 Task: Find connections with filter location Chhoti Sādri with filter topic #lifecoach with filter profile language Potuguese with filter current company Hotel Jobs with filter school DURGADEVI SARAF INSTITUTE OF MANAGEMENT STUDIES, MUMBAI with filter industry Sheet Music Publishing with filter service category Cybersecurity with filter keywords title Cruise Ship Attendant
Action: Mouse moved to (623, 79)
Screenshot: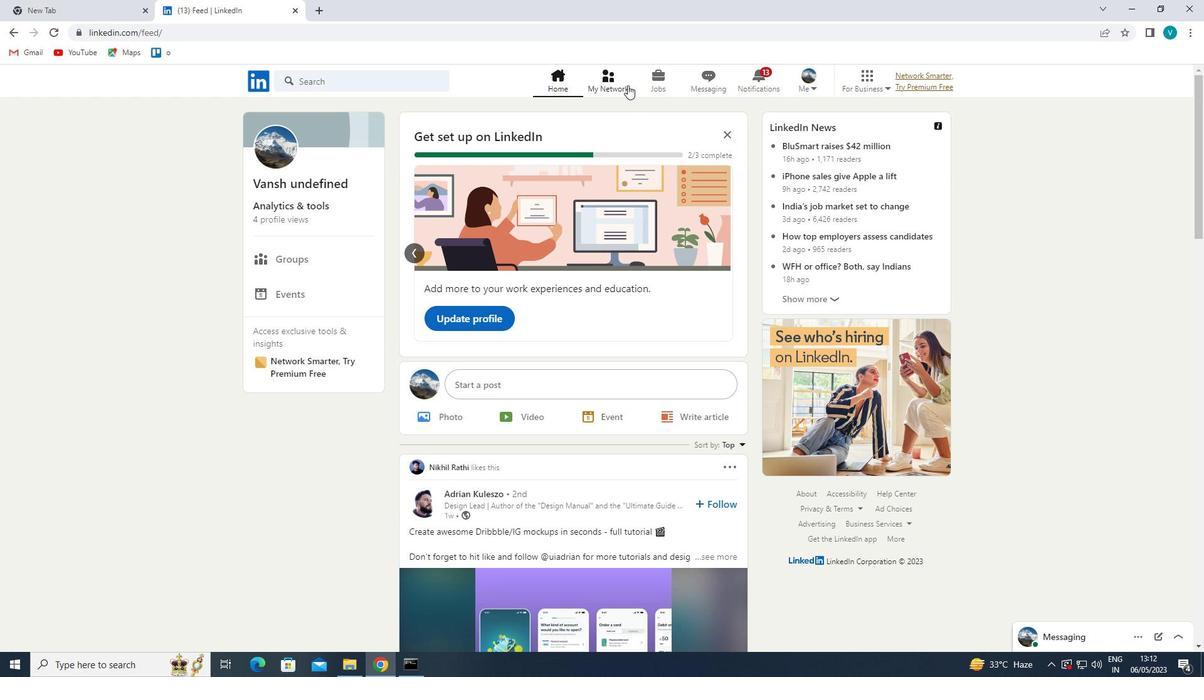 
Action: Mouse pressed left at (623, 79)
Screenshot: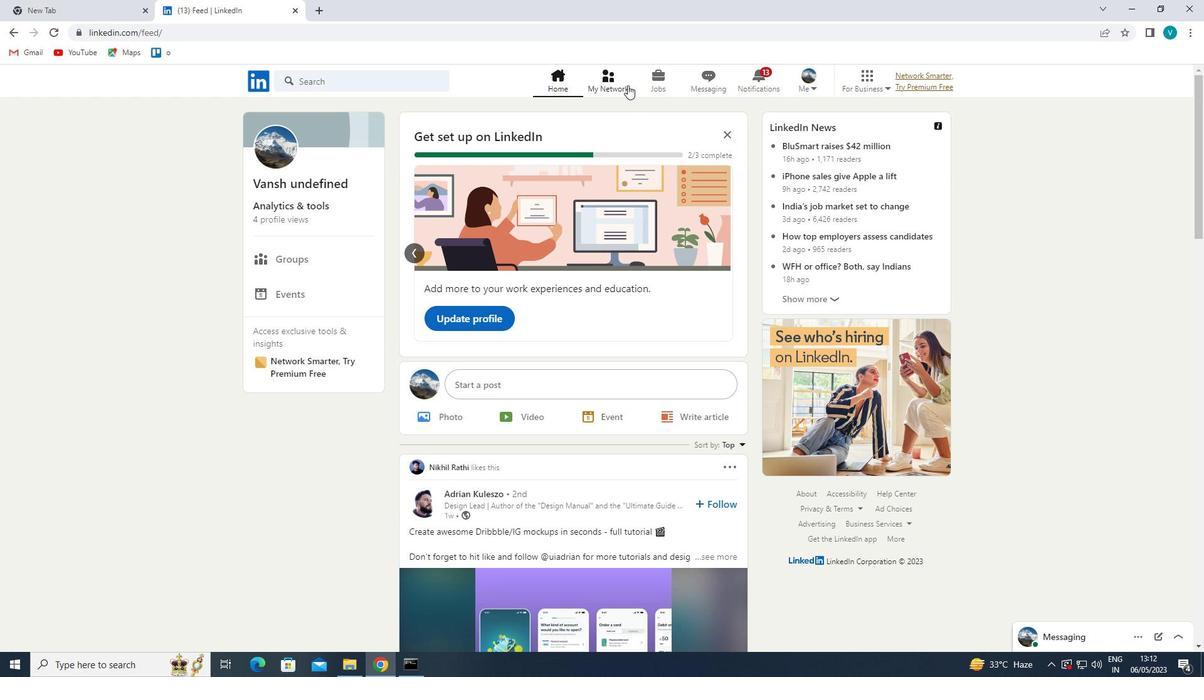 
Action: Mouse moved to (376, 146)
Screenshot: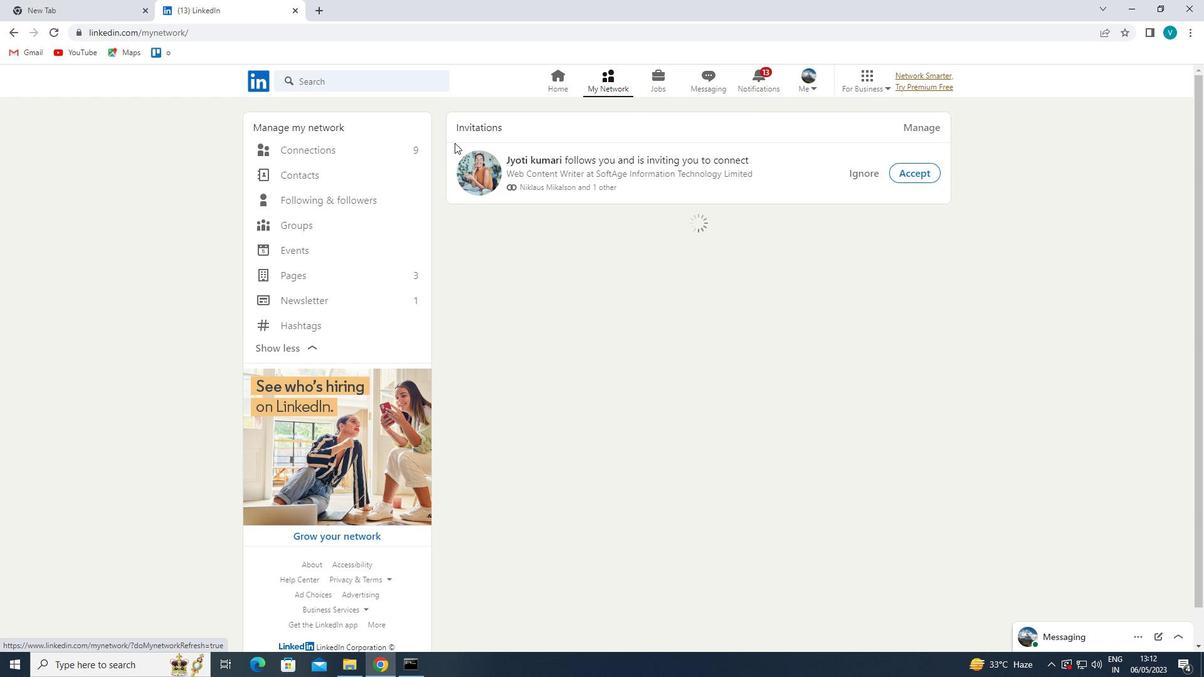 
Action: Mouse pressed left at (376, 146)
Screenshot: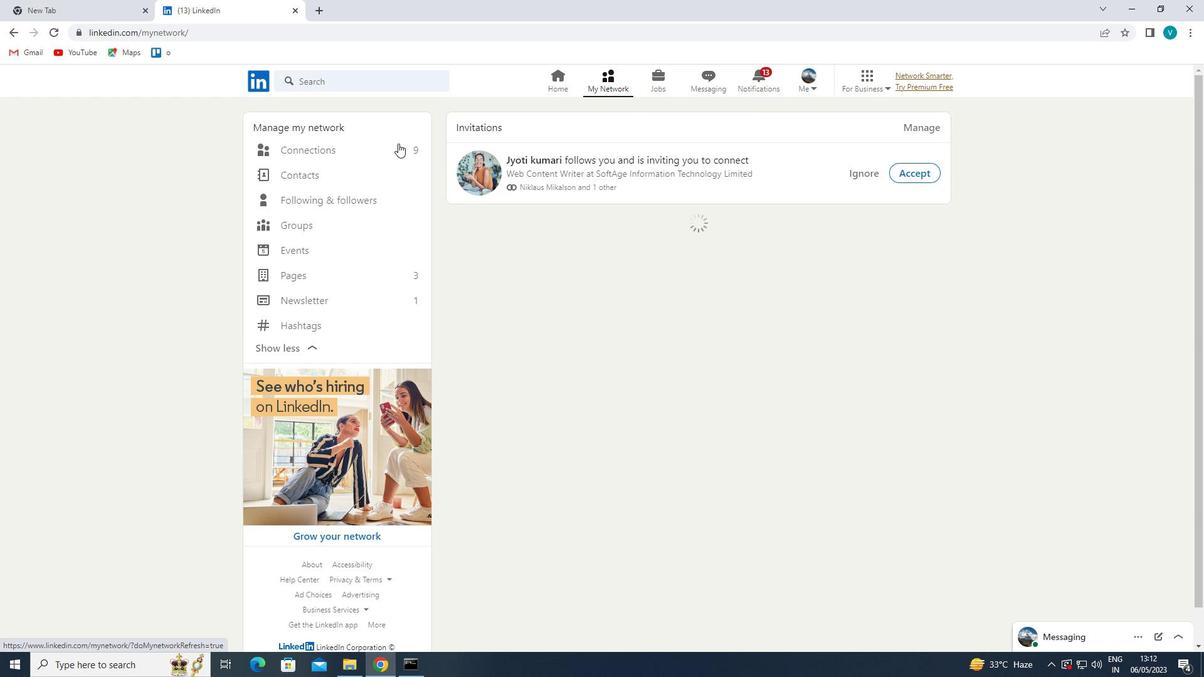 
Action: Mouse moved to (677, 153)
Screenshot: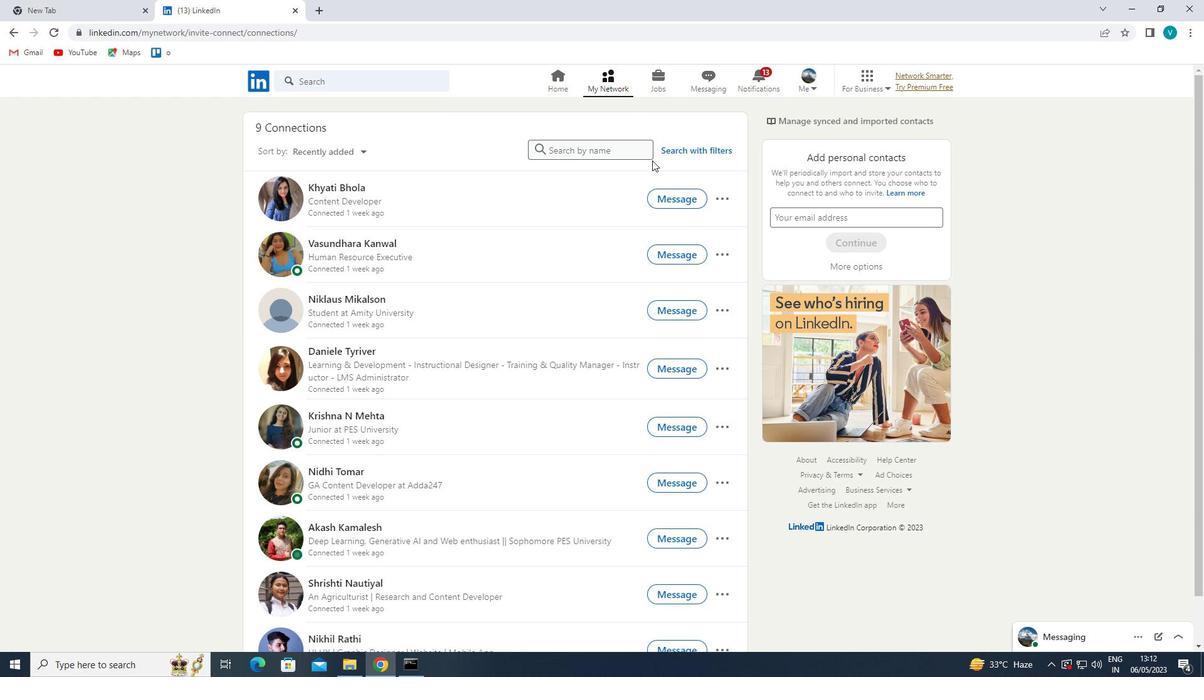 
Action: Mouse pressed left at (677, 153)
Screenshot: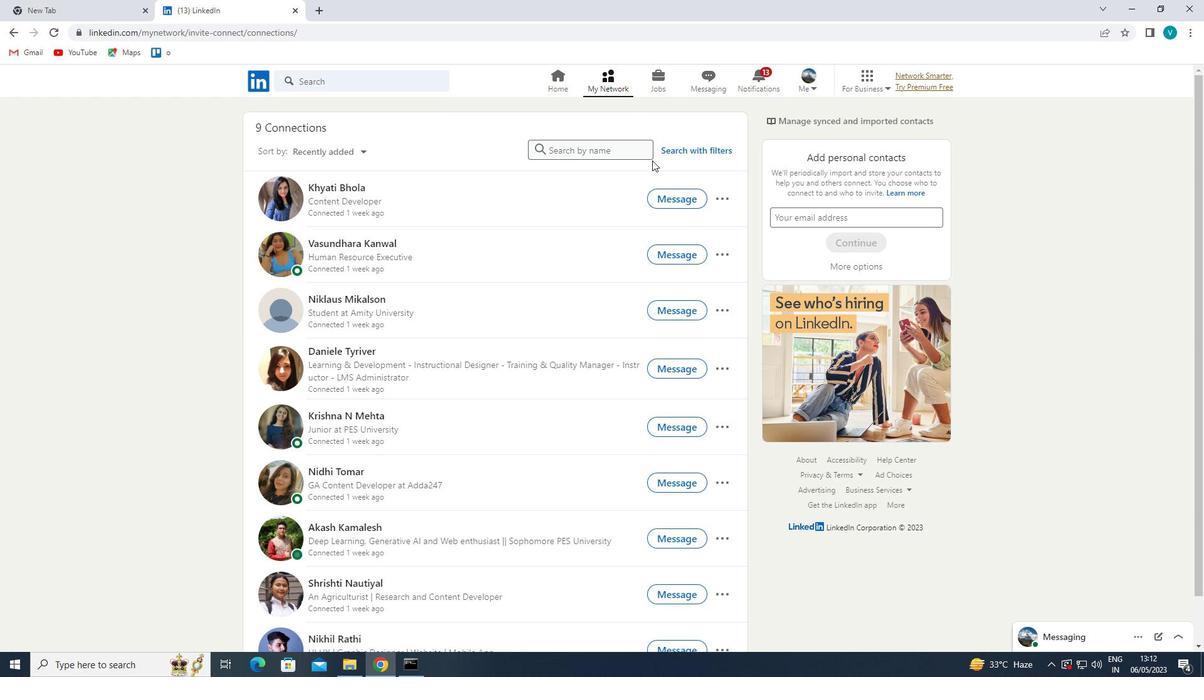 
Action: Mouse moved to (612, 121)
Screenshot: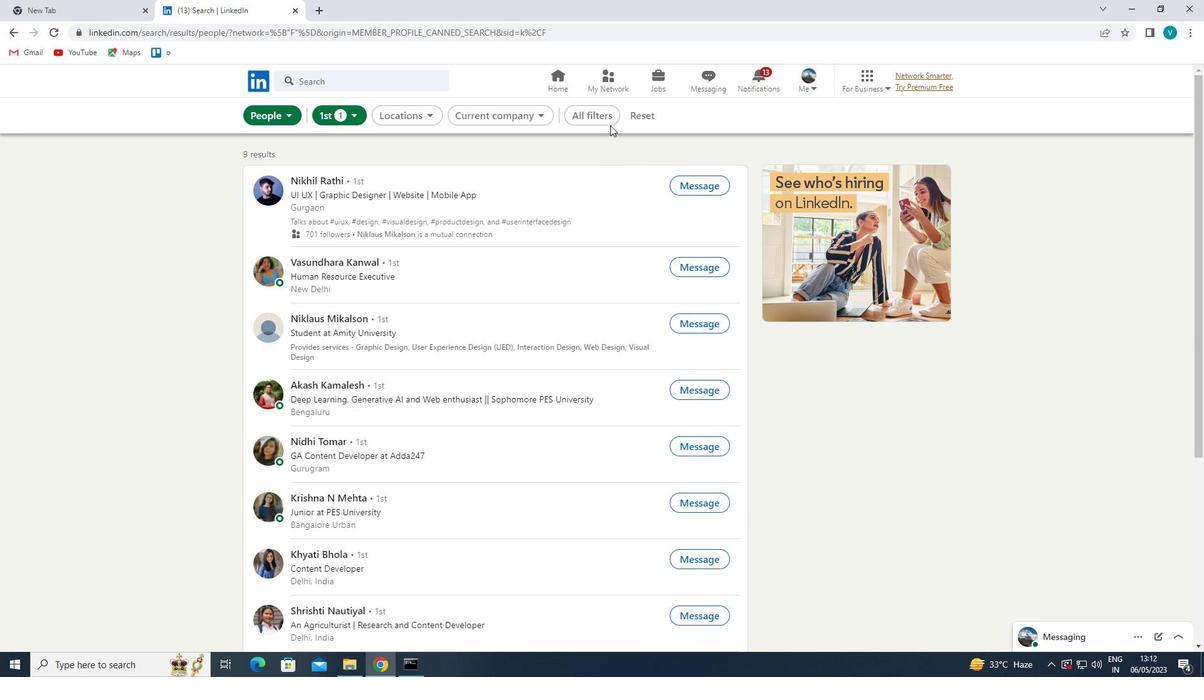 
Action: Mouse pressed left at (612, 121)
Screenshot: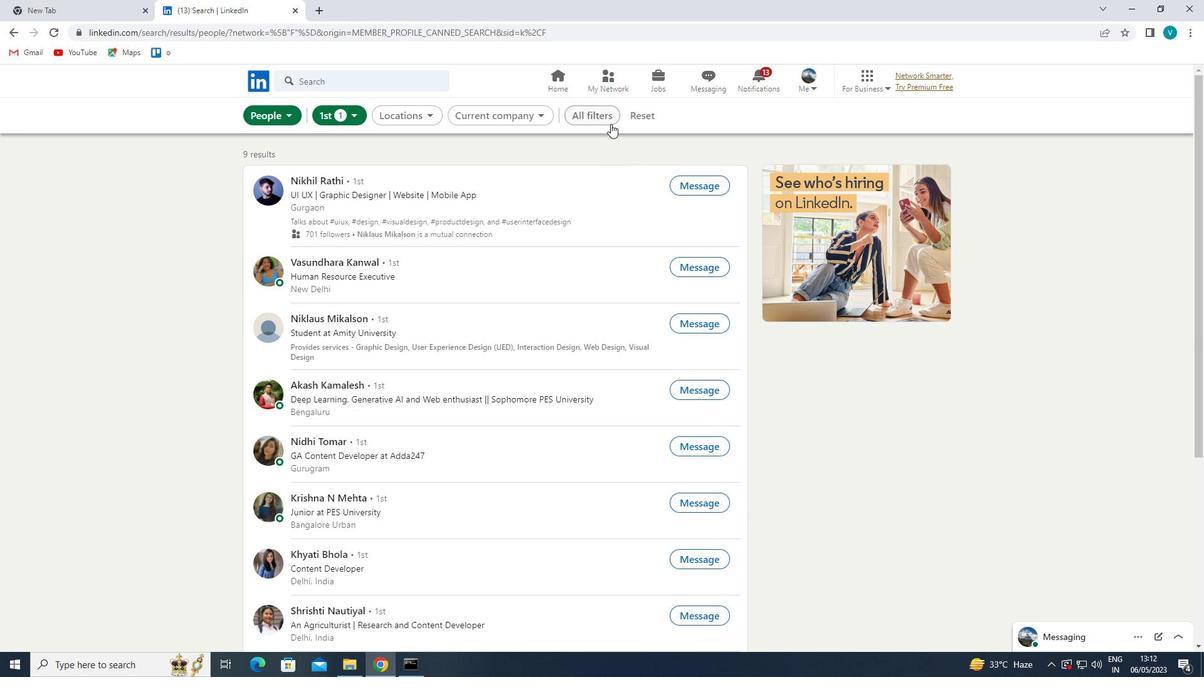 
Action: Mouse moved to (992, 332)
Screenshot: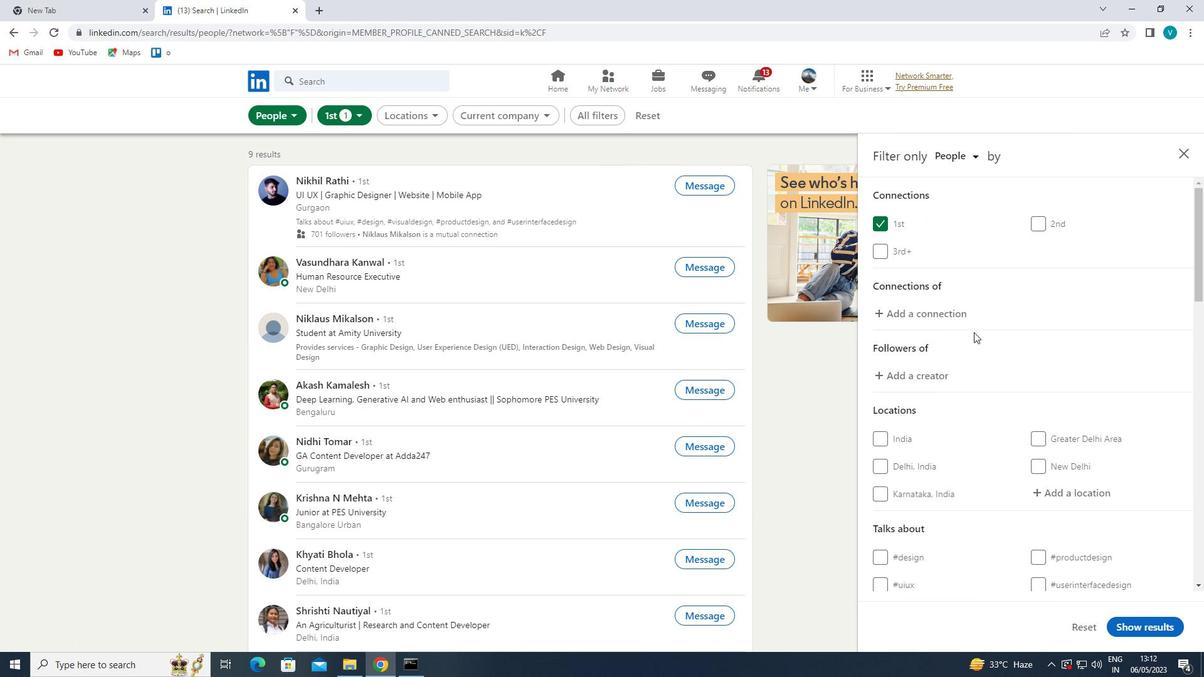 
Action: Mouse scrolled (992, 331) with delta (0, 0)
Screenshot: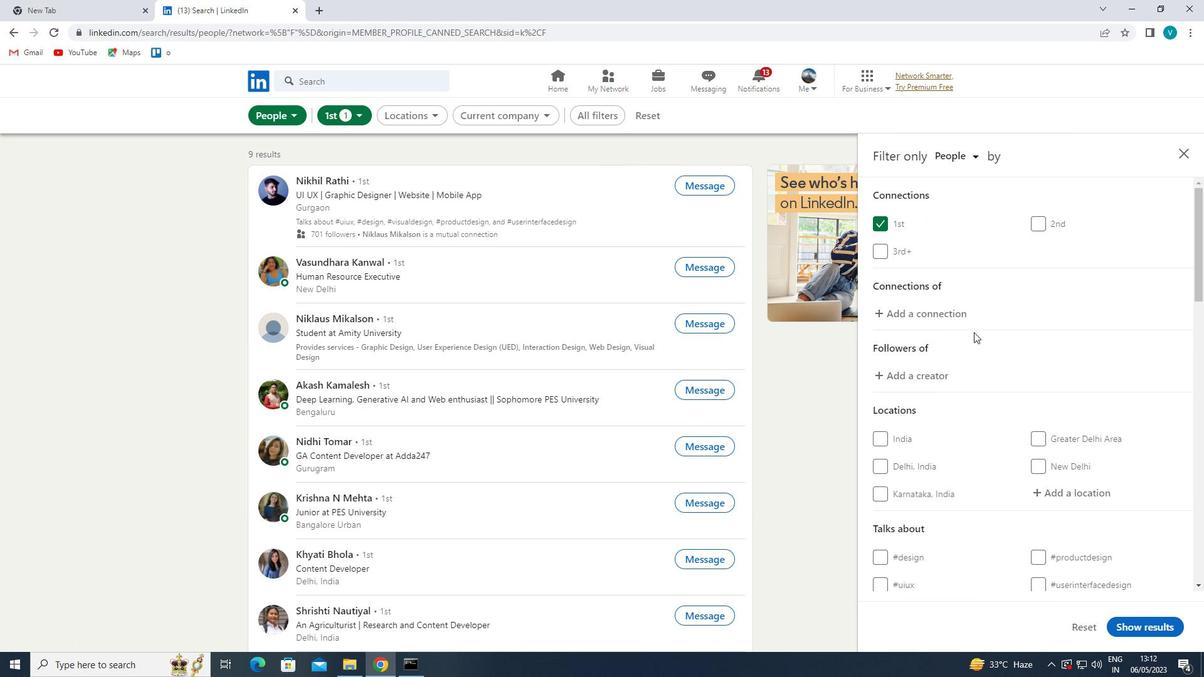 
Action: Mouse moved to (993, 333)
Screenshot: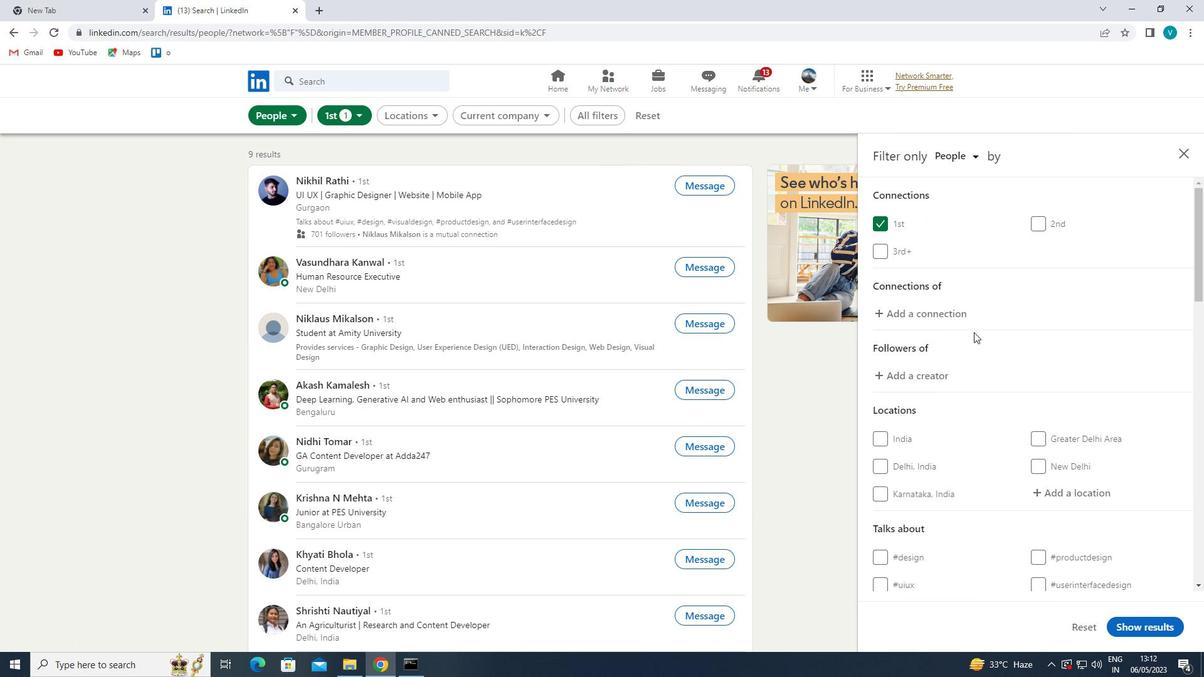 
Action: Mouse scrolled (993, 332) with delta (0, 0)
Screenshot: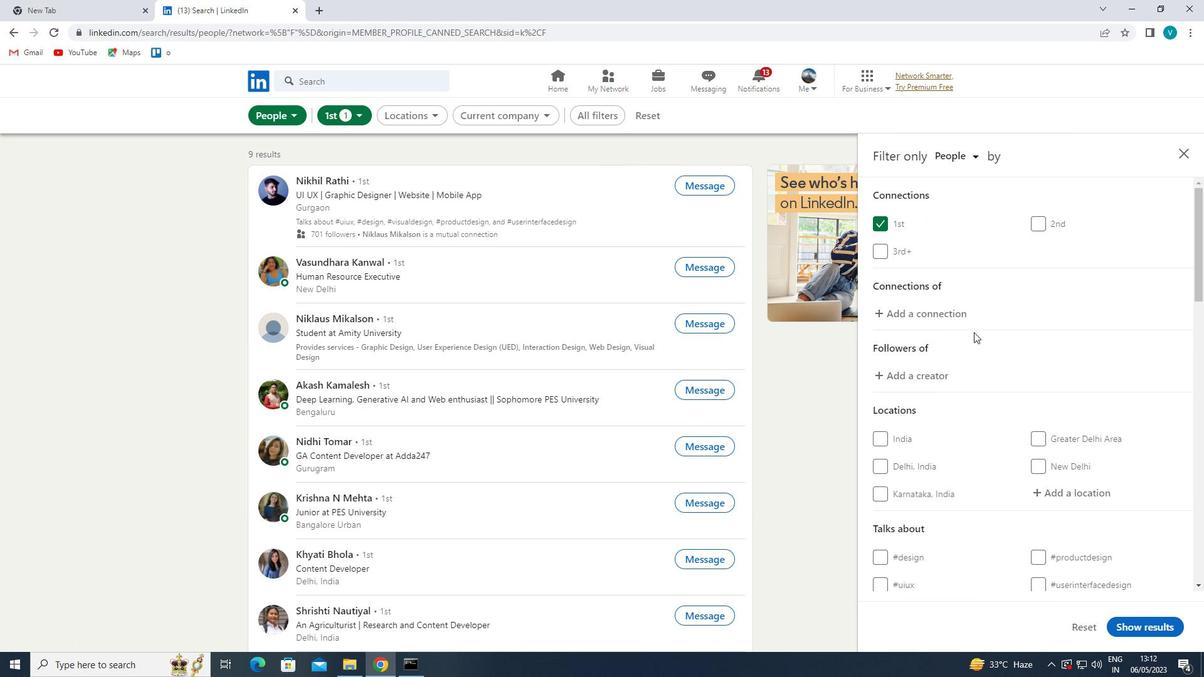 
Action: Mouse moved to (1053, 369)
Screenshot: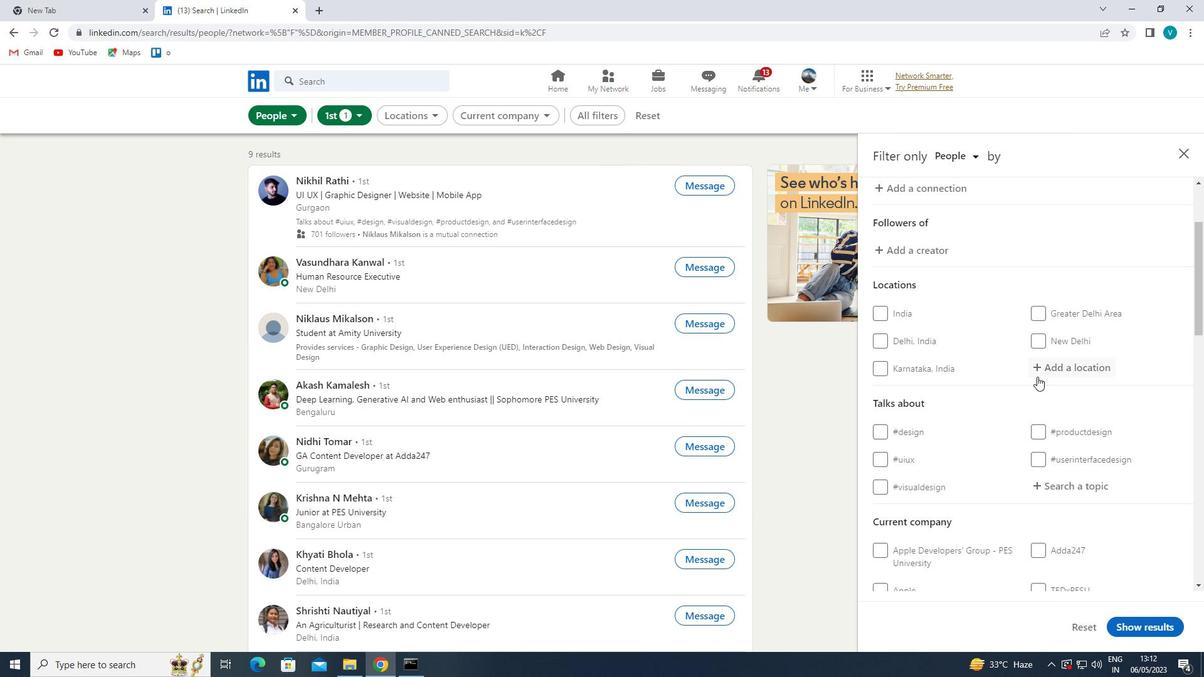
Action: Mouse pressed left at (1053, 369)
Screenshot: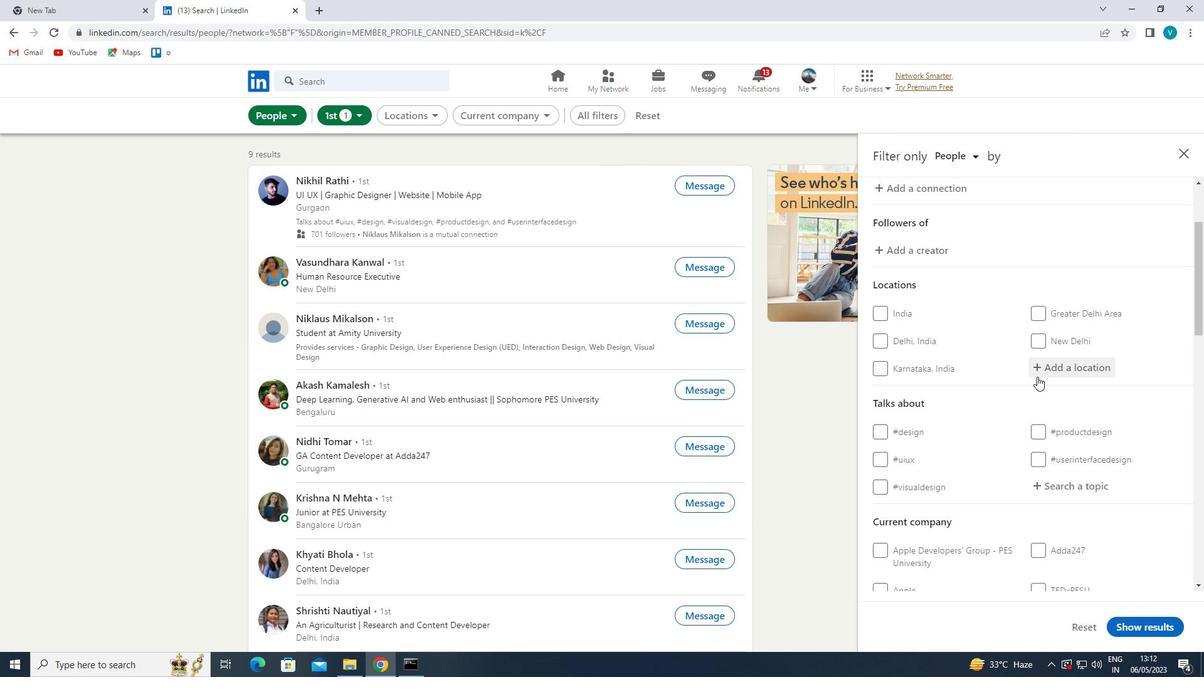 
Action: Mouse moved to (1002, 405)
Screenshot: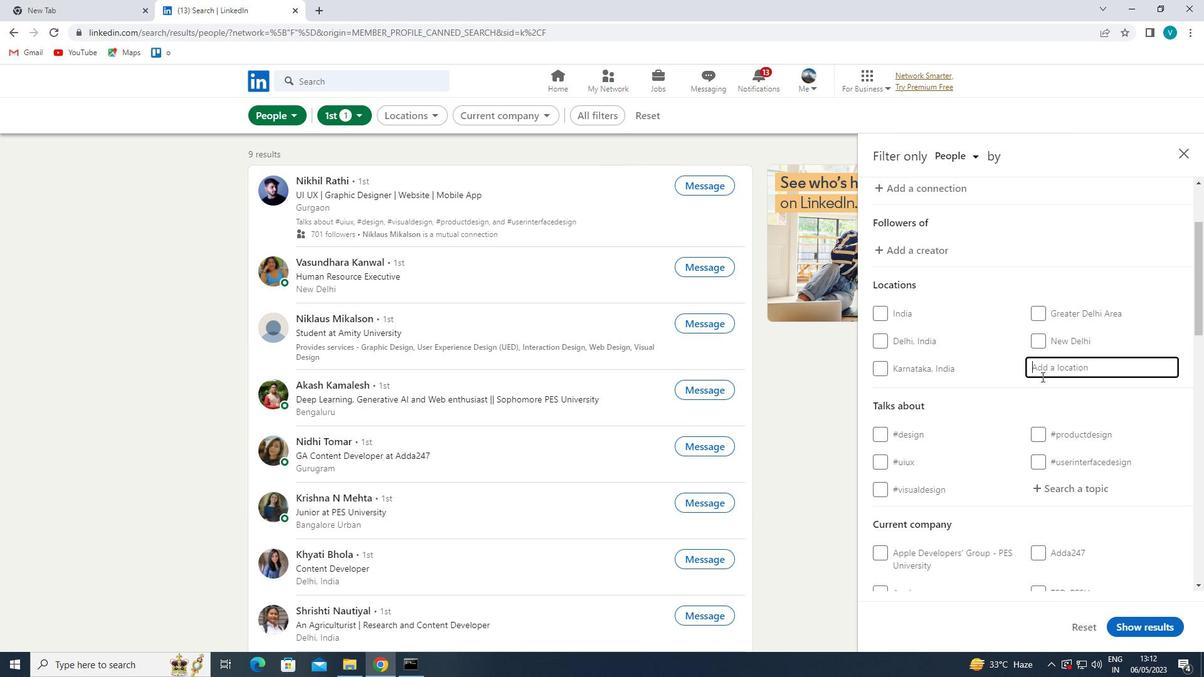 
Action: Key pressed <Key.shift>CHHOTI<Key.space><Key.shift>SADRI
Screenshot: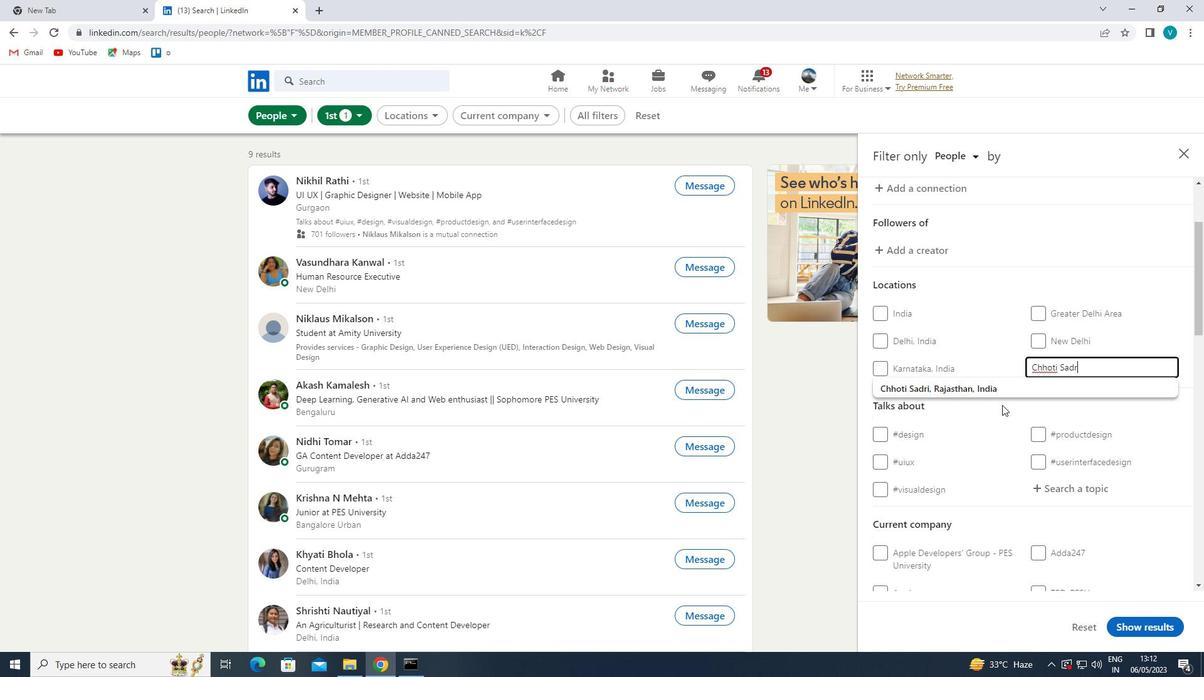 
Action: Mouse moved to (1002, 388)
Screenshot: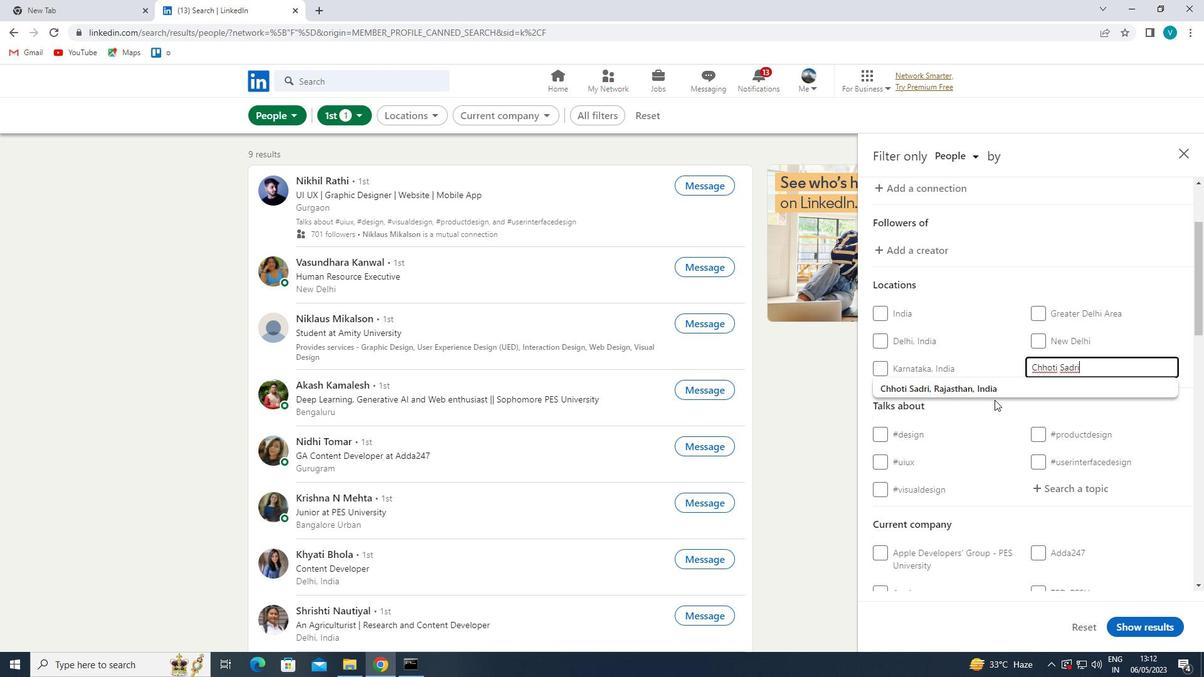 
Action: Mouse pressed left at (1002, 388)
Screenshot: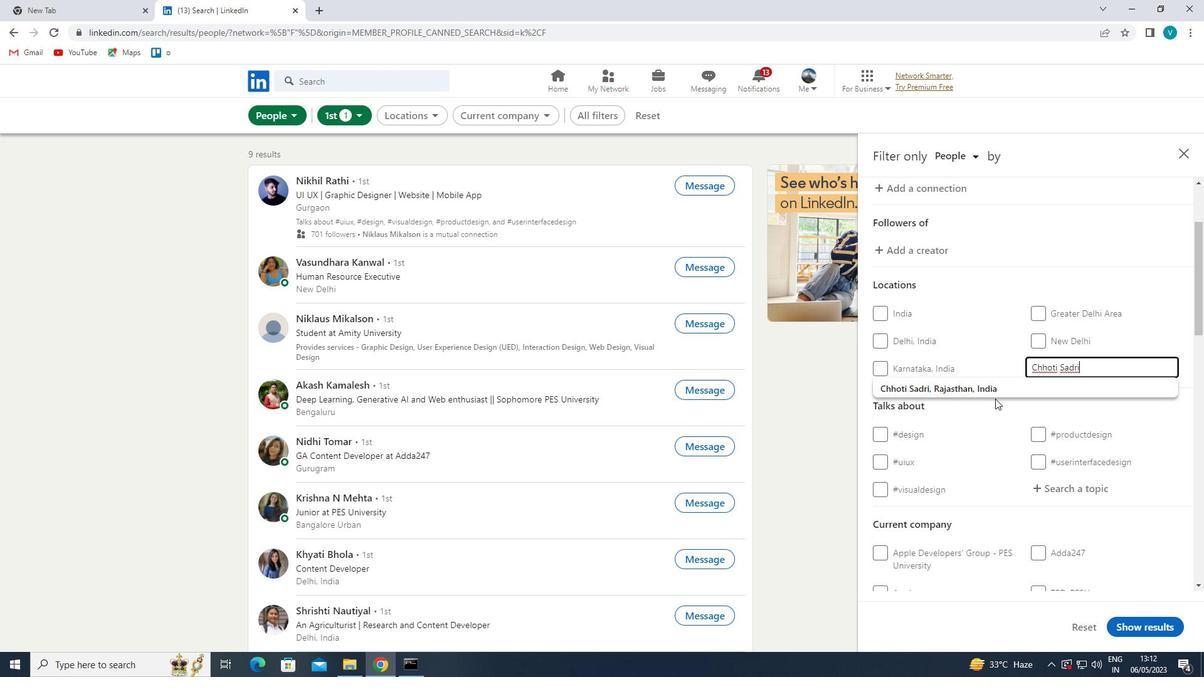 
Action: Mouse scrolled (1002, 387) with delta (0, 0)
Screenshot: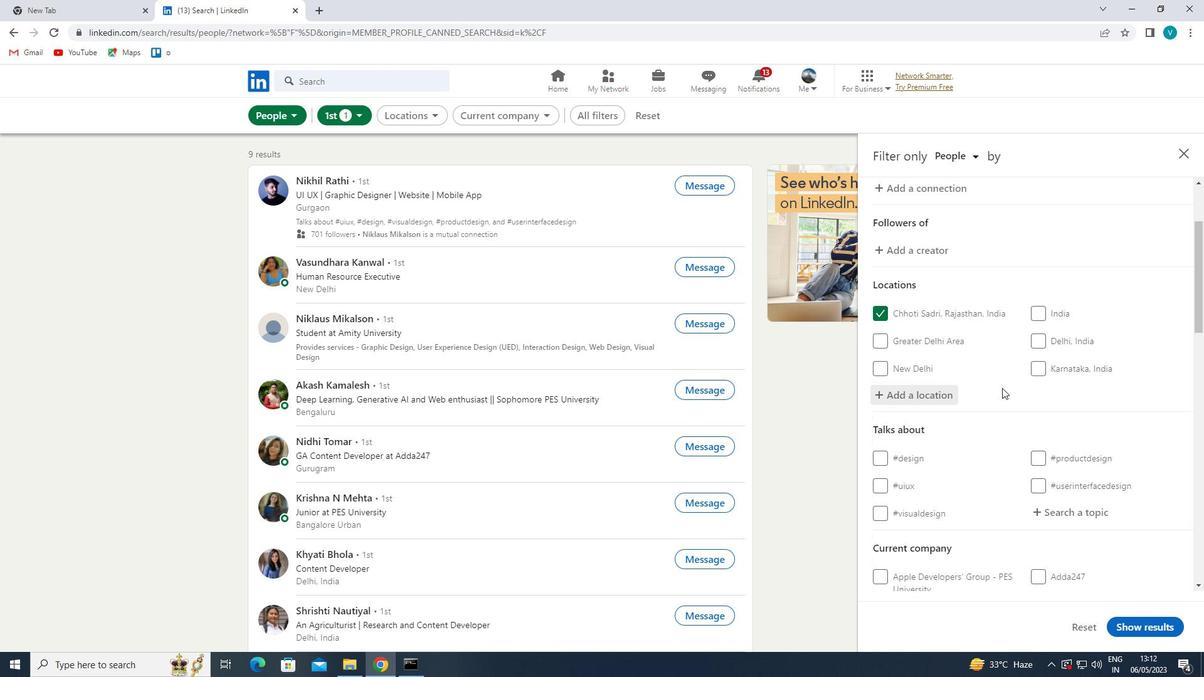 
Action: Mouse moved to (1055, 444)
Screenshot: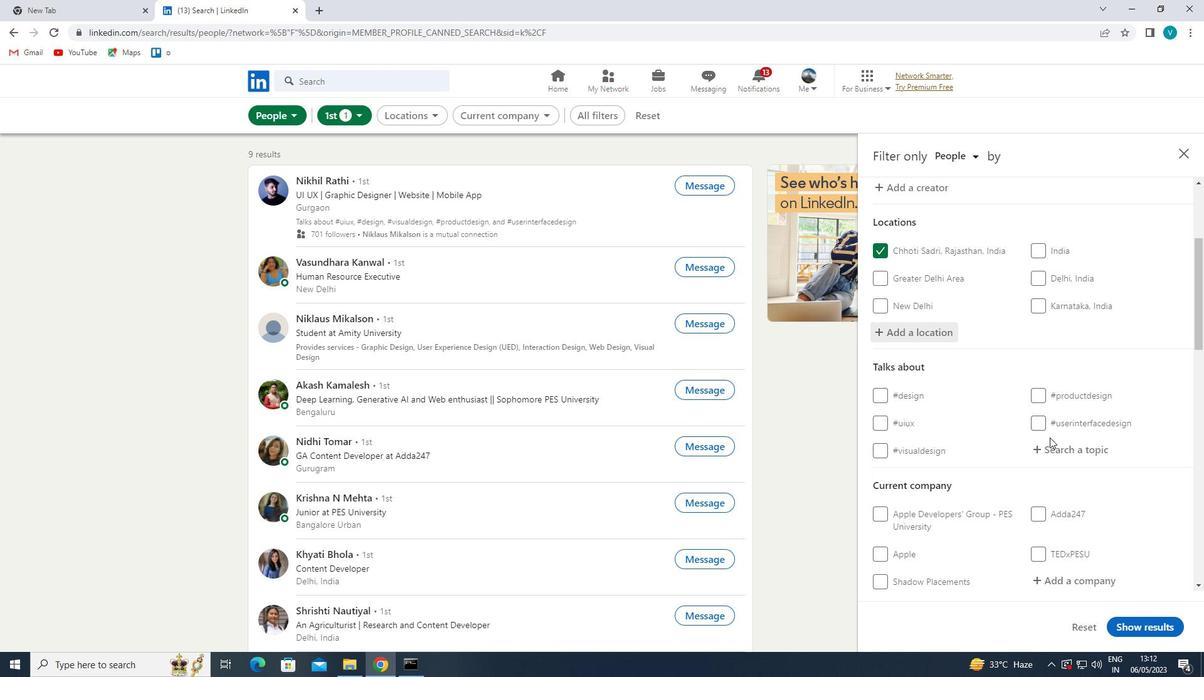 
Action: Mouse pressed left at (1055, 444)
Screenshot: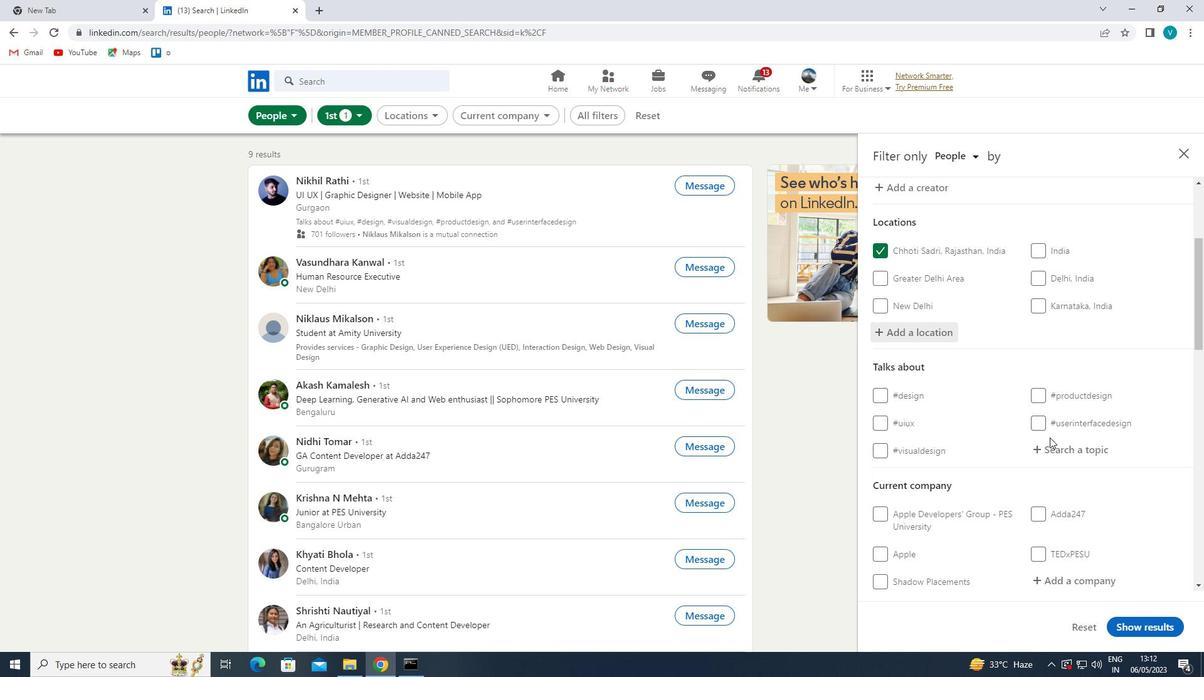 
Action: Mouse moved to (1055, 444)
Screenshot: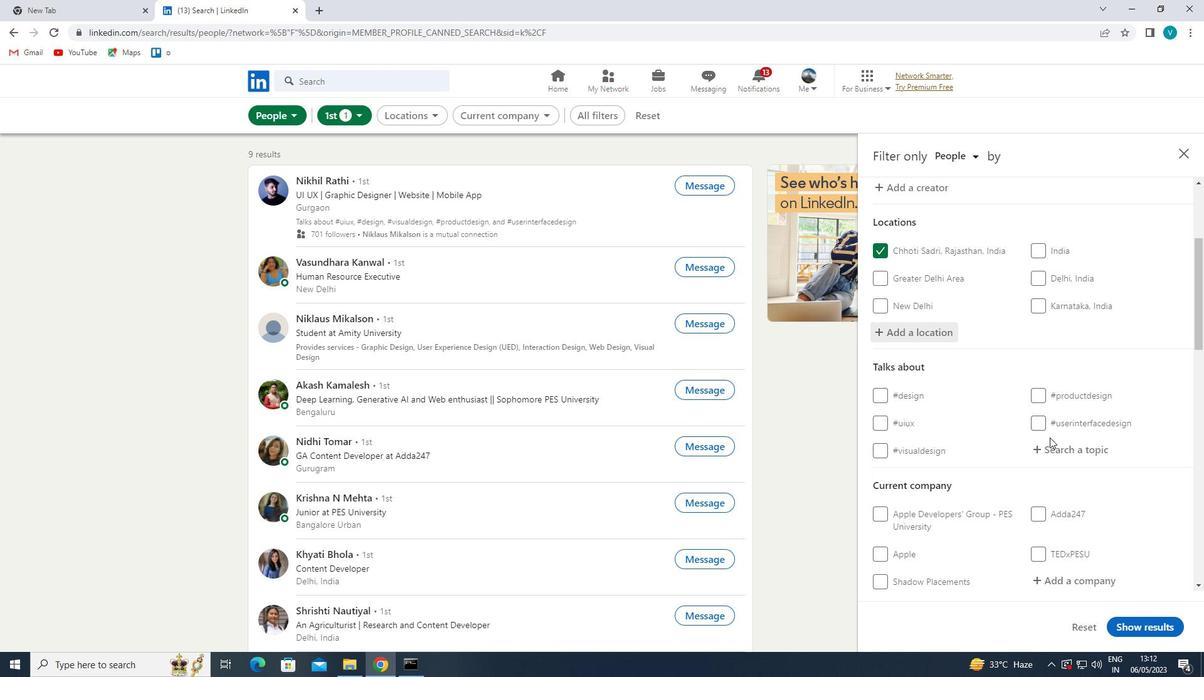 
Action: Key pressed LIFECOACH
Screenshot: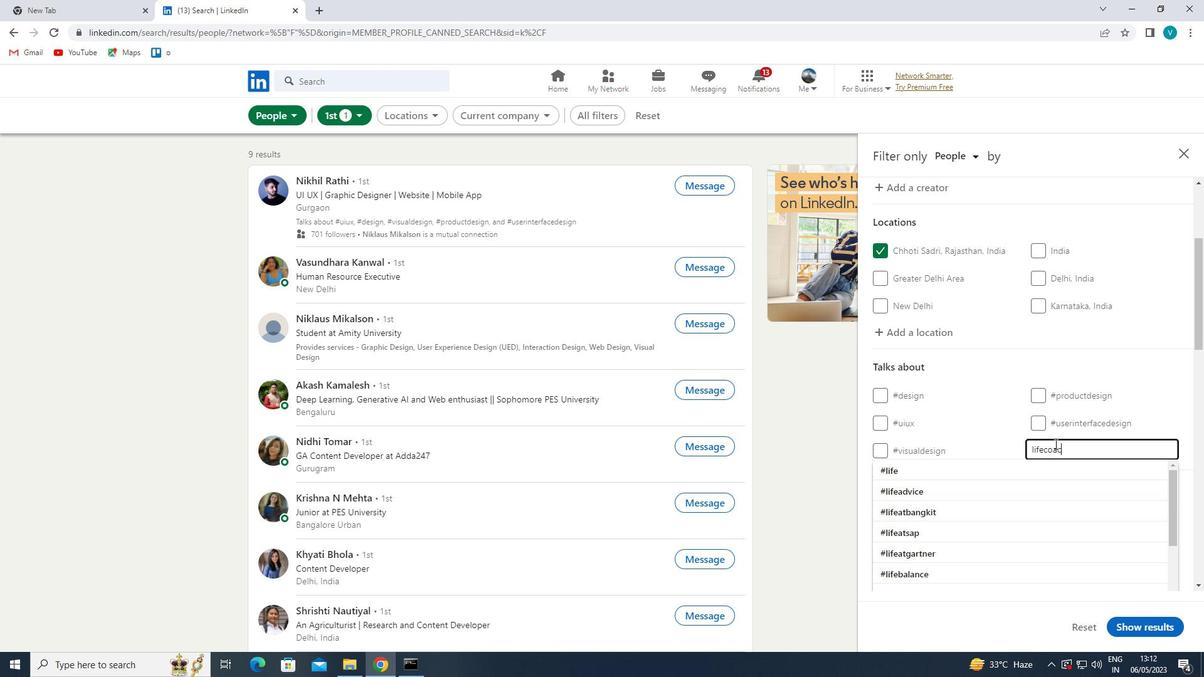 
Action: Mouse moved to (992, 463)
Screenshot: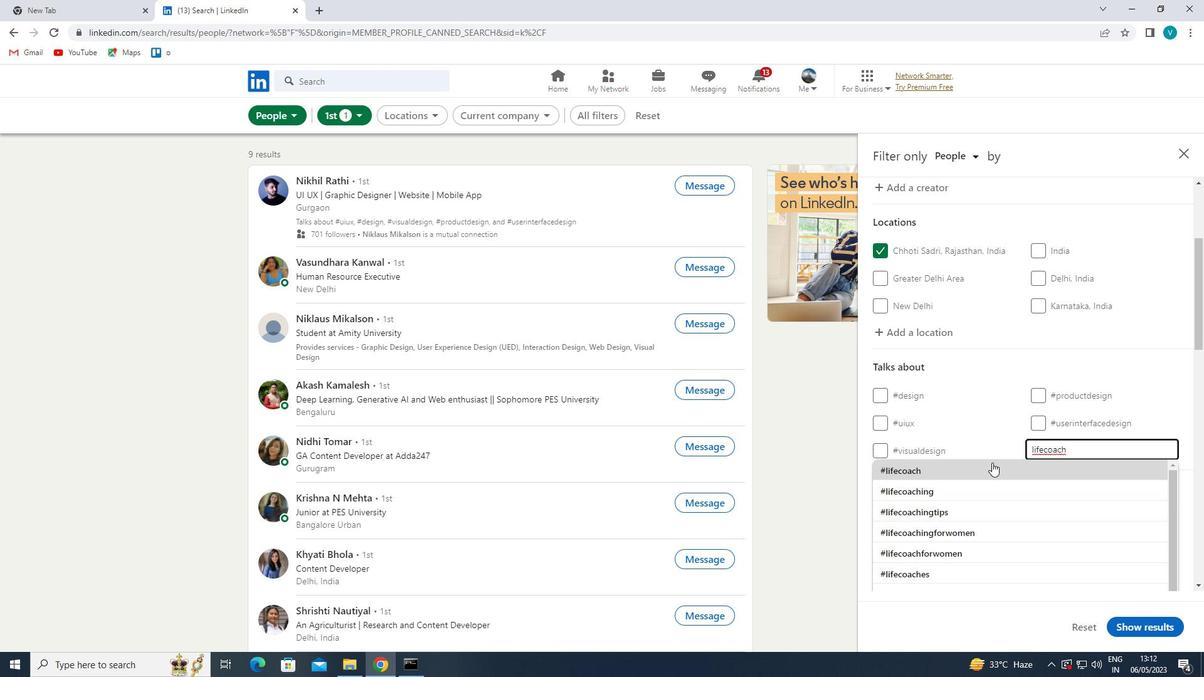 
Action: Mouse pressed left at (992, 463)
Screenshot: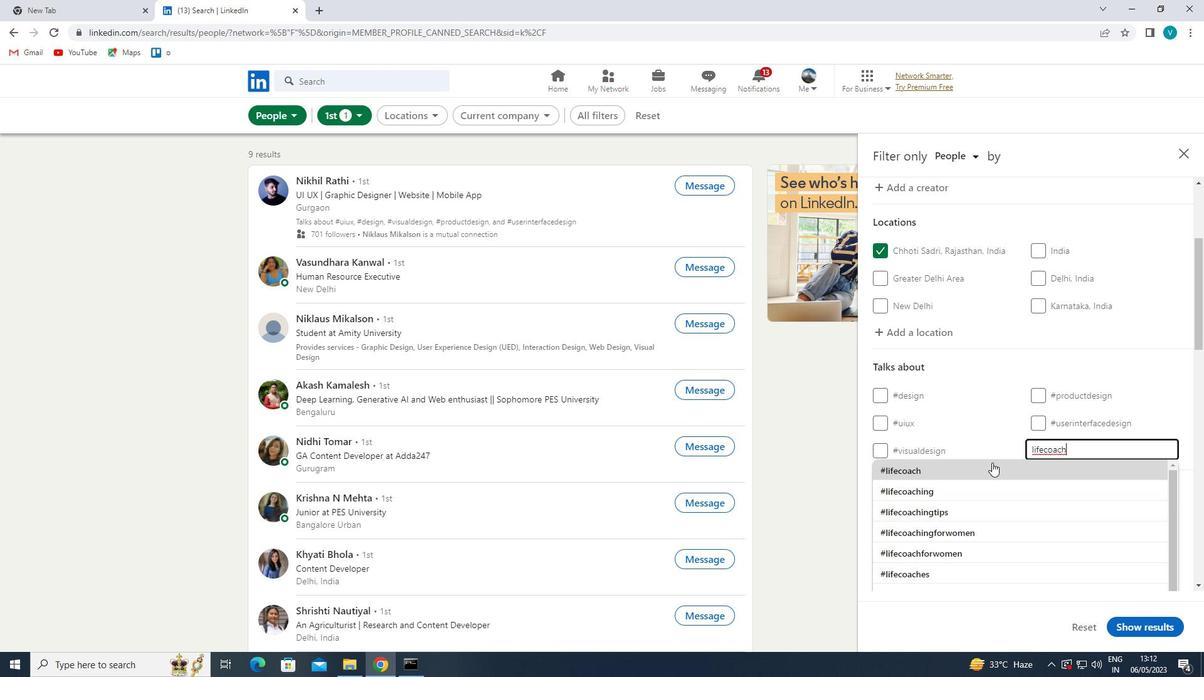 
Action: Mouse moved to (992, 461)
Screenshot: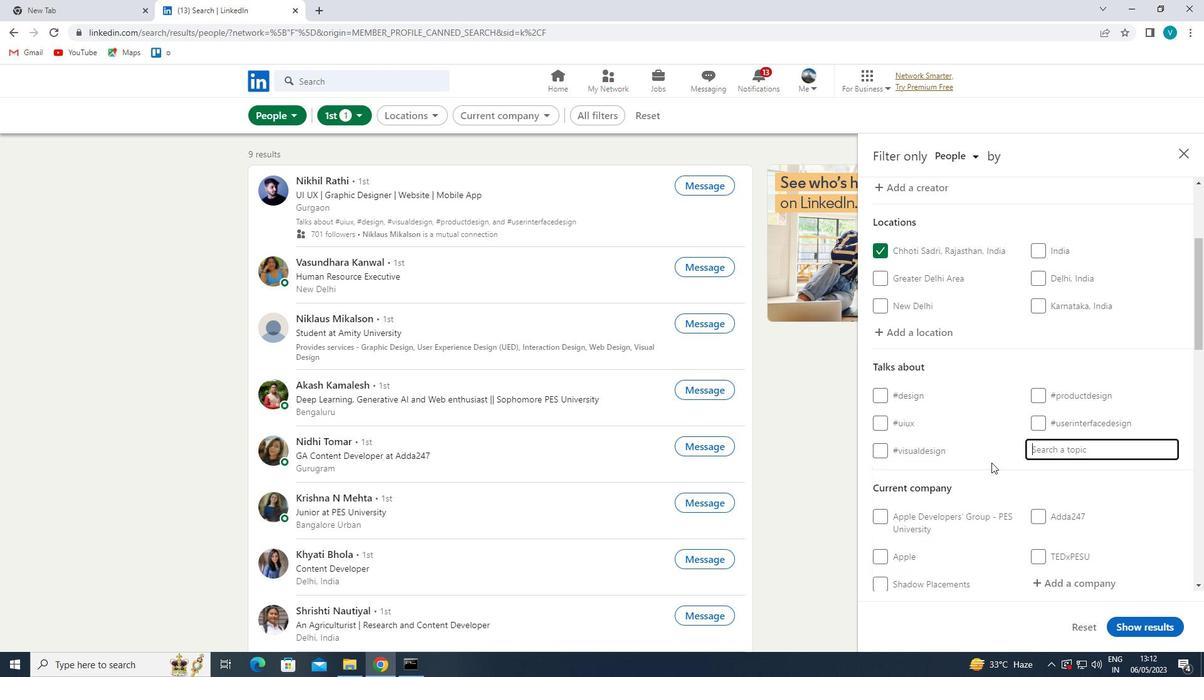 
Action: Mouse scrolled (992, 461) with delta (0, 0)
Screenshot: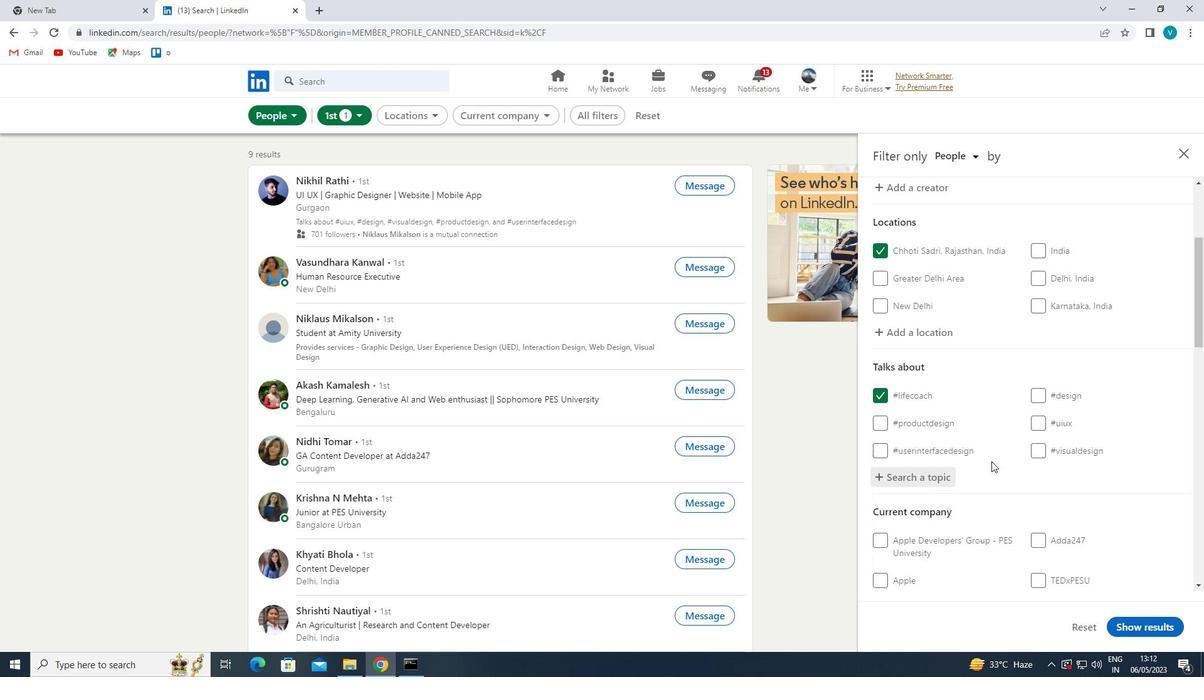 
Action: Mouse scrolled (992, 461) with delta (0, 0)
Screenshot: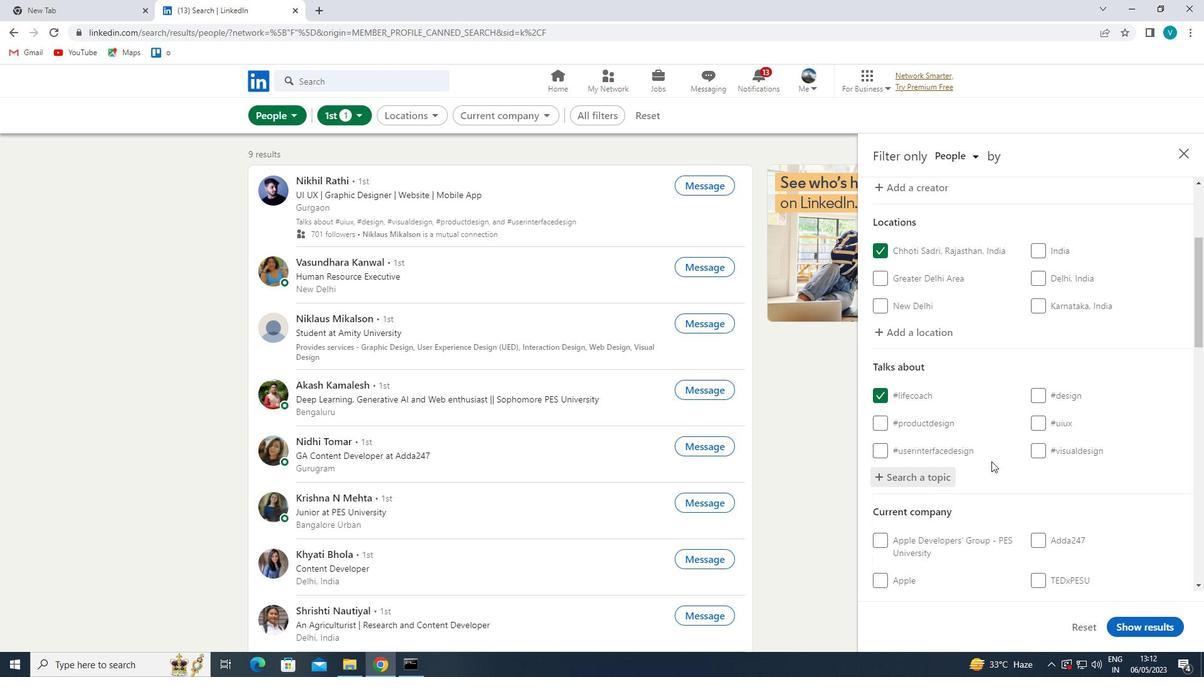 
Action: Mouse moved to (1065, 476)
Screenshot: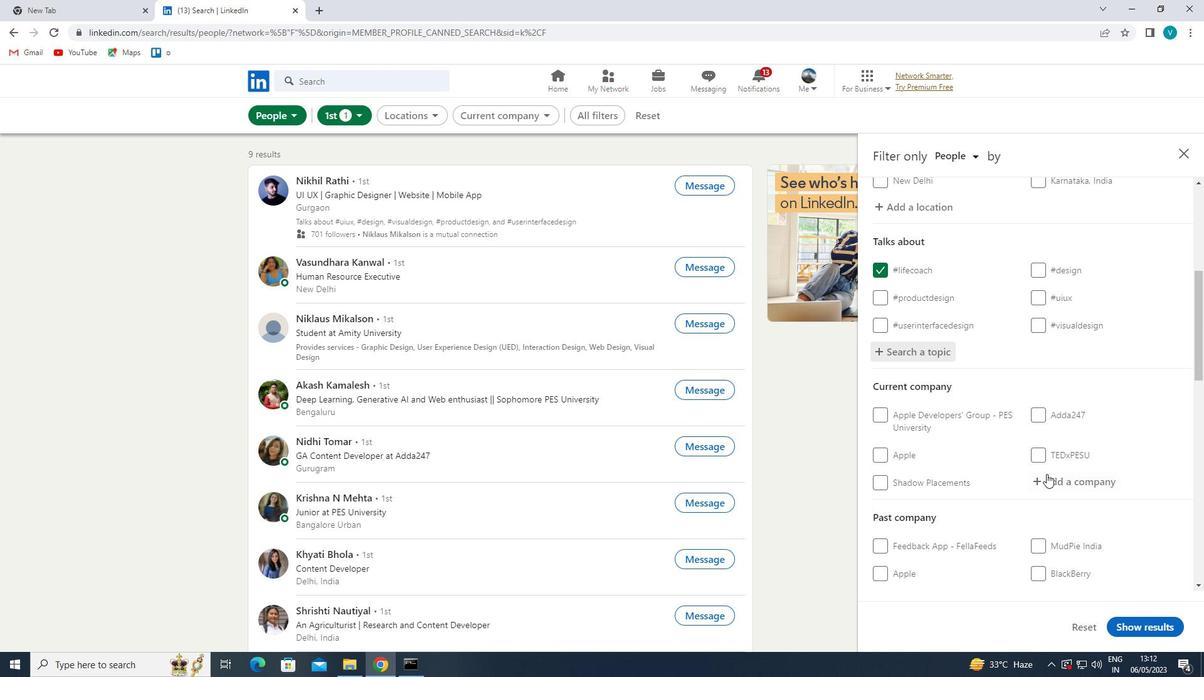 
Action: Mouse pressed left at (1065, 476)
Screenshot: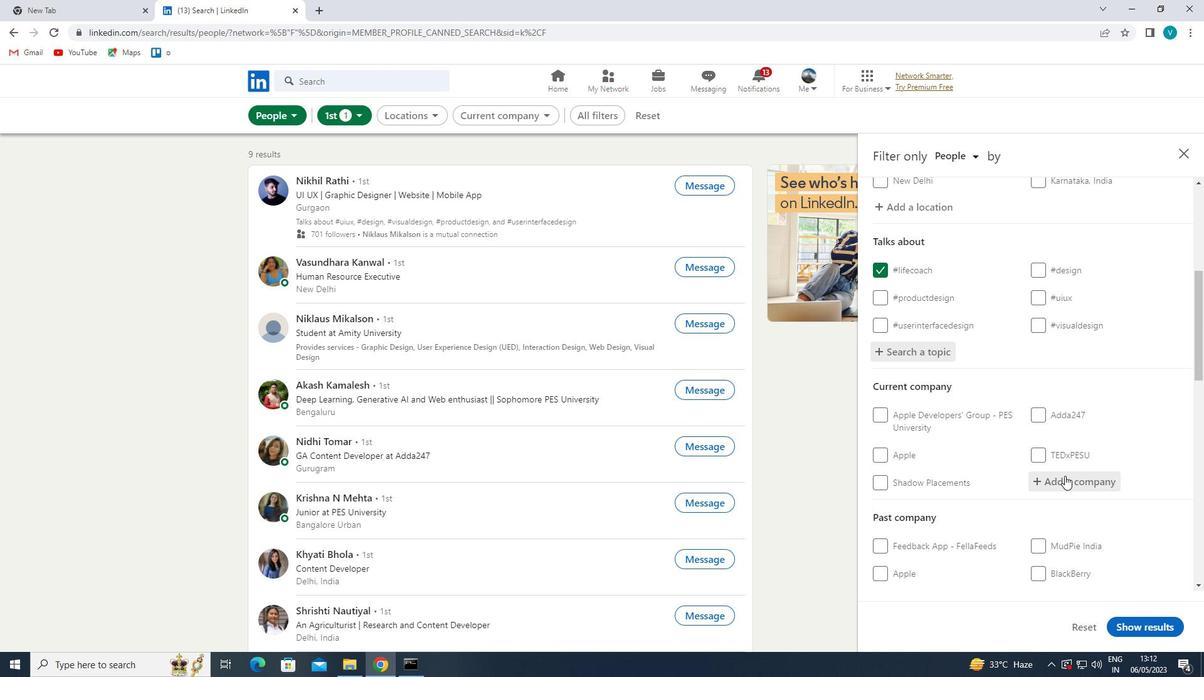 
Action: Key pressed <Key.shift>HOTEL<Key.space><Key.shift><Key.shift><Key.shift><Key.shift><Key.shift><Key.shift><Key.shift>JOBS
Screenshot: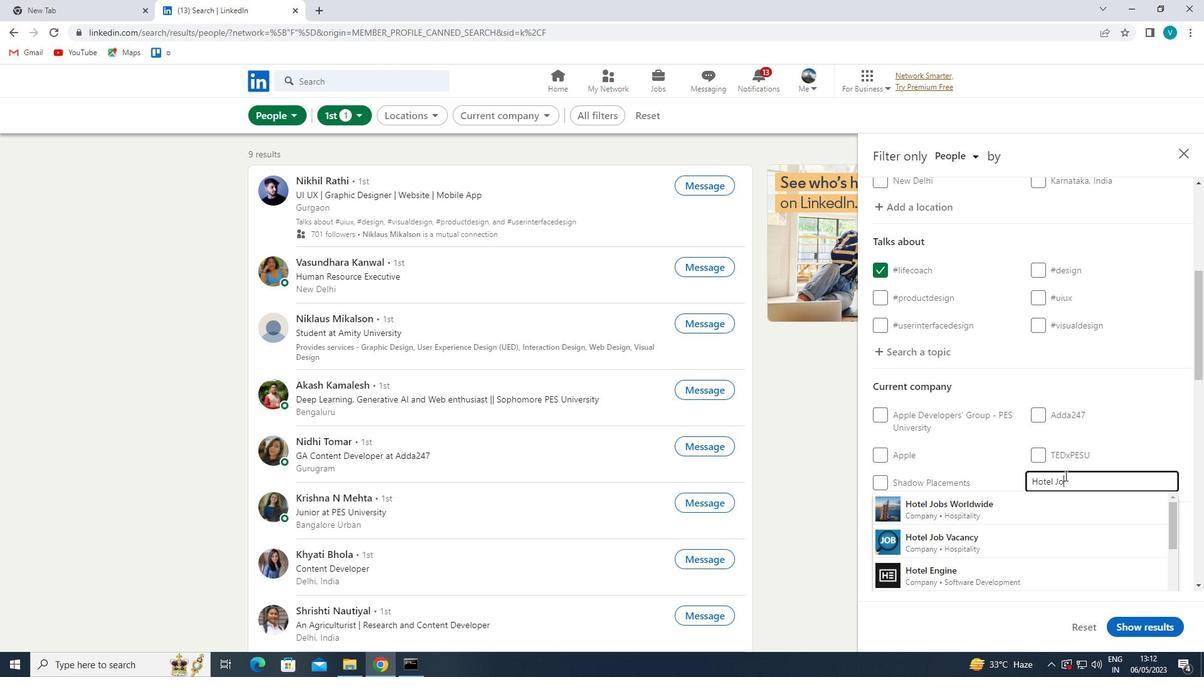 
Action: Mouse moved to (1005, 544)
Screenshot: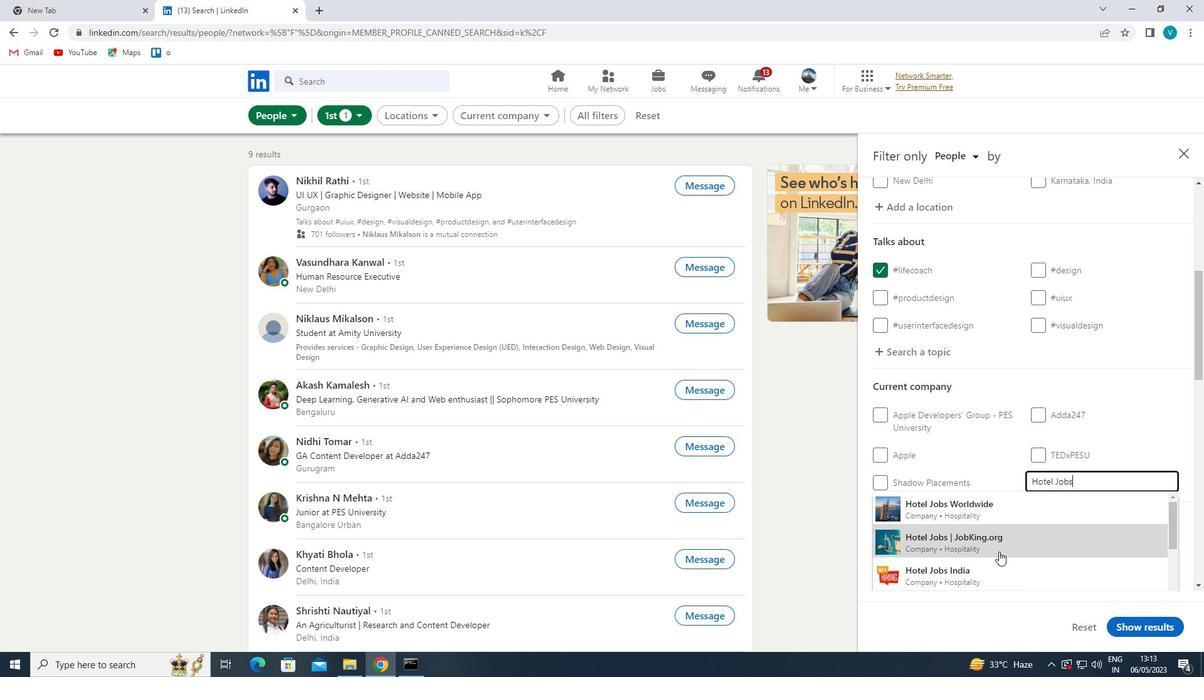 
Action: Mouse scrolled (1005, 543) with delta (0, 0)
Screenshot: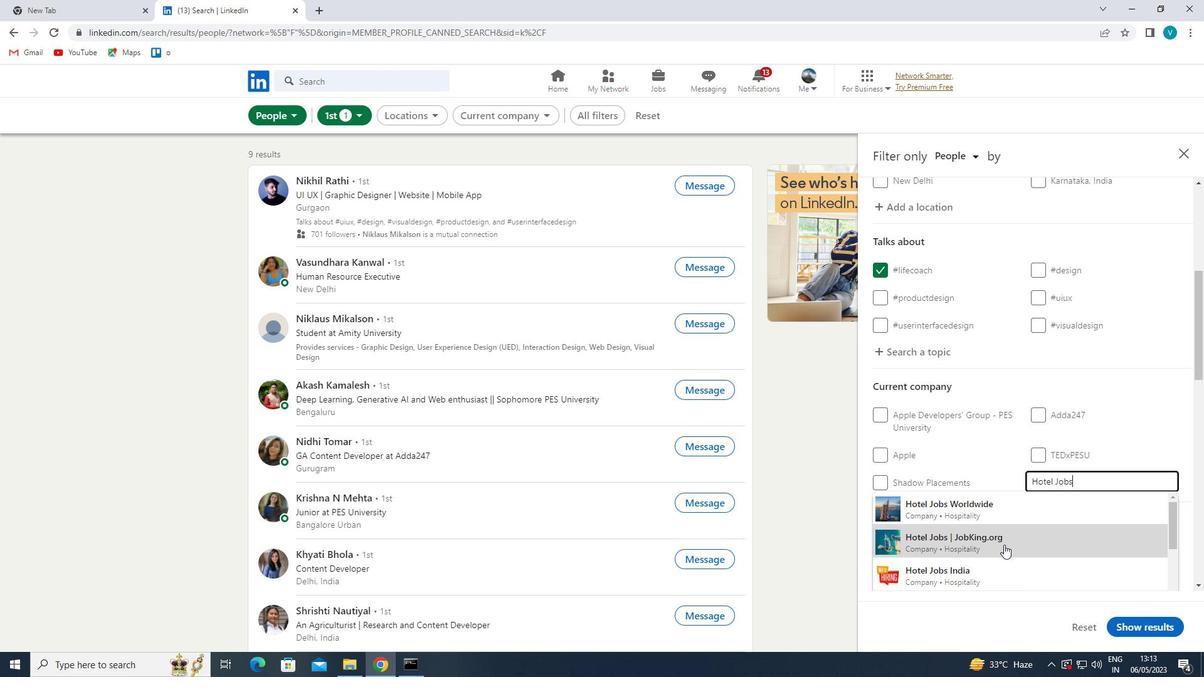 
Action: Mouse scrolled (1005, 543) with delta (0, 0)
Screenshot: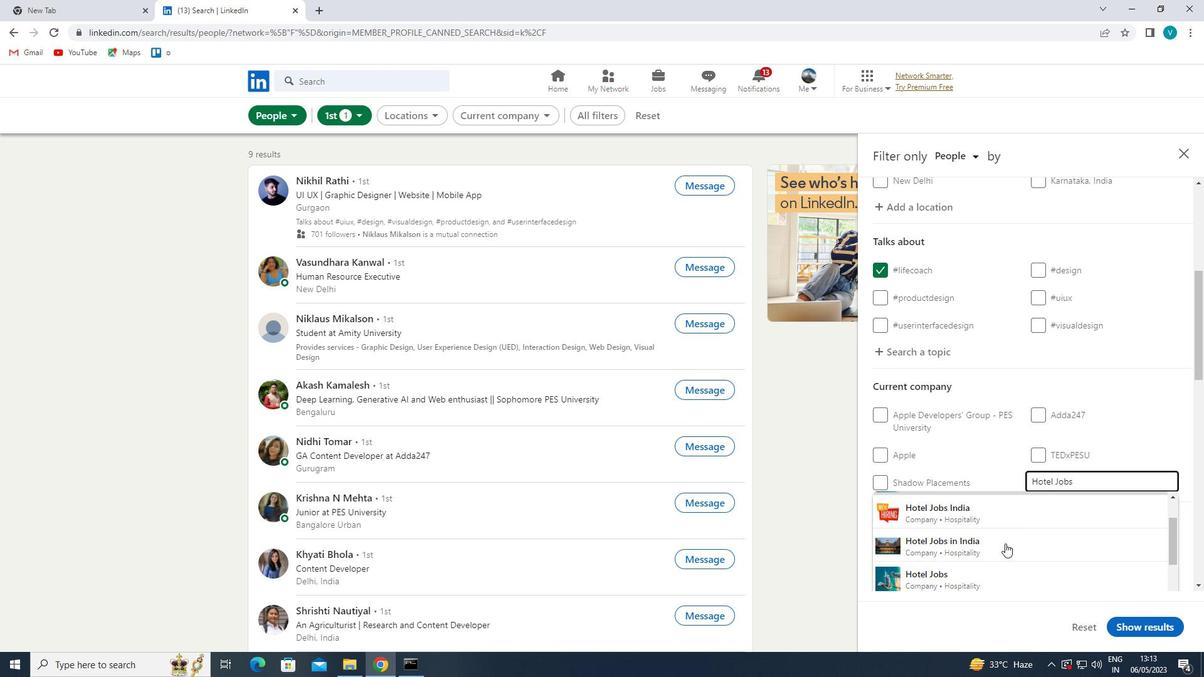 
Action: Mouse moved to (1019, 515)
Screenshot: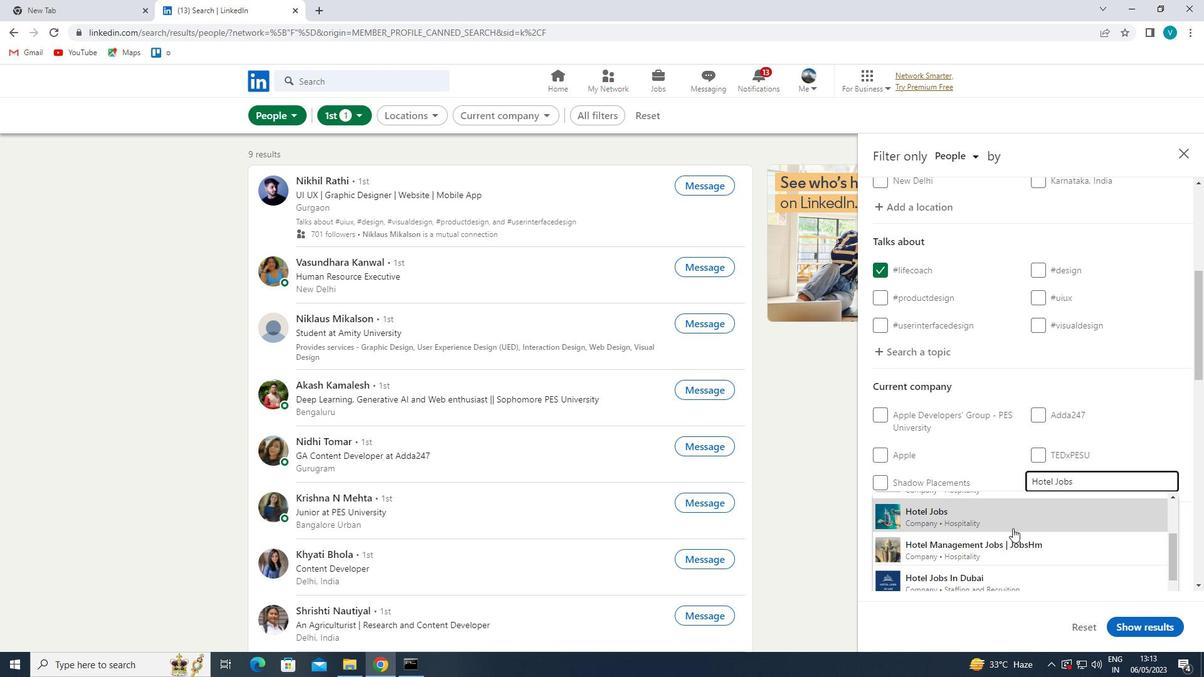 
Action: Mouse pressed left at (1019, 515)
Screenshot: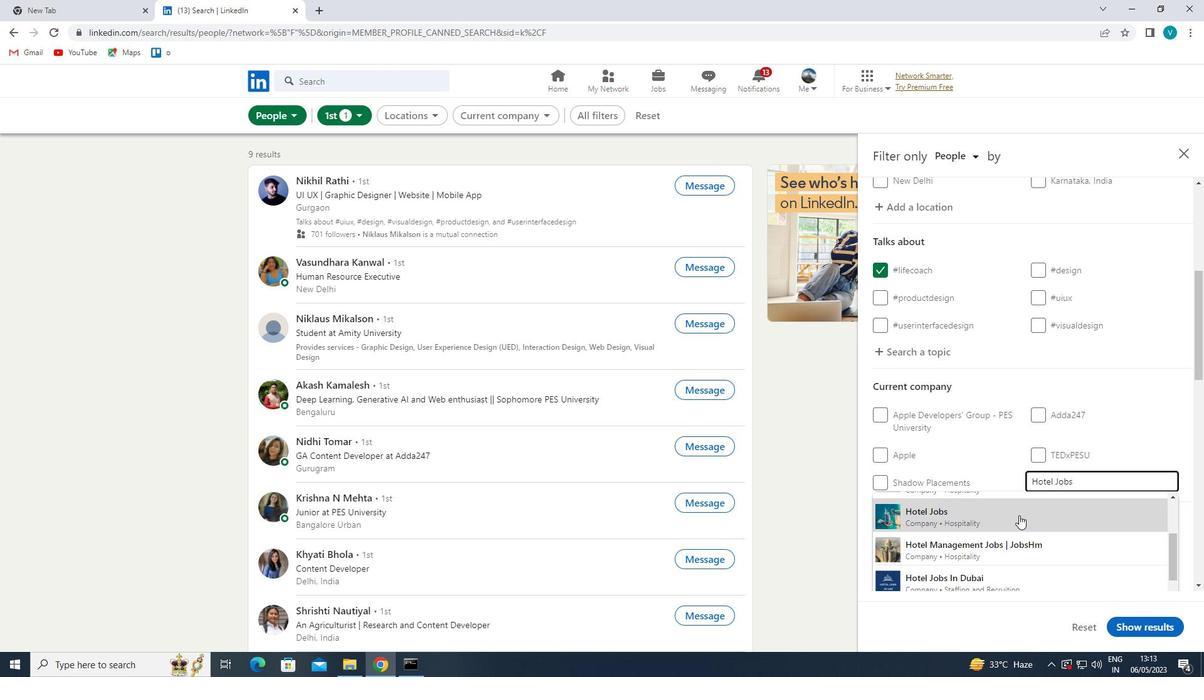 
Action: Mouse moved to (1025, 517)
Screenshot: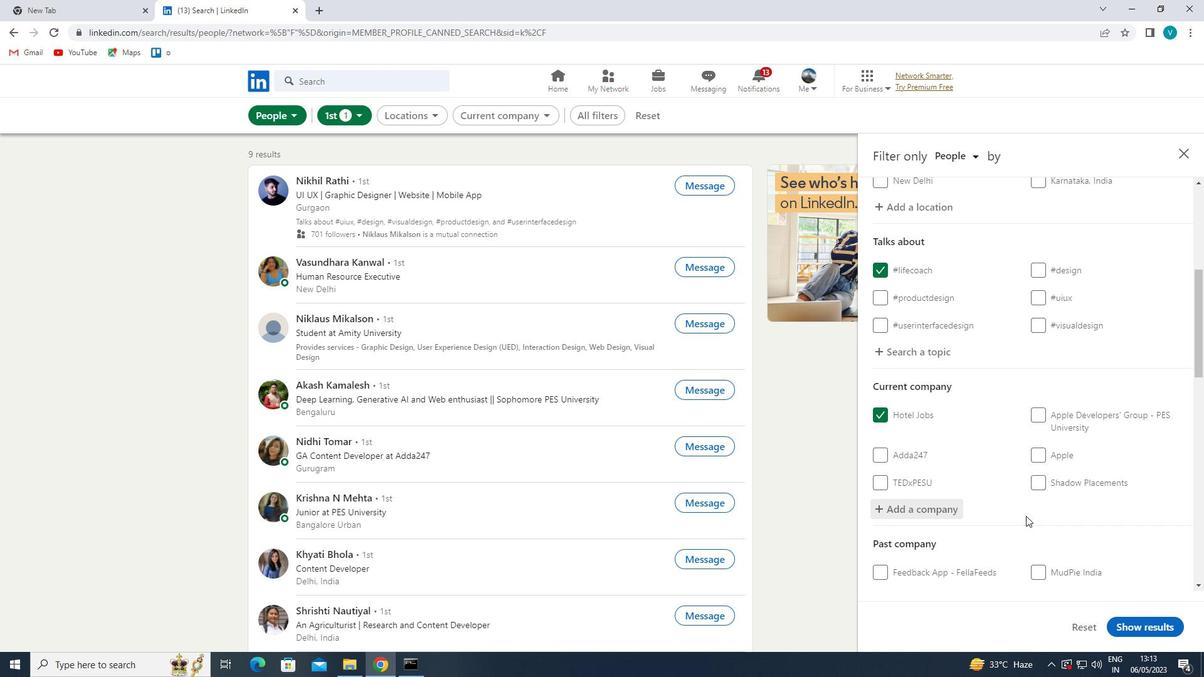 
Action: Mouse scrolled (1025, 516) with delta (0, 0)
Screenshot: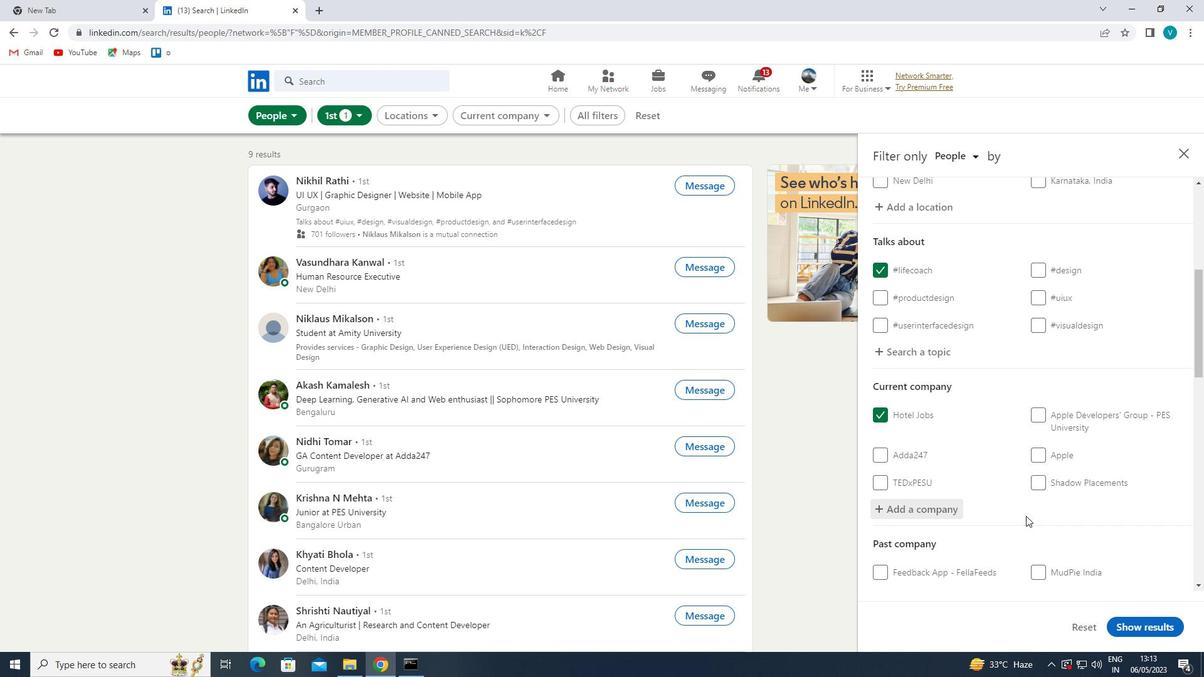 
Action: Mouse scrolled (1025, 516) with delta (0, 0)
Screenshot: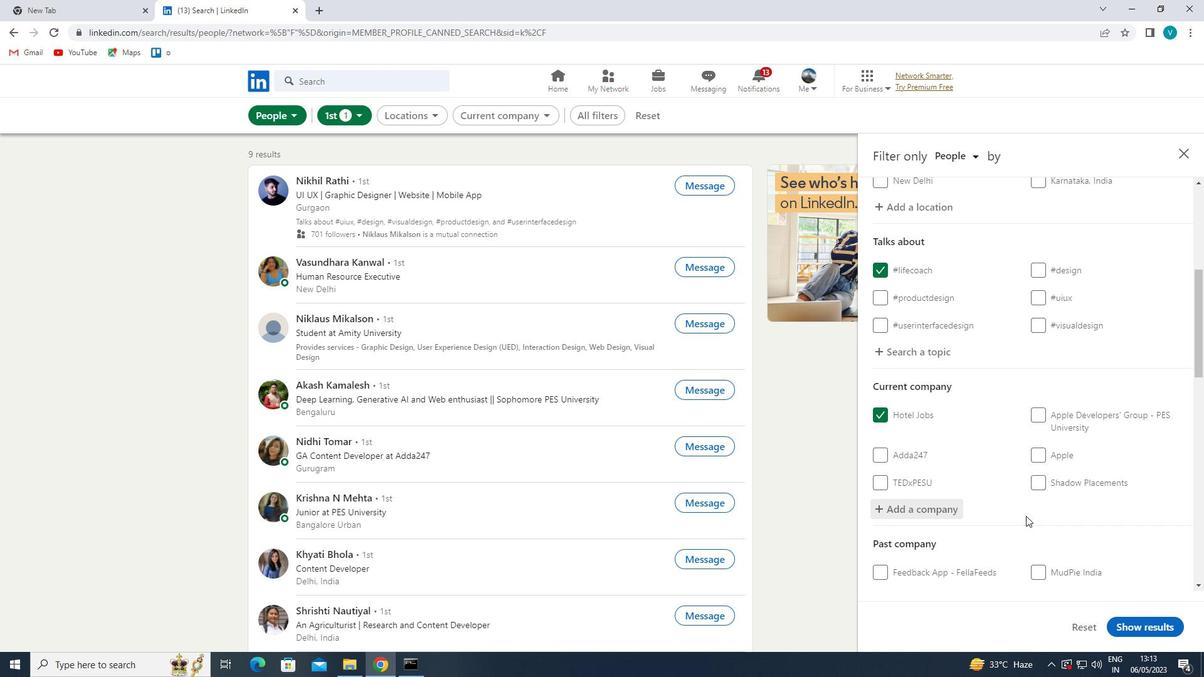 
Action: Mouse scrolled (1025, 516) with delta (0, 0)
Screenshot: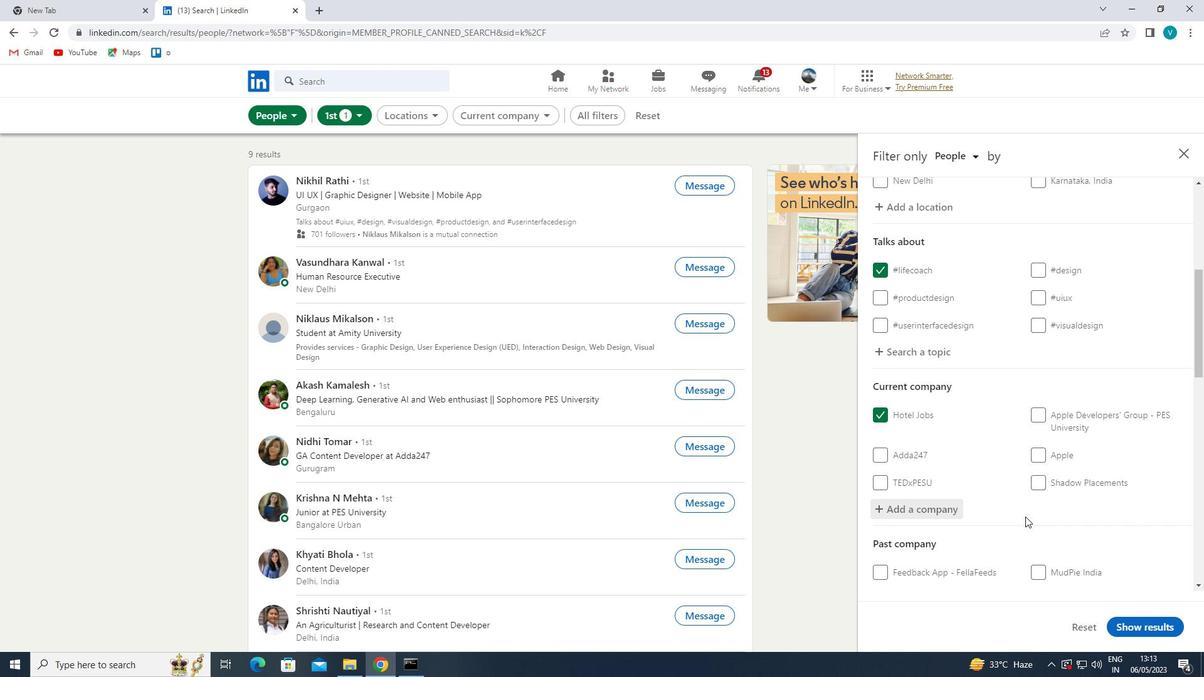 
Action: Mouse moved to (1060, 473)
Screenshot: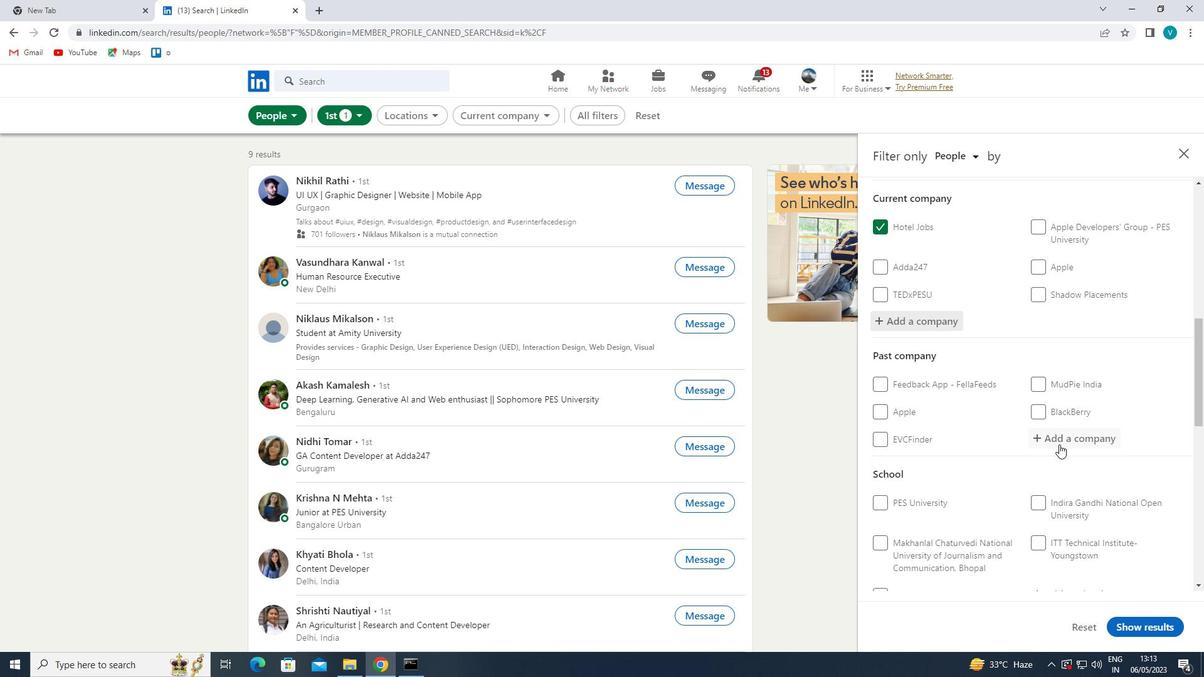 
Action: Mouse scrolled (1060, 472) with delta (0, 0)
Screenshot: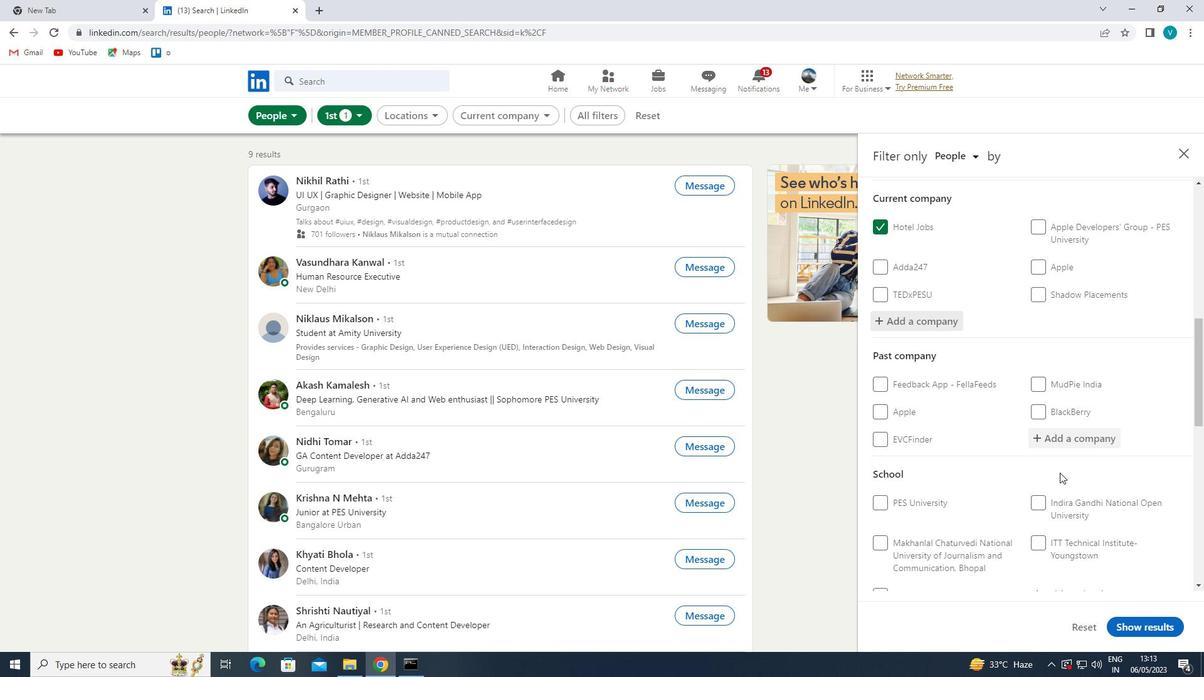
Action: Mouse moved to (1067, 525)
Screenshot: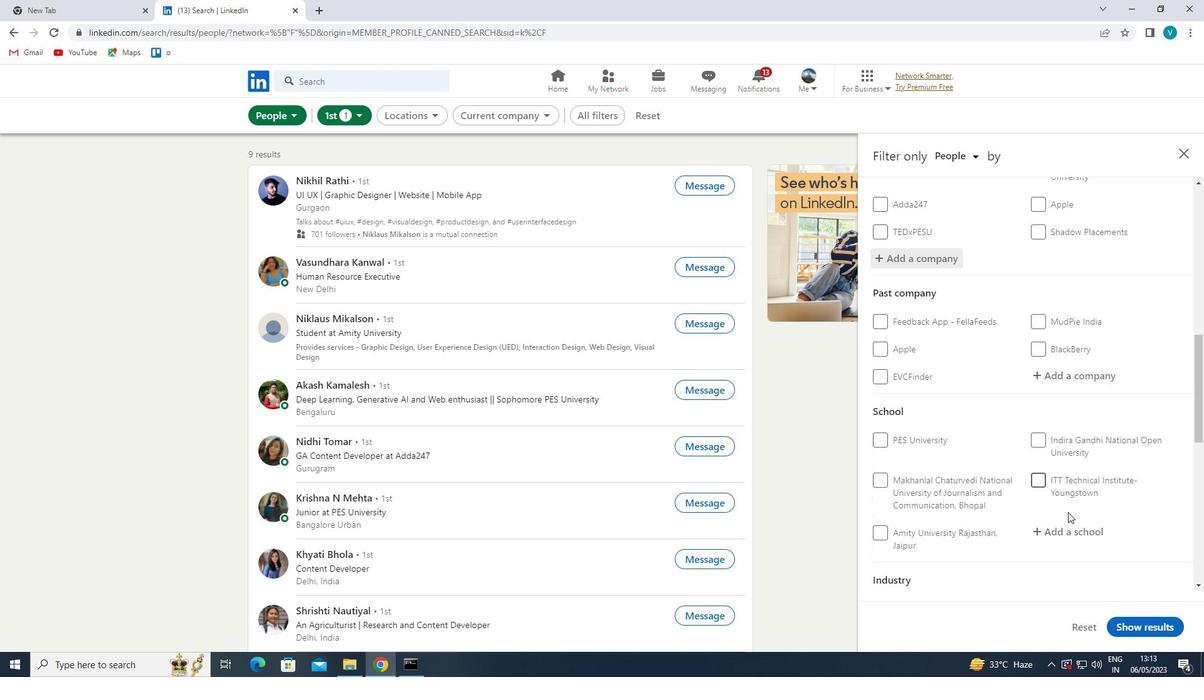 
Action: Mouse pressed left at (1067, 525)
Screenshot: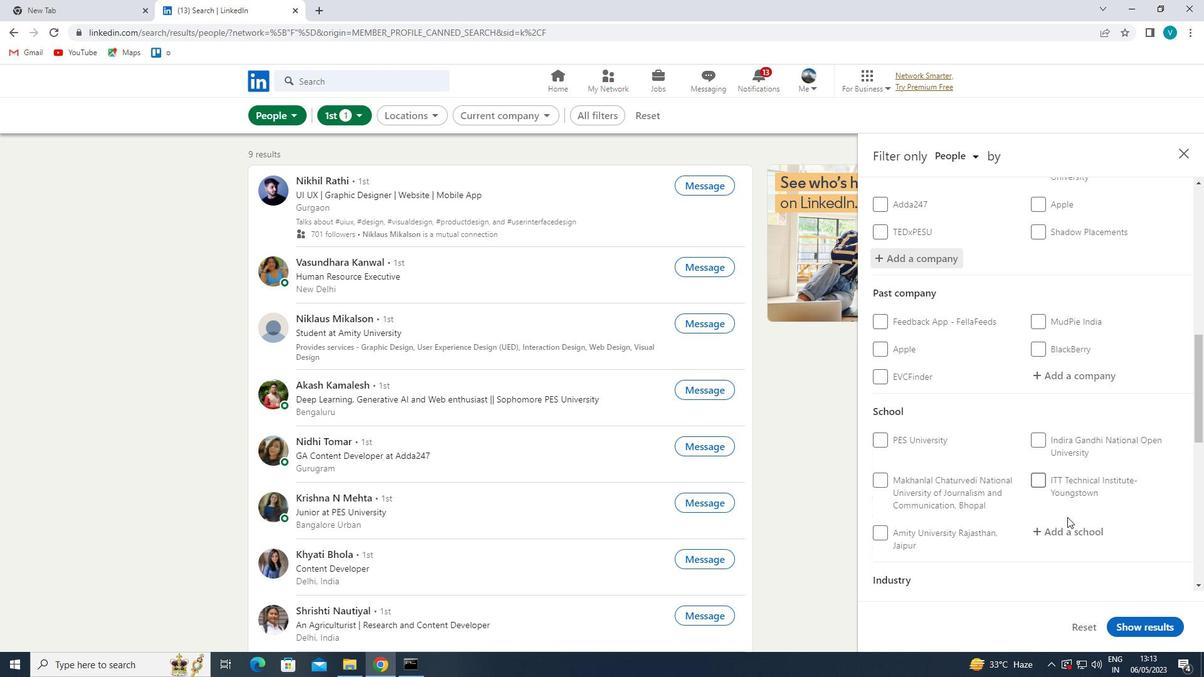 
Action: Mouse moved to (1080, 519)
Screenshot: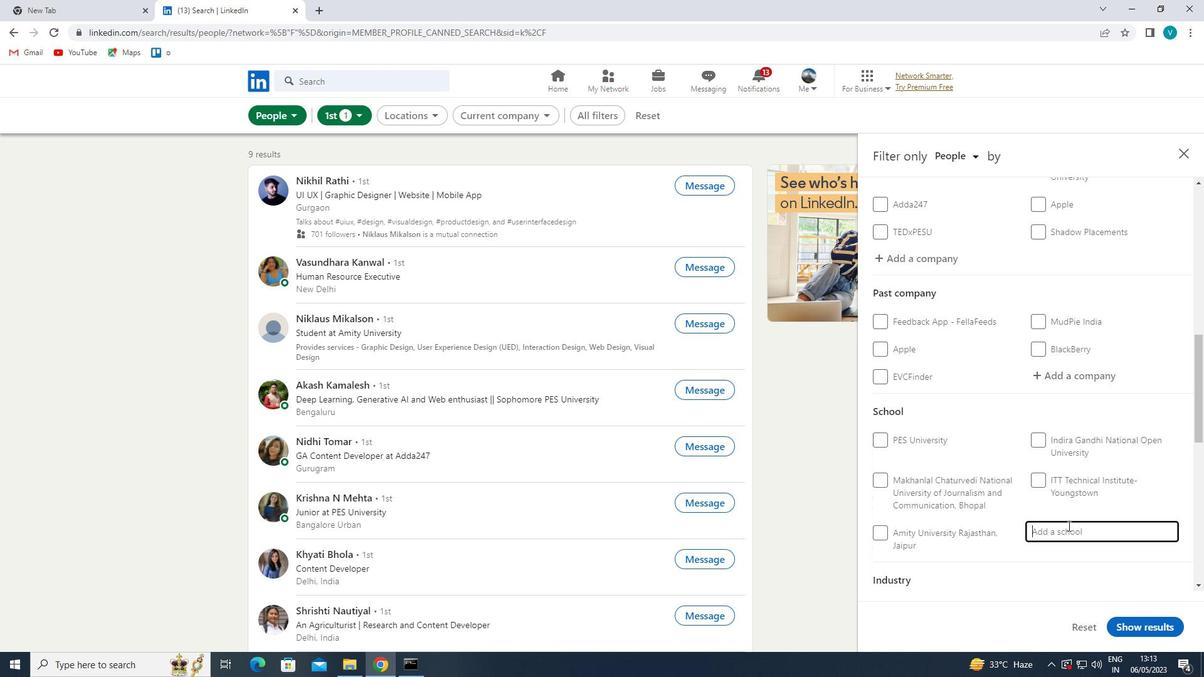 
Action: Key pressed <Key.shift>D<Key.shift>URGADEVI<Key.space>SARAF<Key.space>
Screenshot: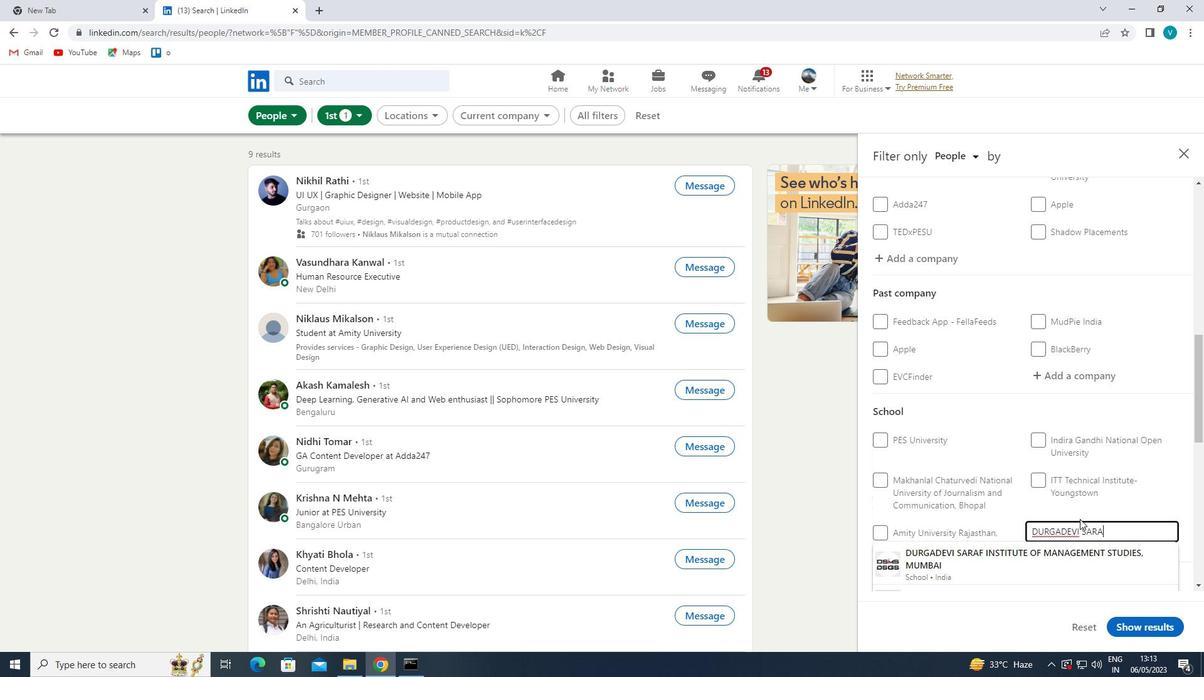 
Action: Mouse moved to (1067, 554)
Screenshot: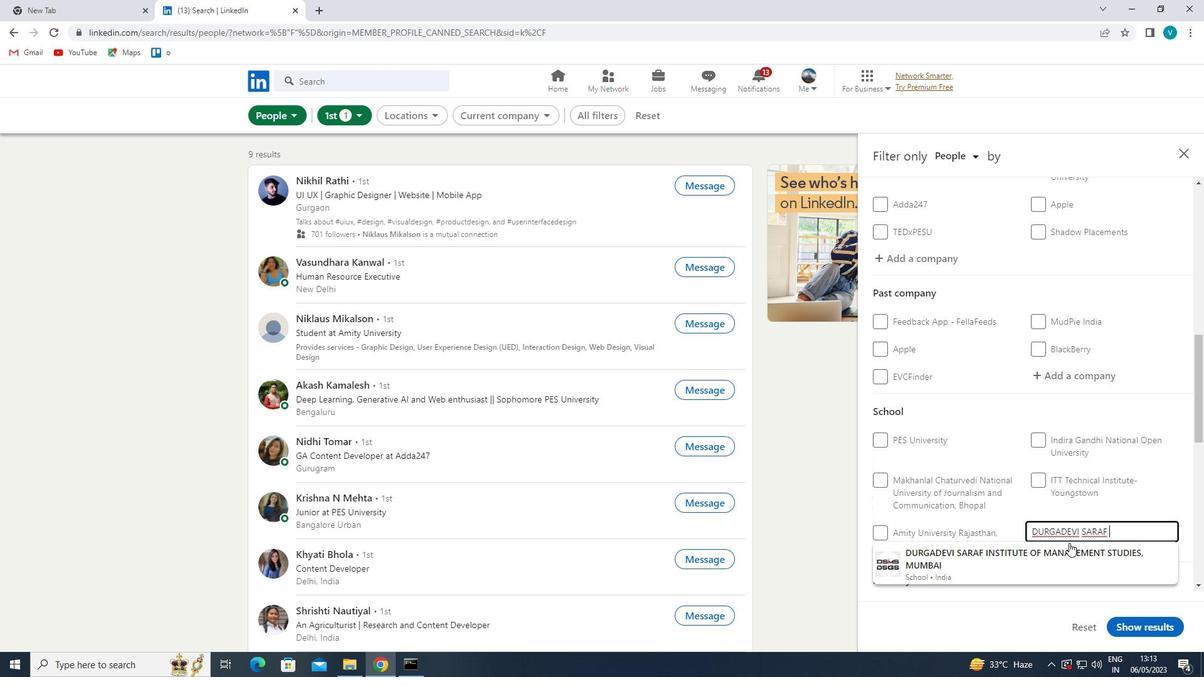 
Action: Mouse pressed left at (1067, 554)
Screenshot: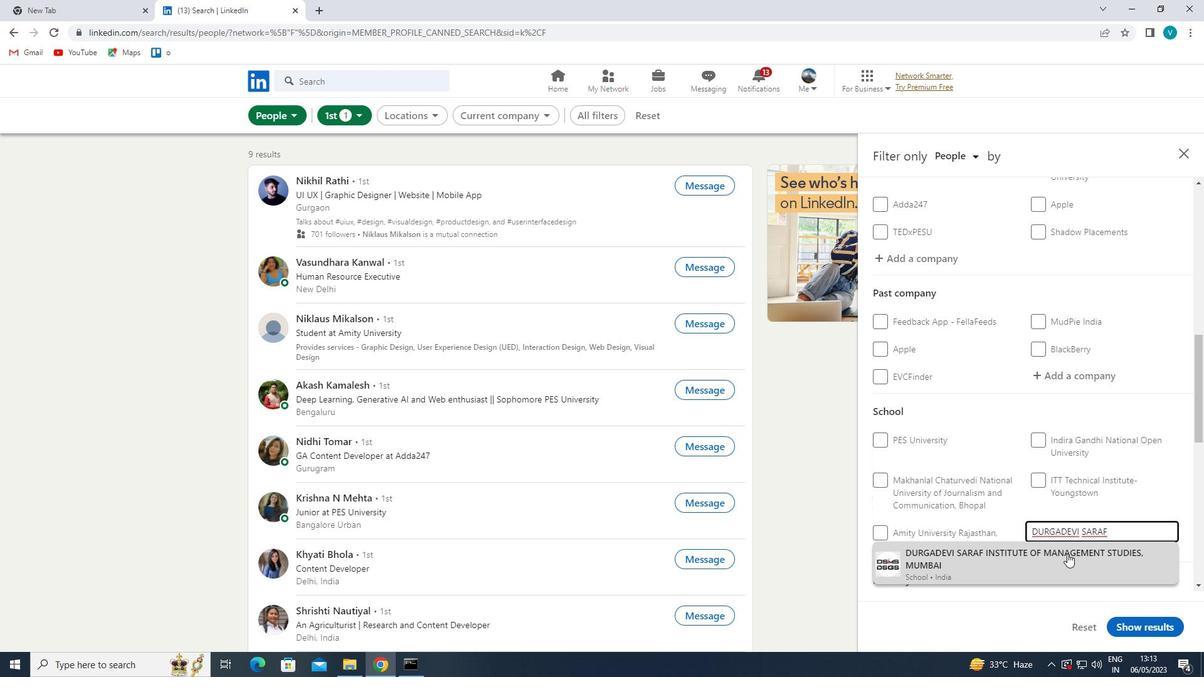 
Action: Mouse moved to (1069, 554)
Screenshot: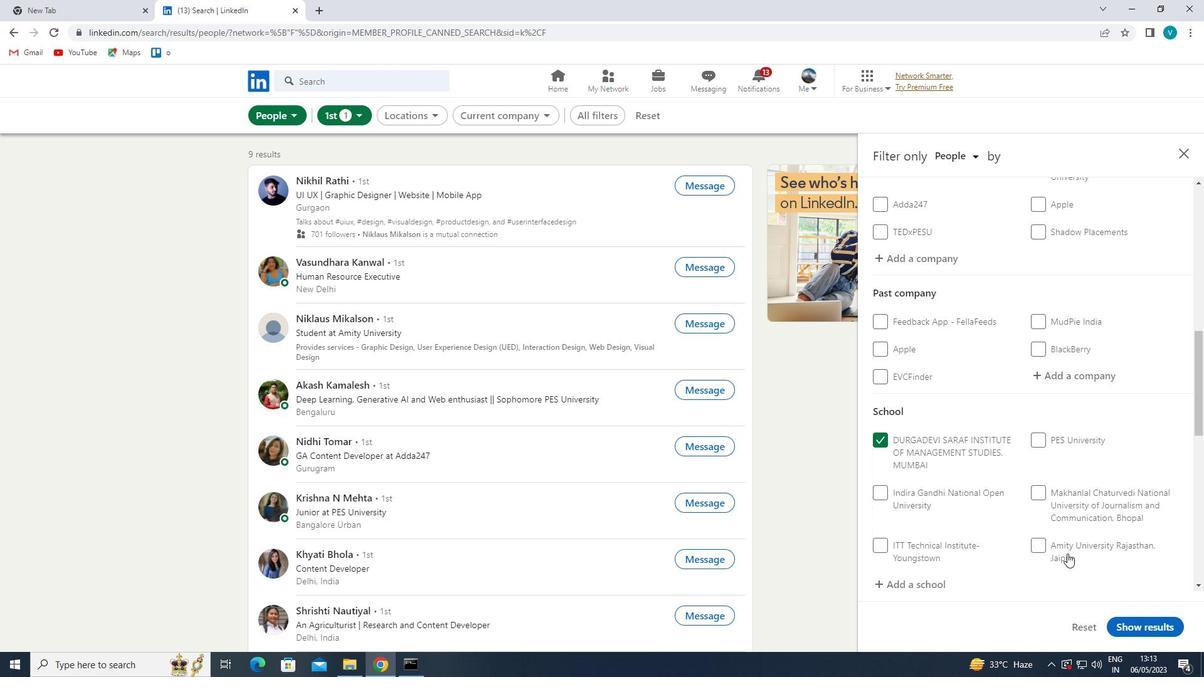 
Action: Mouse scrolled (1069, 554) with delta (0, 0)
Screenshot: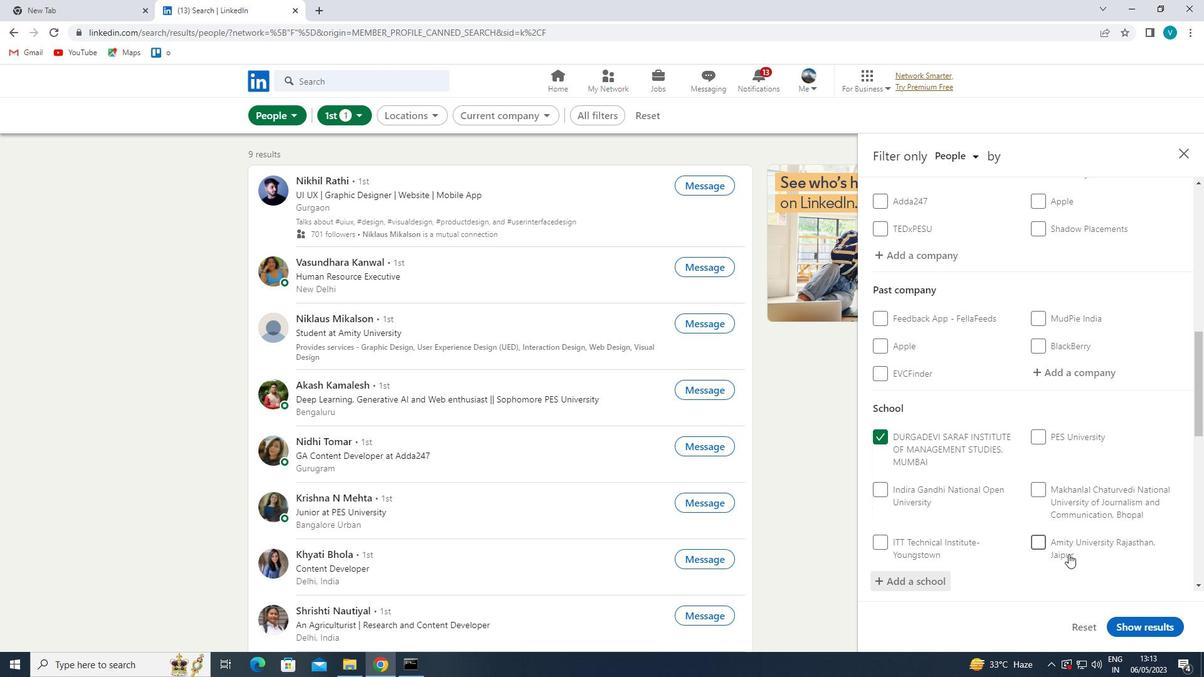 
Action: Mouse scrolled (1069, 554) with delta (0, 0)
Screenshot: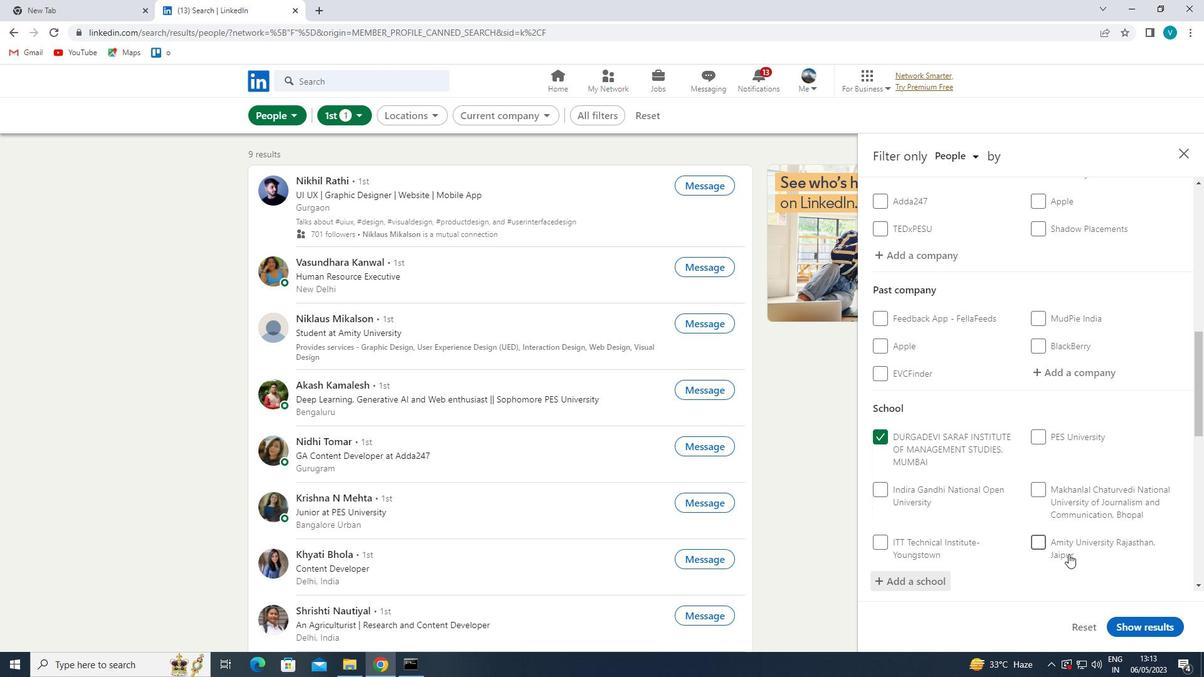 
Action: Mouse scrolled (1069, 554) with delta (0, 0)
Screenshot: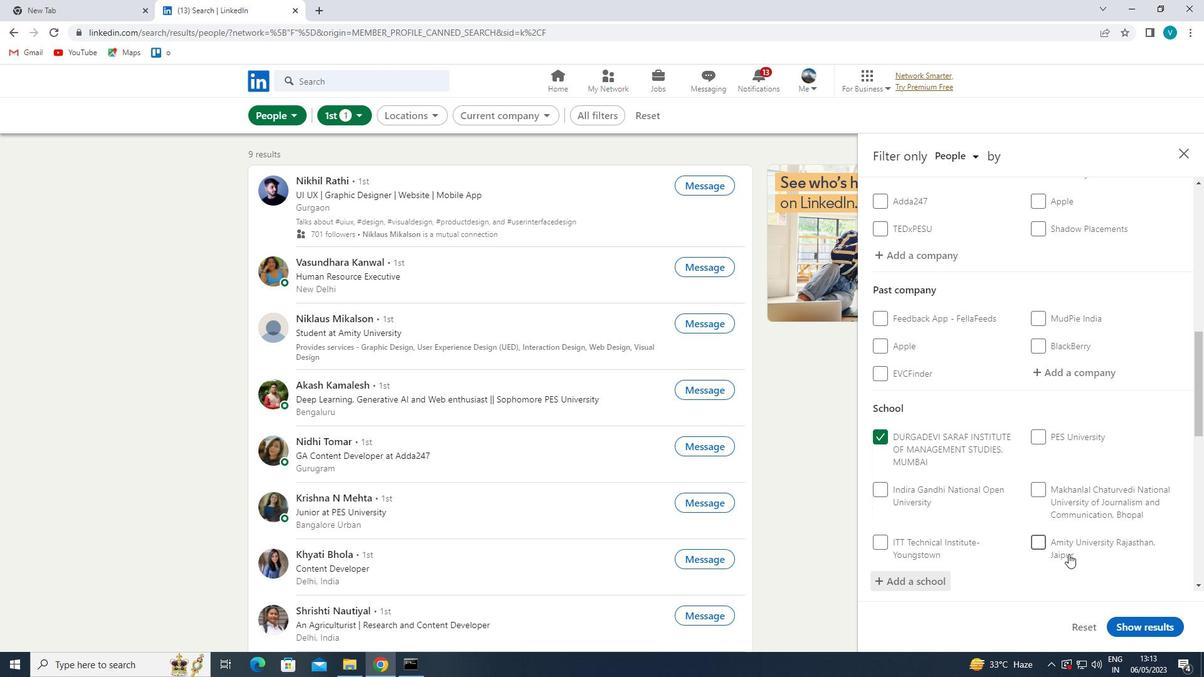 
Action: Mouse scrolled (1069, 554) with delta (0, 0)
Screenshot: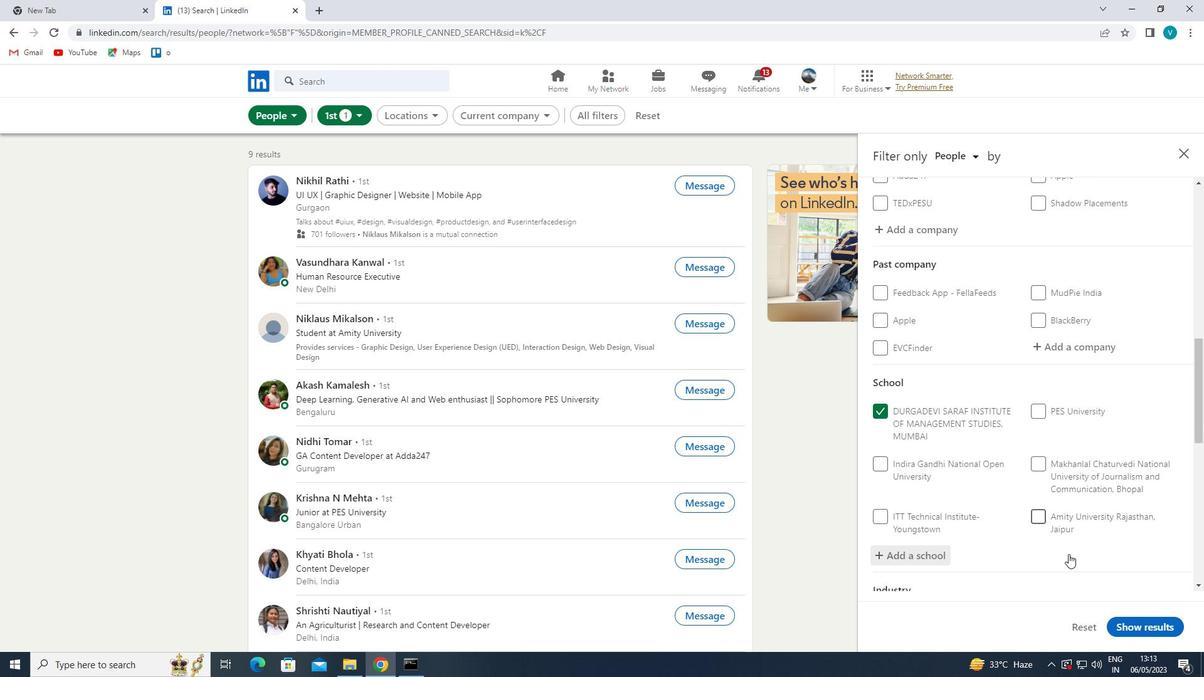 
Action: Mouse moved to (1064, 464)
Screenshot: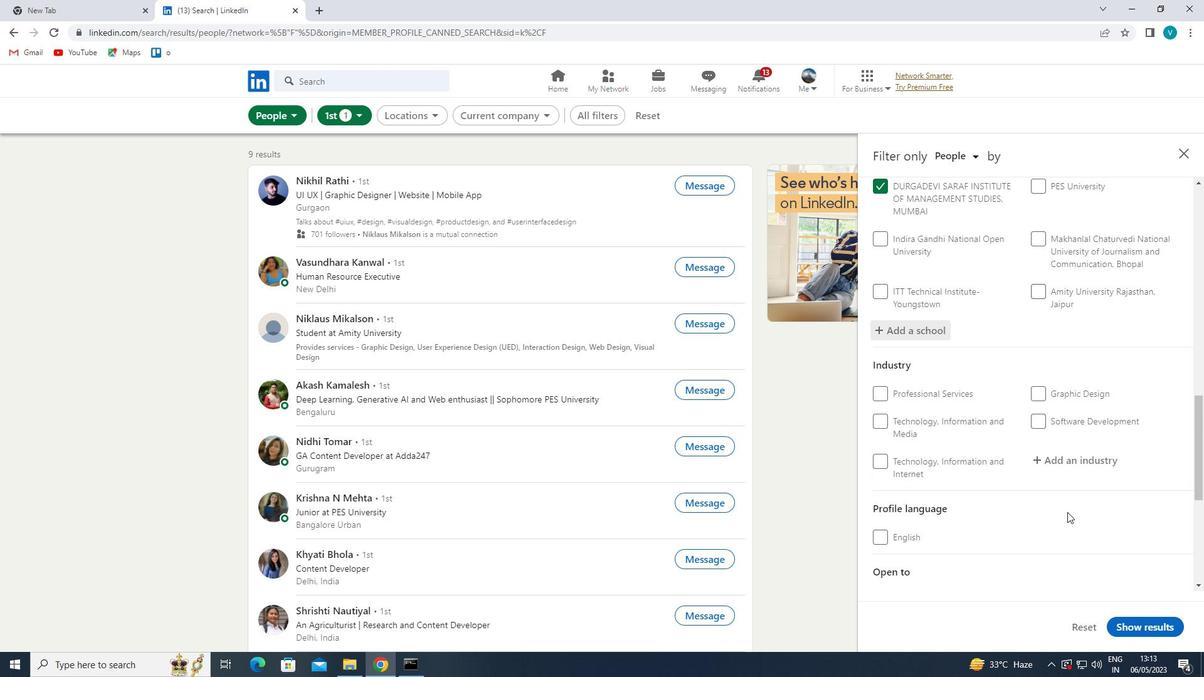 
Action: Mouse pressed left at (1064, 464)
Screenshot: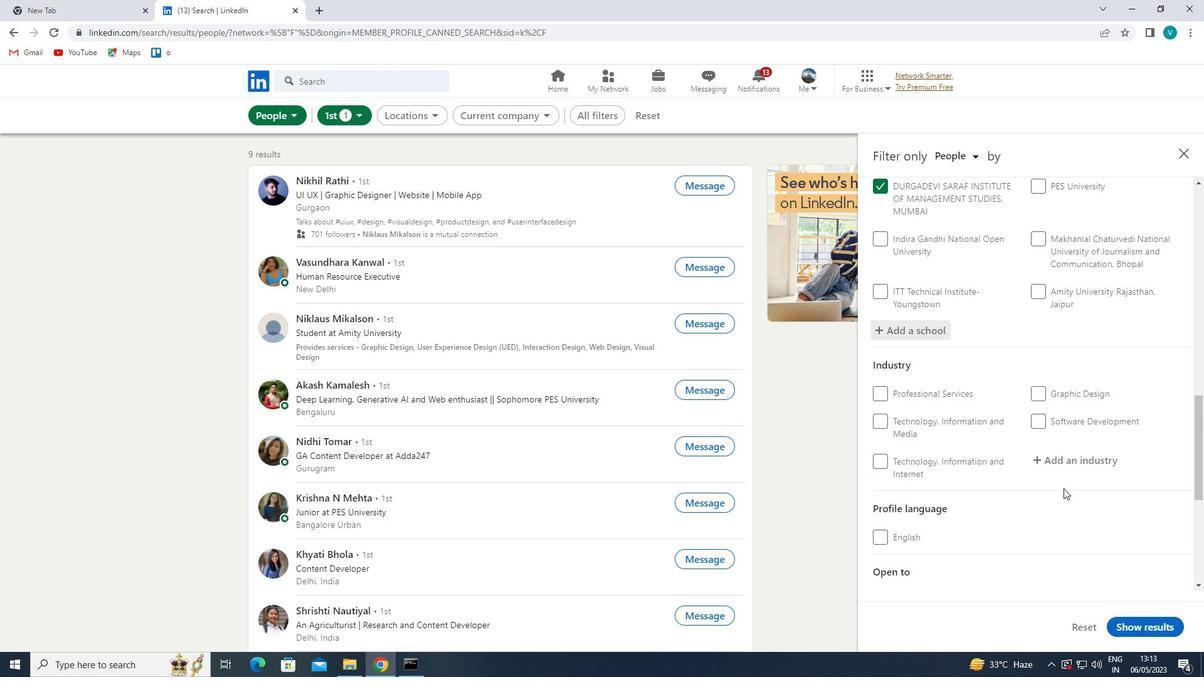 
Action: Mouse moved to (1067, 463)
Screenshot: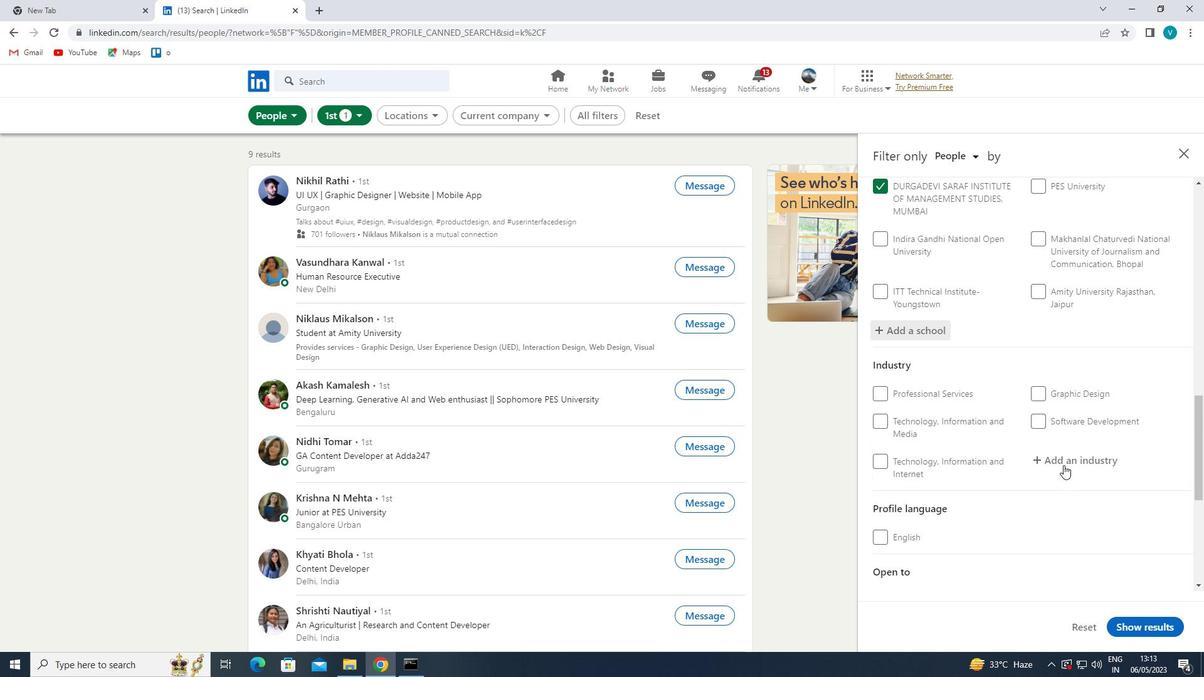 
Action: Key pressed <Key.shift>SHEET<Key.space><Key.shift>MUSIC<Key.space>
Screenshot: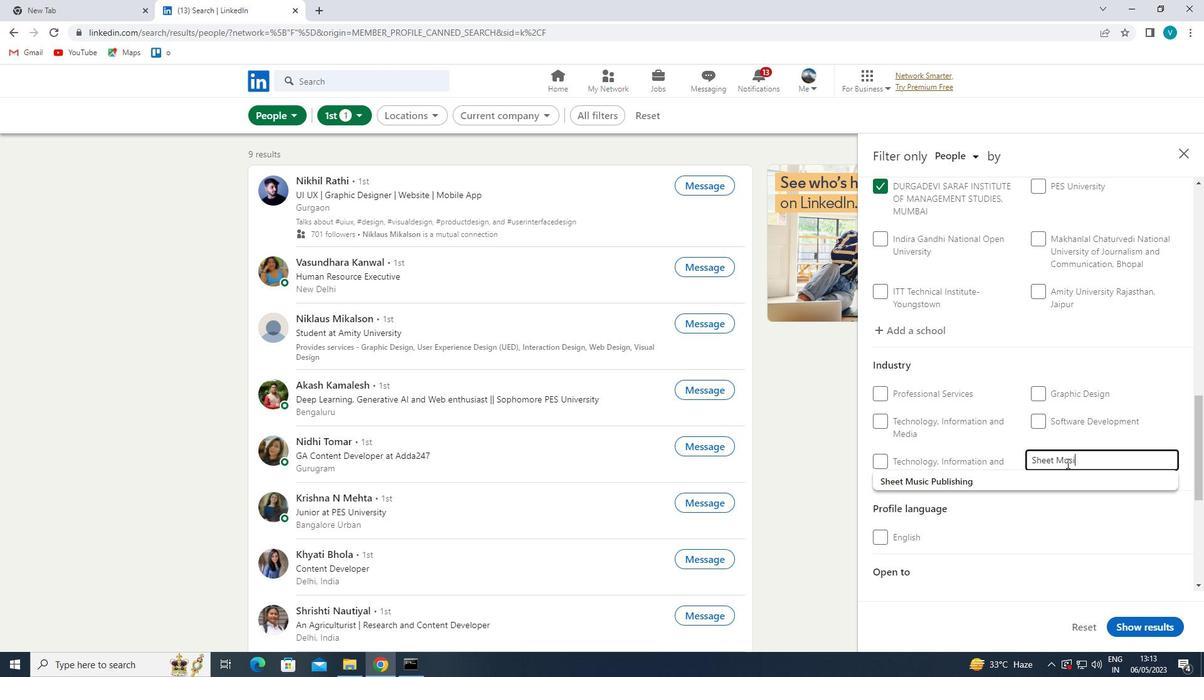 
Action: Mouse moved to (1057, 474)
Screenshot: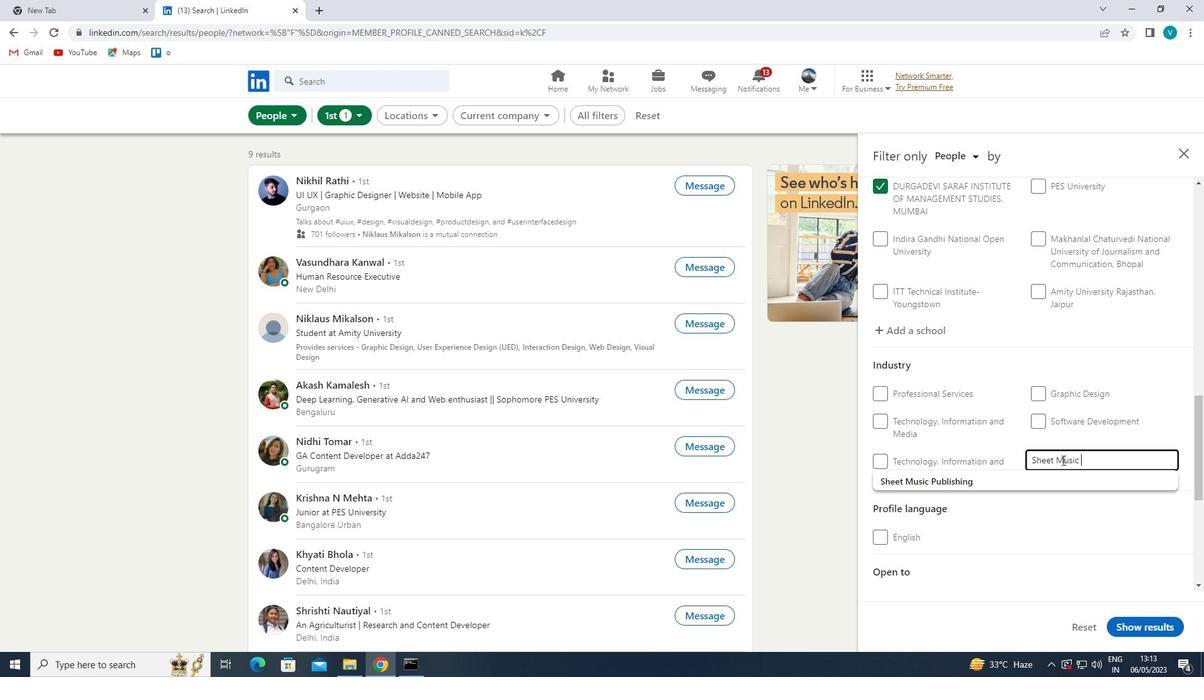 
Action: Mouse pressed left at (1057, 474)
Screenshot: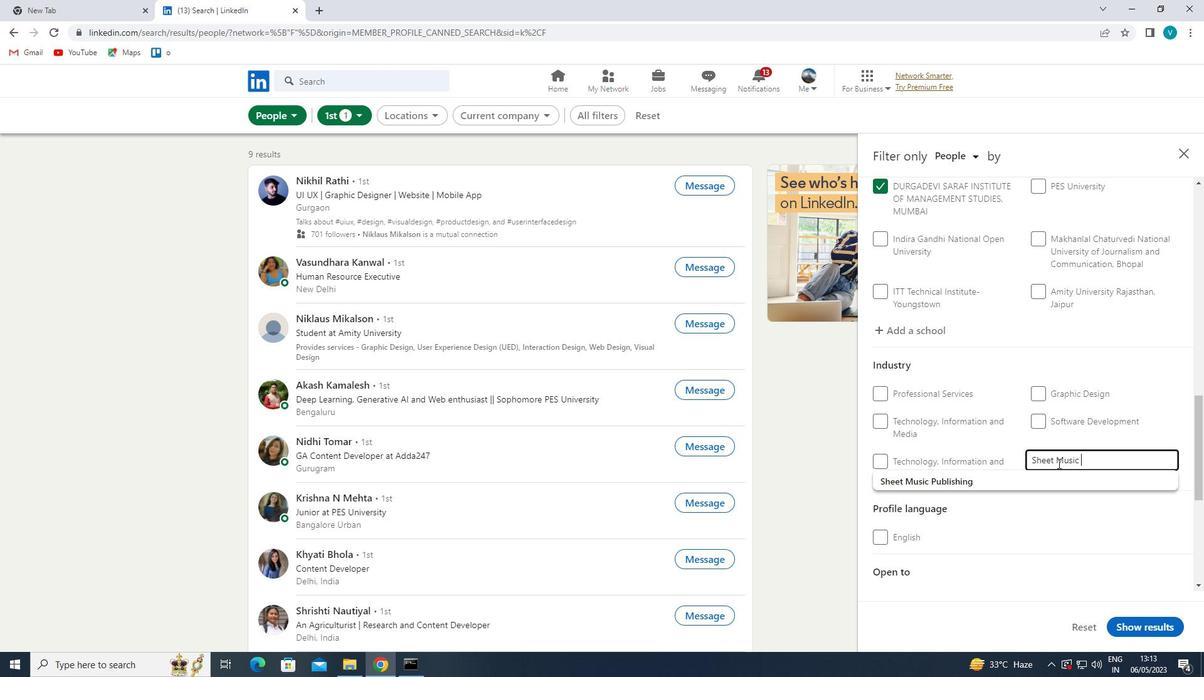 
Action: Mouse moved to (1057, 474)
Screenshot: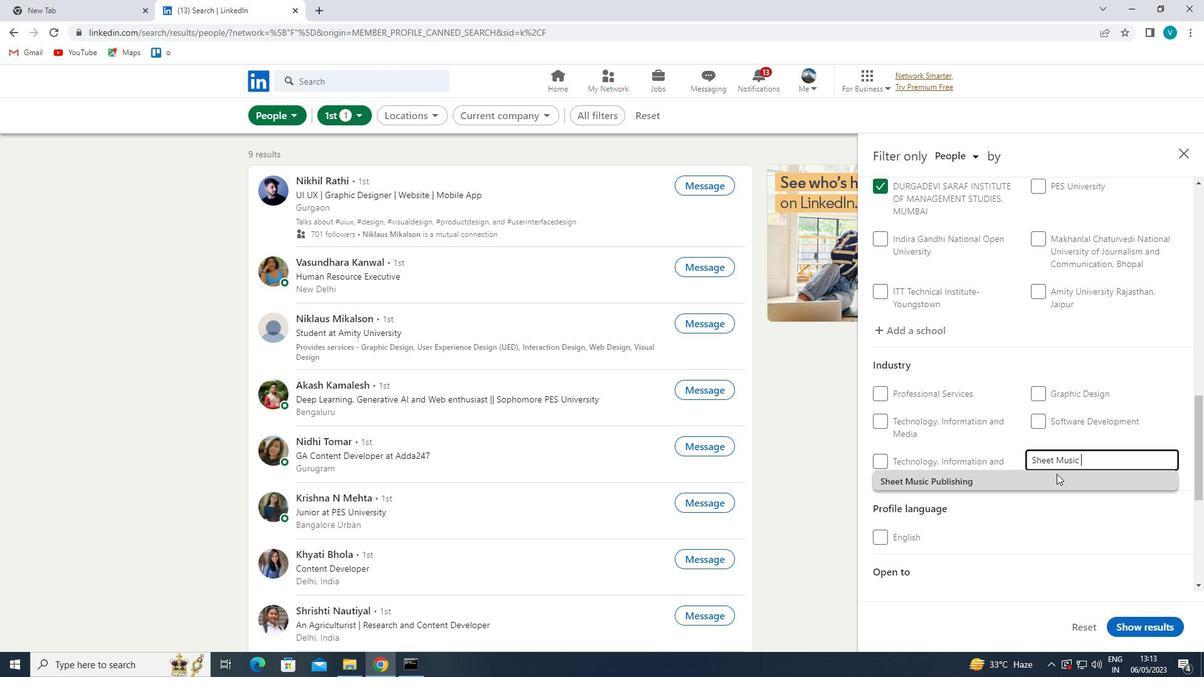 
Action: Mouse scrolled (1057, 474) with delta (0, 0)
Screenshot: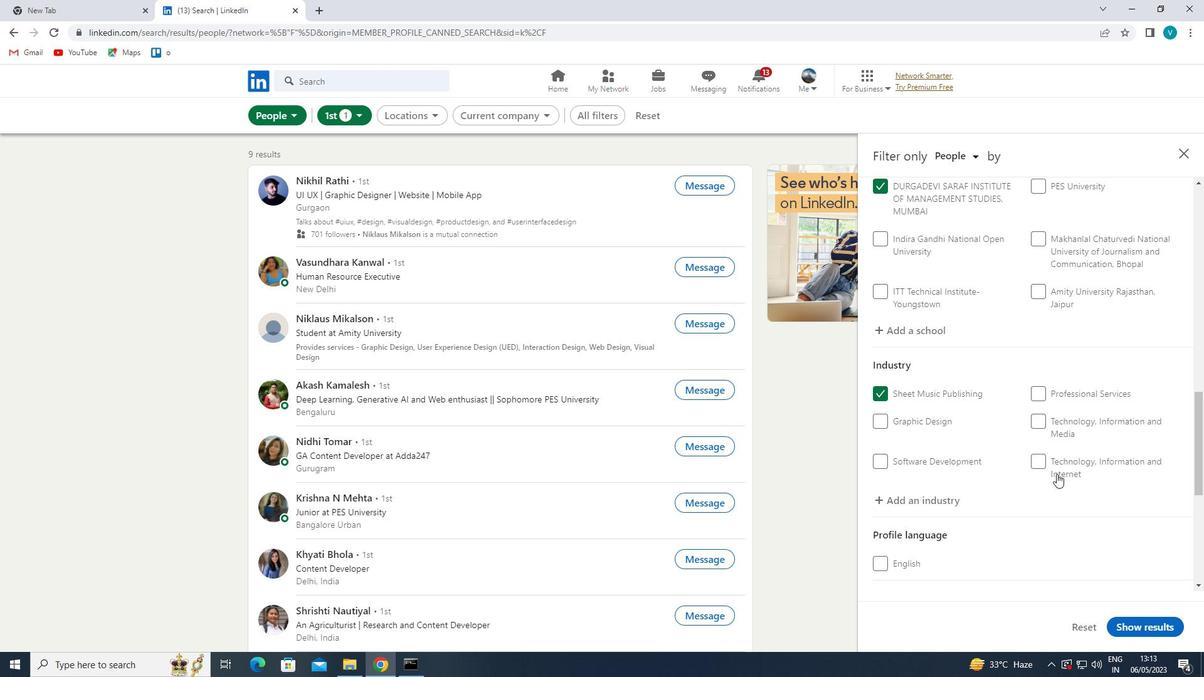 
Action: Mouse scrolled (1057, 474) with delta (0, 0)
Screenshot: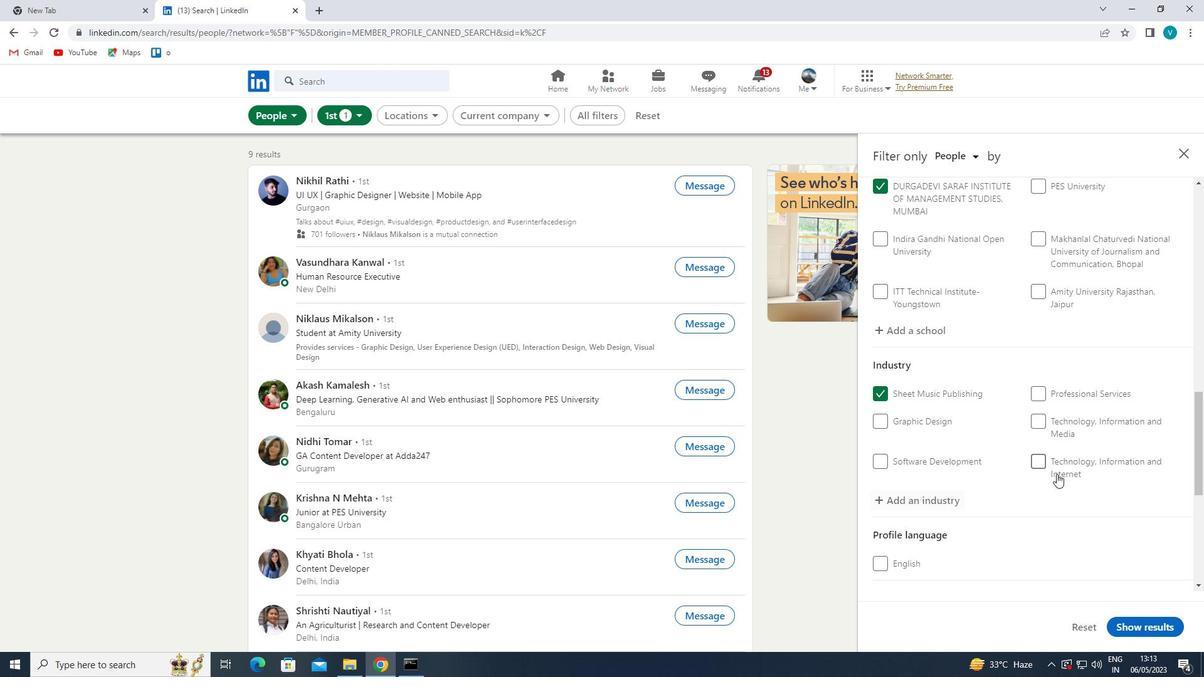 
Action: Mouse moved to (1057, 476)
Screenshot: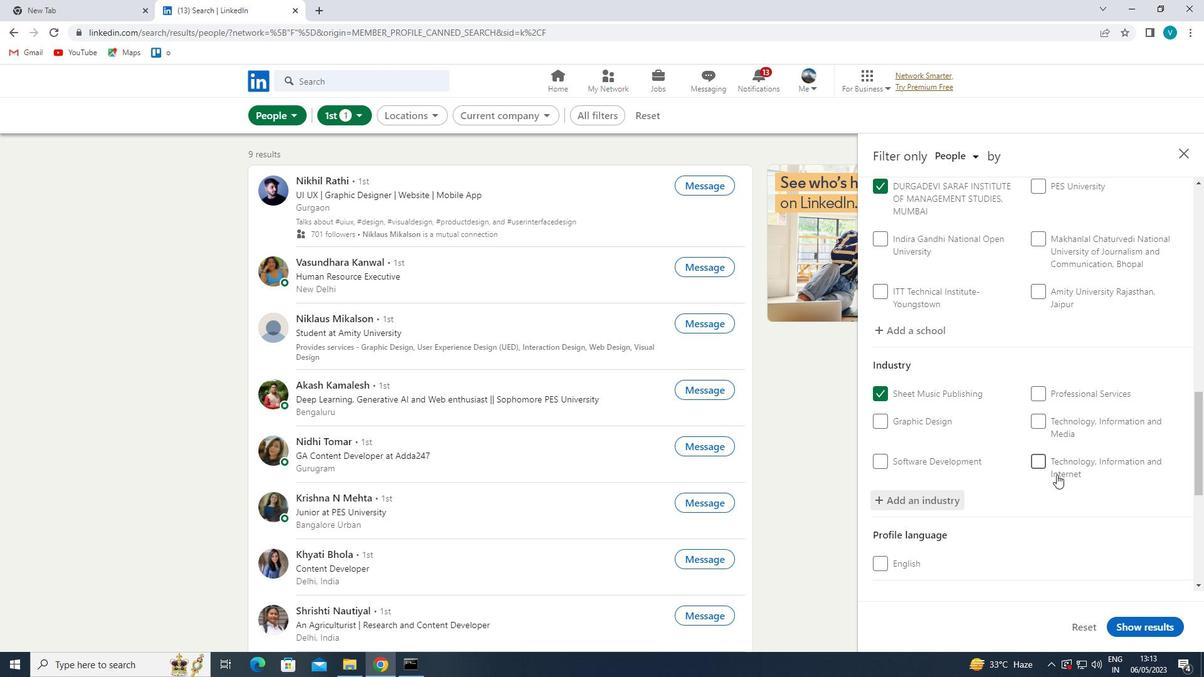 
Action: Mouse scrolled (1057, 476) with delta (0, 0)
Screenshot: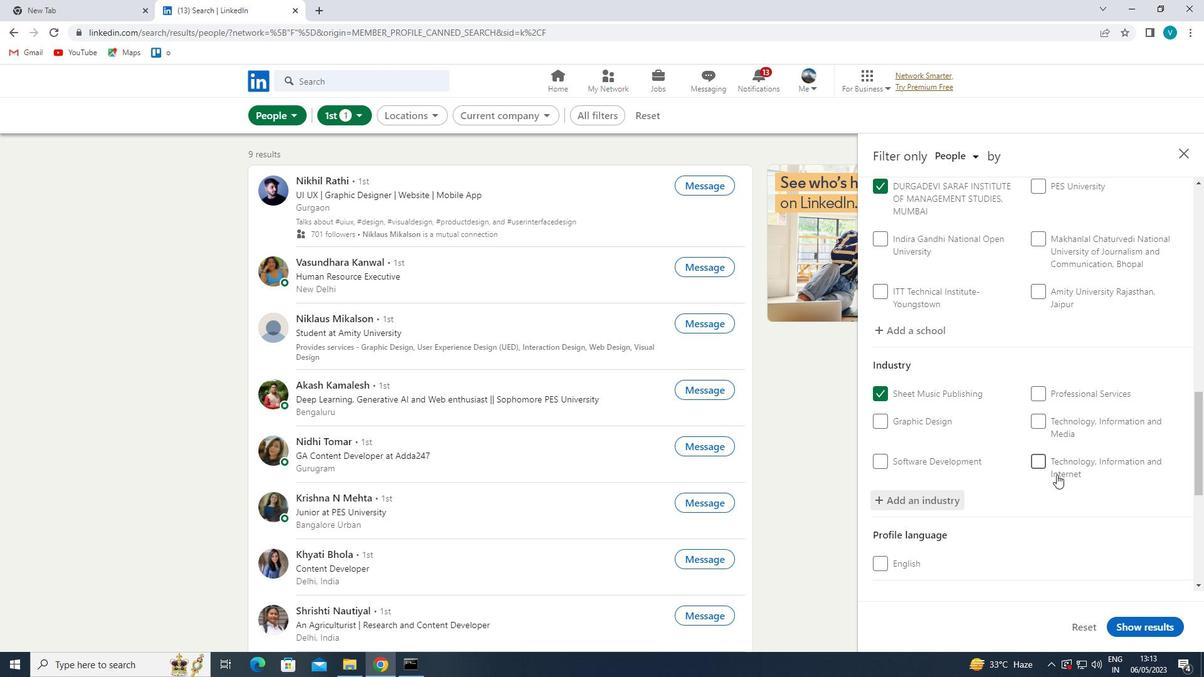 
Action: Mouse moved to (1056, 478)
Screenshot: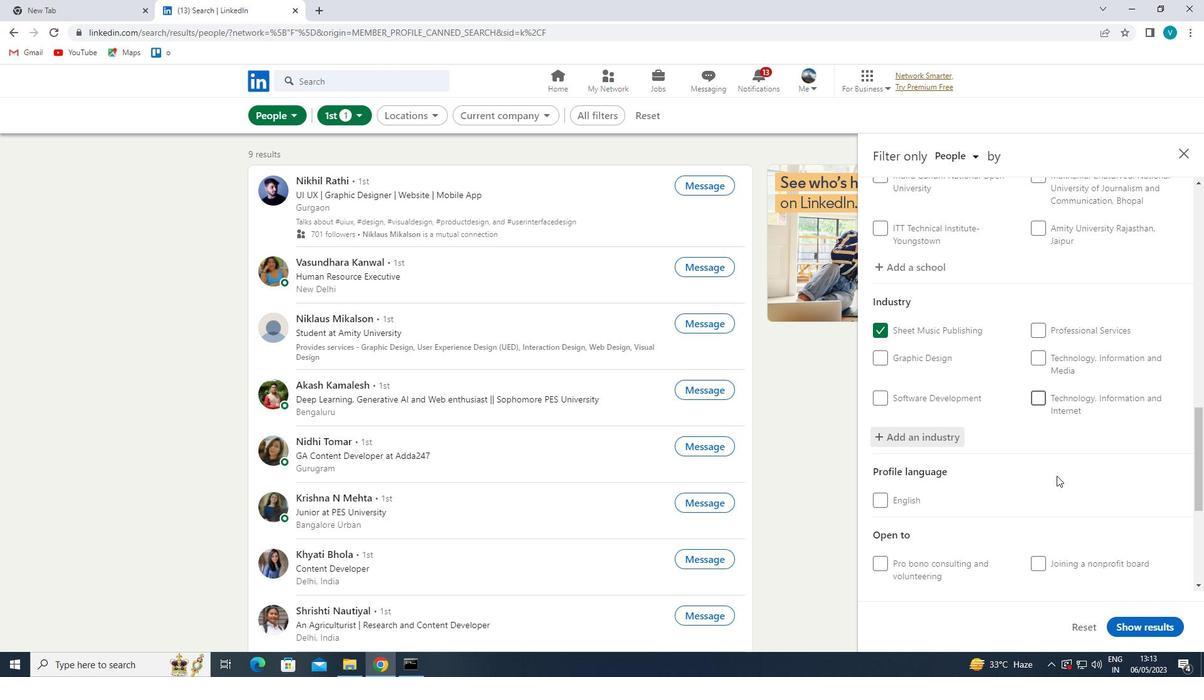
Action: Mouse scrolled (1056, 478) with delta (0, 0)
Screenshot: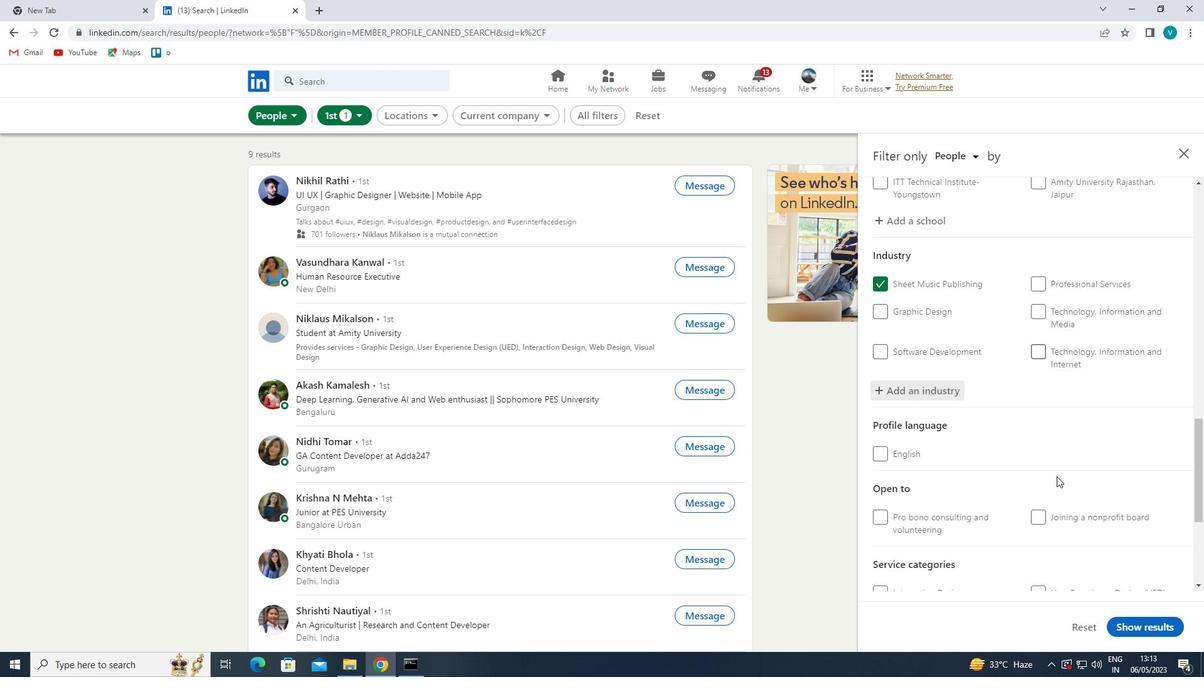 
Action: Mouse scrolled (1056, 478) with delta (0, 0)
Screenshot: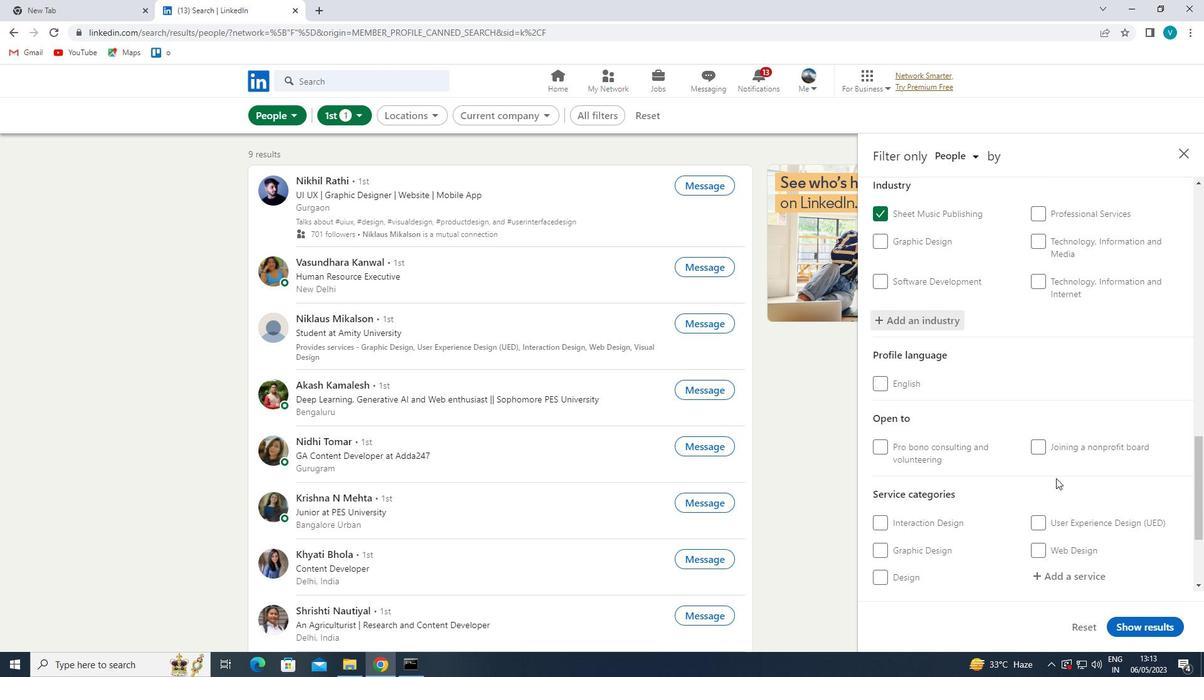 
Action: Mouse moved to (1064, 441)
Screenshot: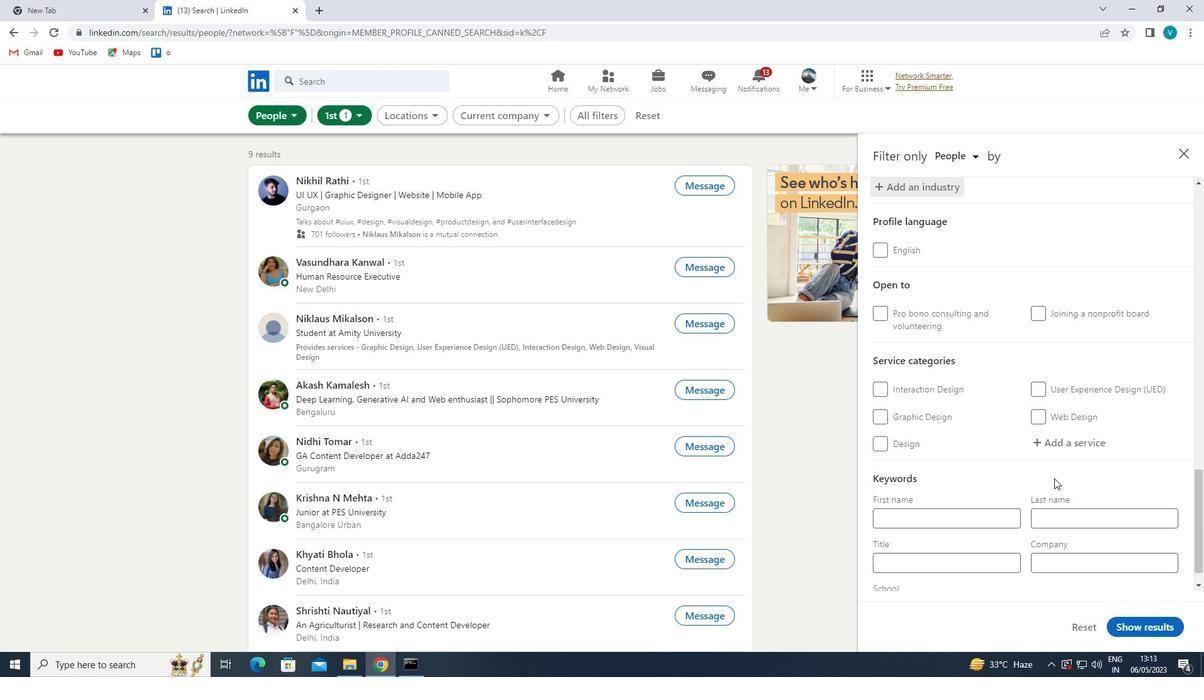 
Action: Mouse pressed left at (1064, 441)
Screenshot: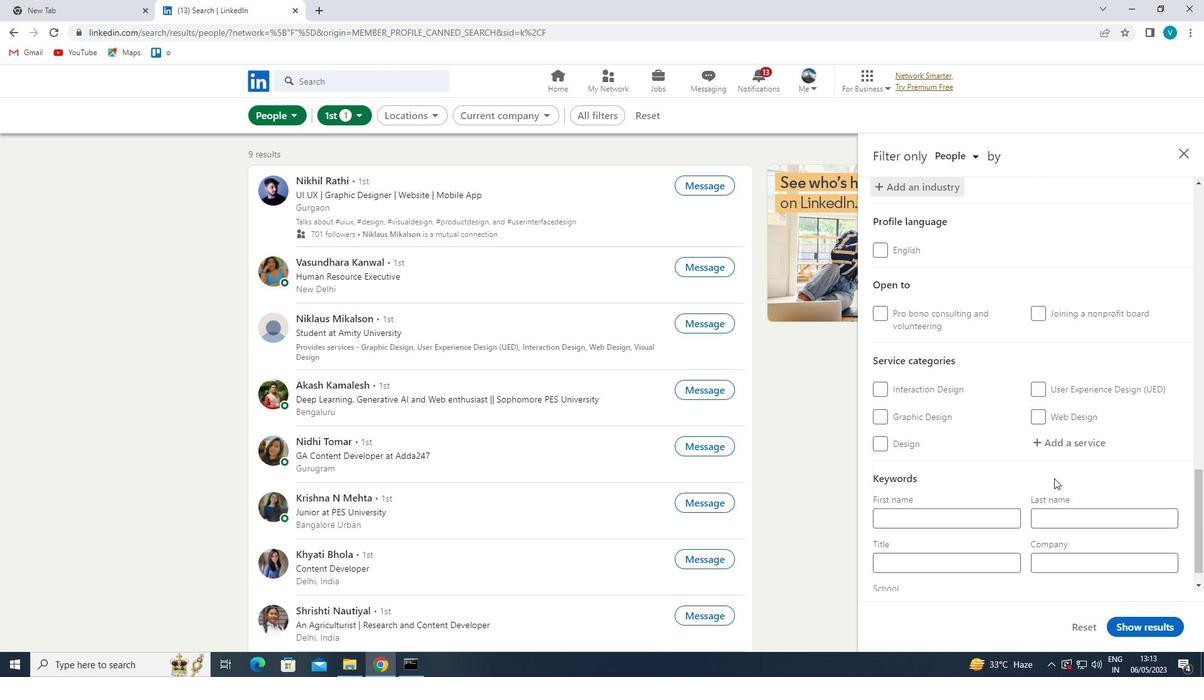 
Action: Mouse moved to (1067, 439)
Screenshot: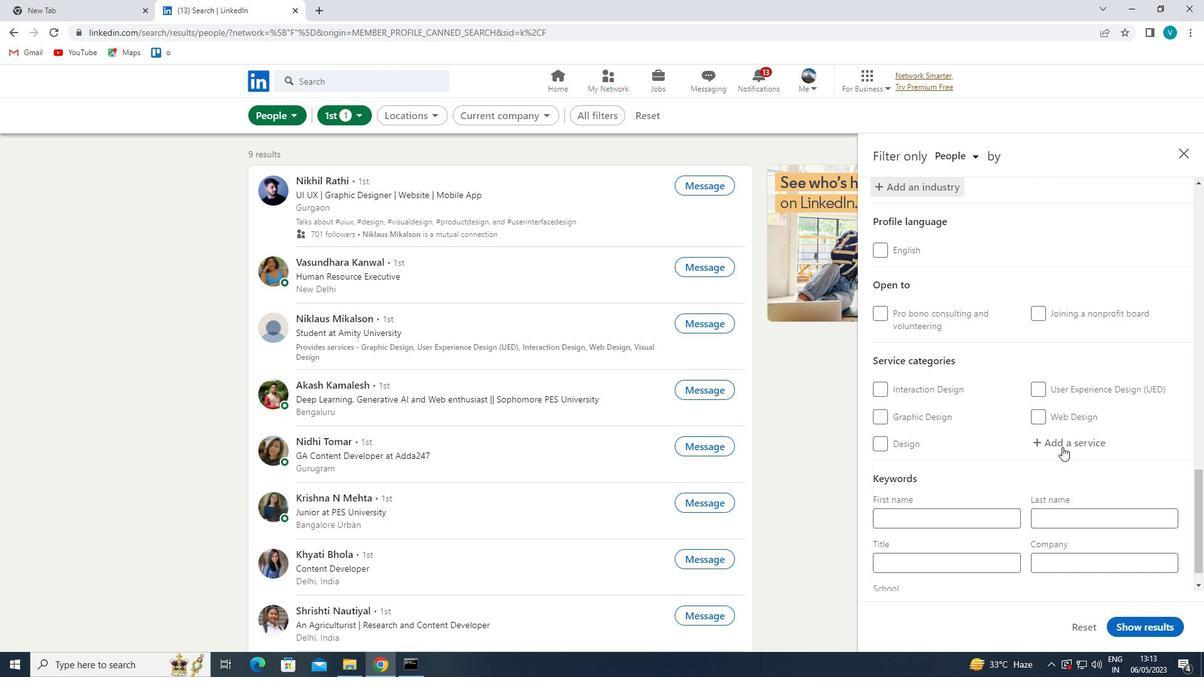 
Action: Key pressed <Key.shift>CYBERSECURITY
Screenshot: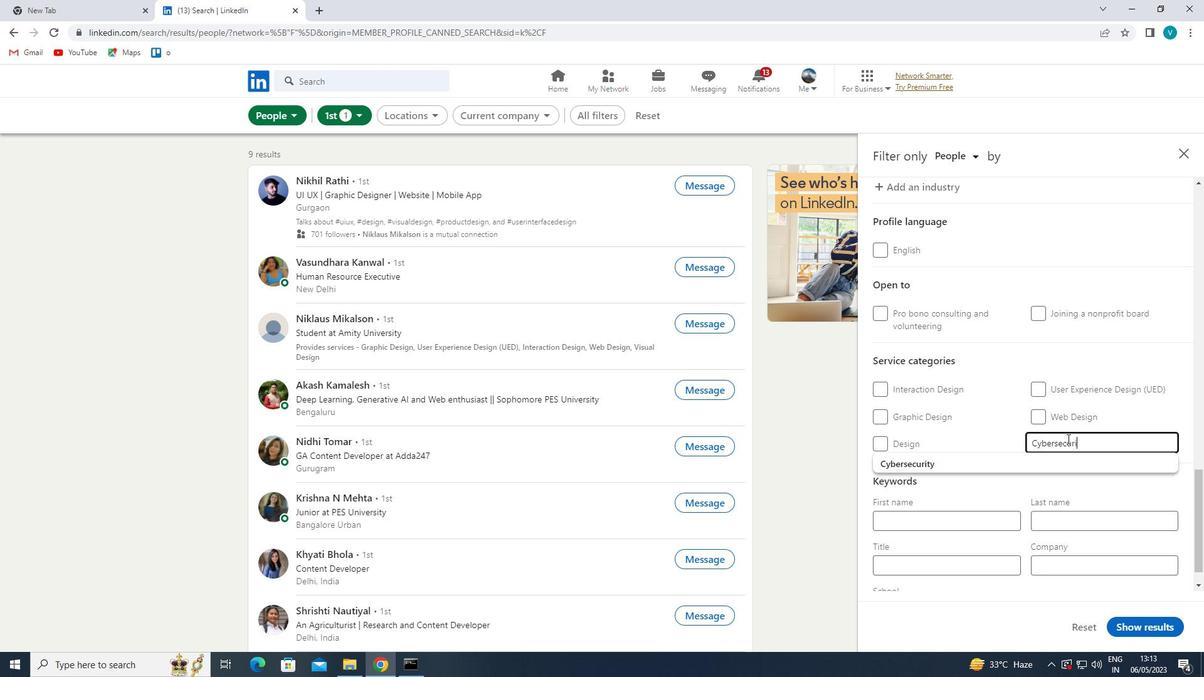 
Action: Mouse moved to (1040, 463)
Screenshot: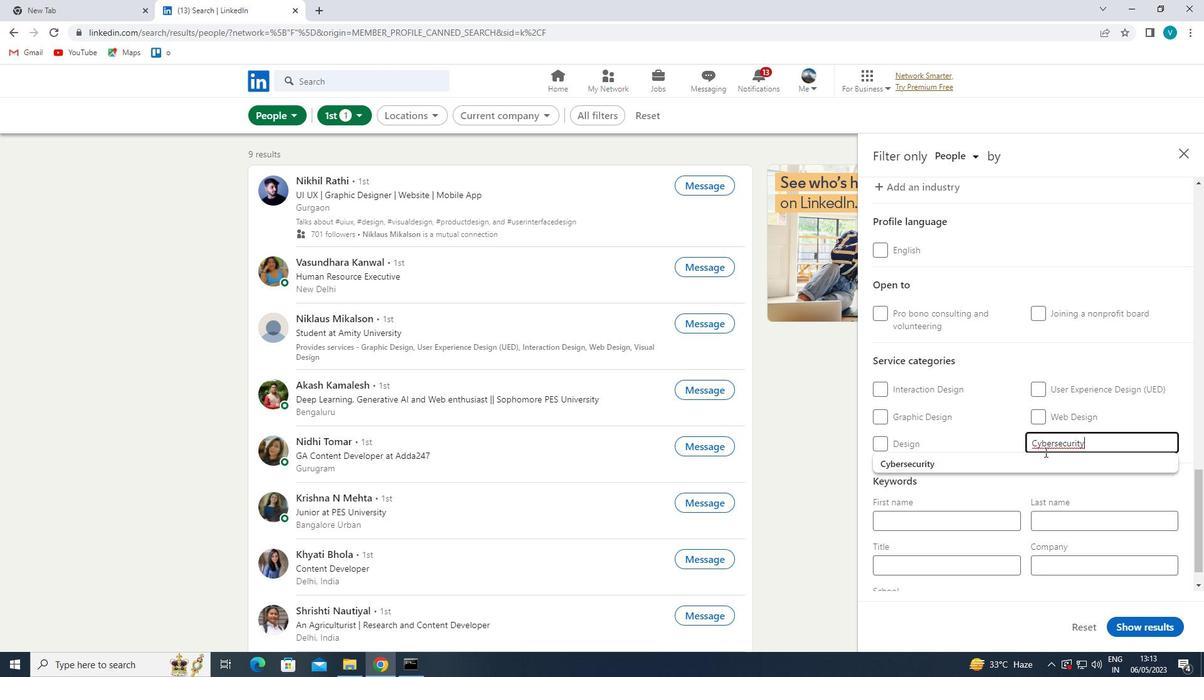 
Action: Mouse pressed left at (1040, 463)
Screenshot: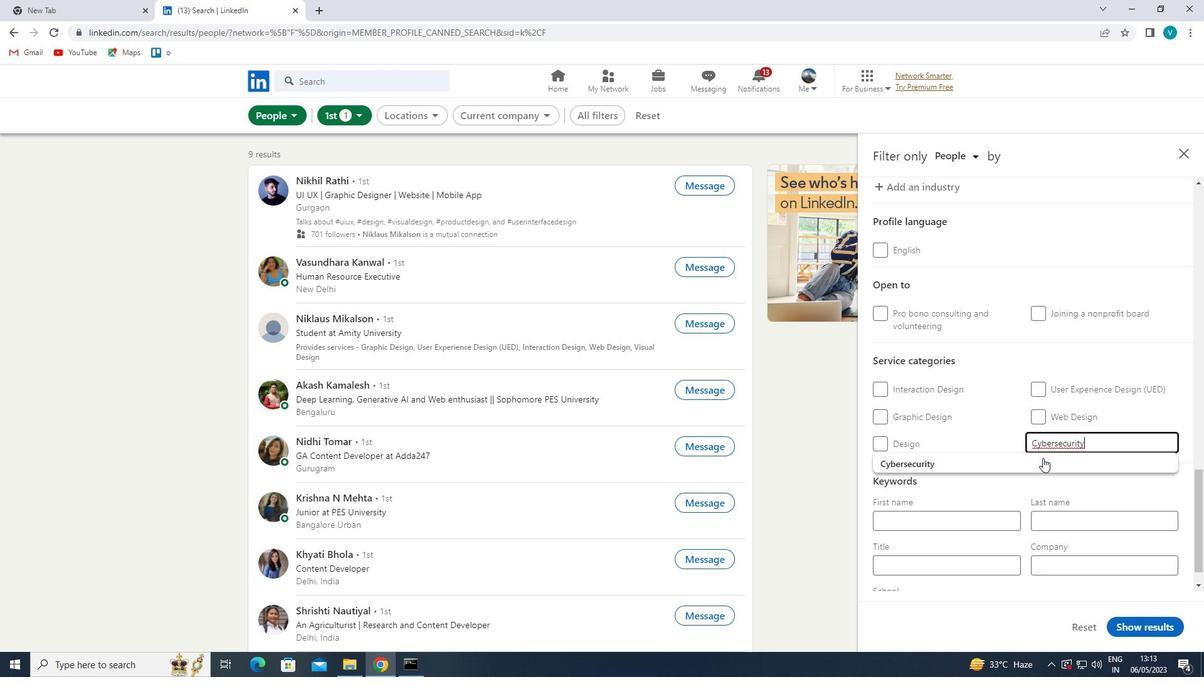 
Action: Mouse scrolled (1040, 463) with delta (0, 0)
Screenshot: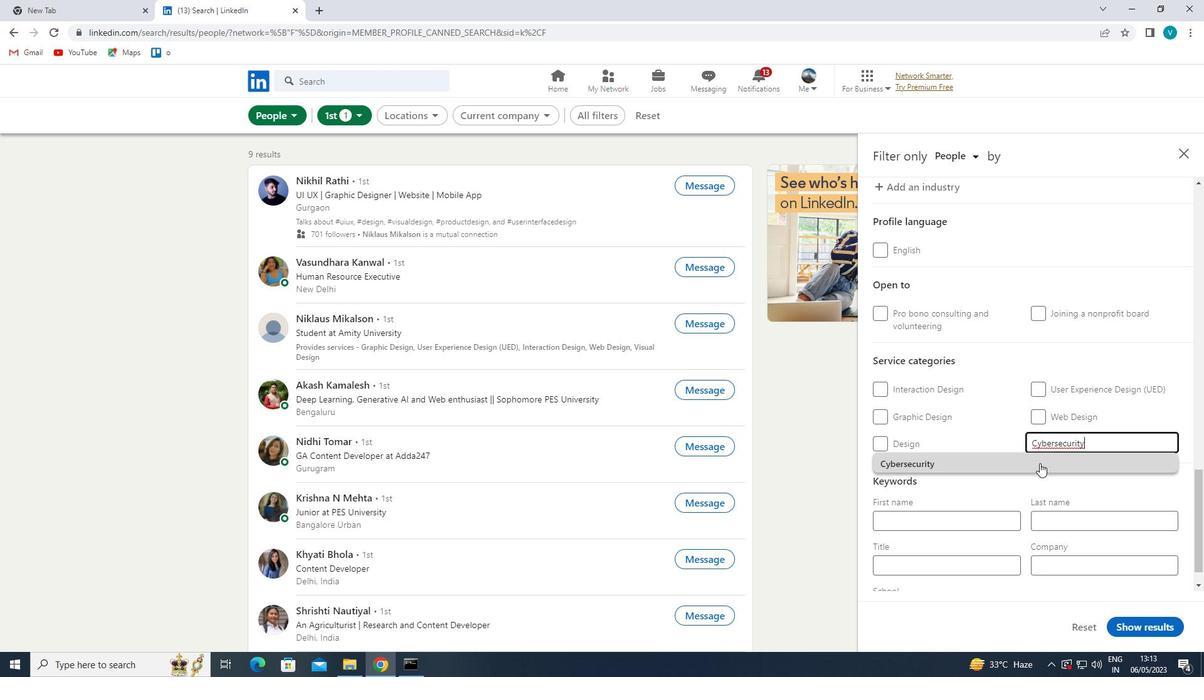 
Action: Mouse moved to (1039, 464)
Screenshot: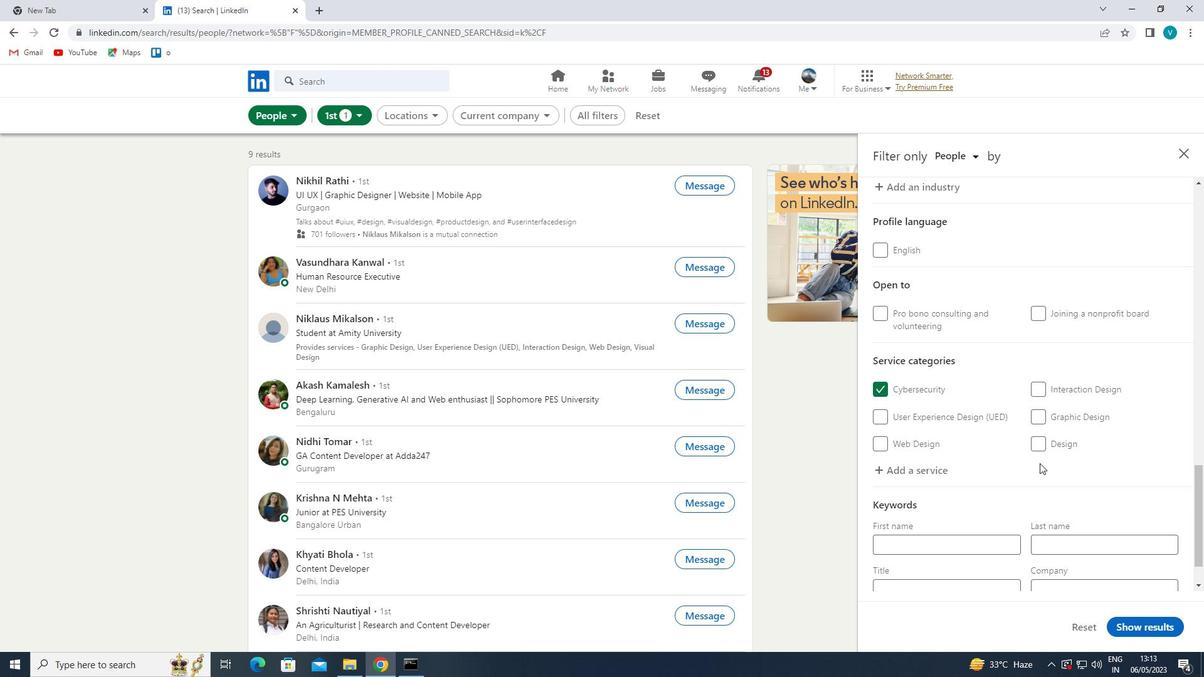 
Action: Mouse scrolled (1039, 464) with delta (0, 0)
Screenshot: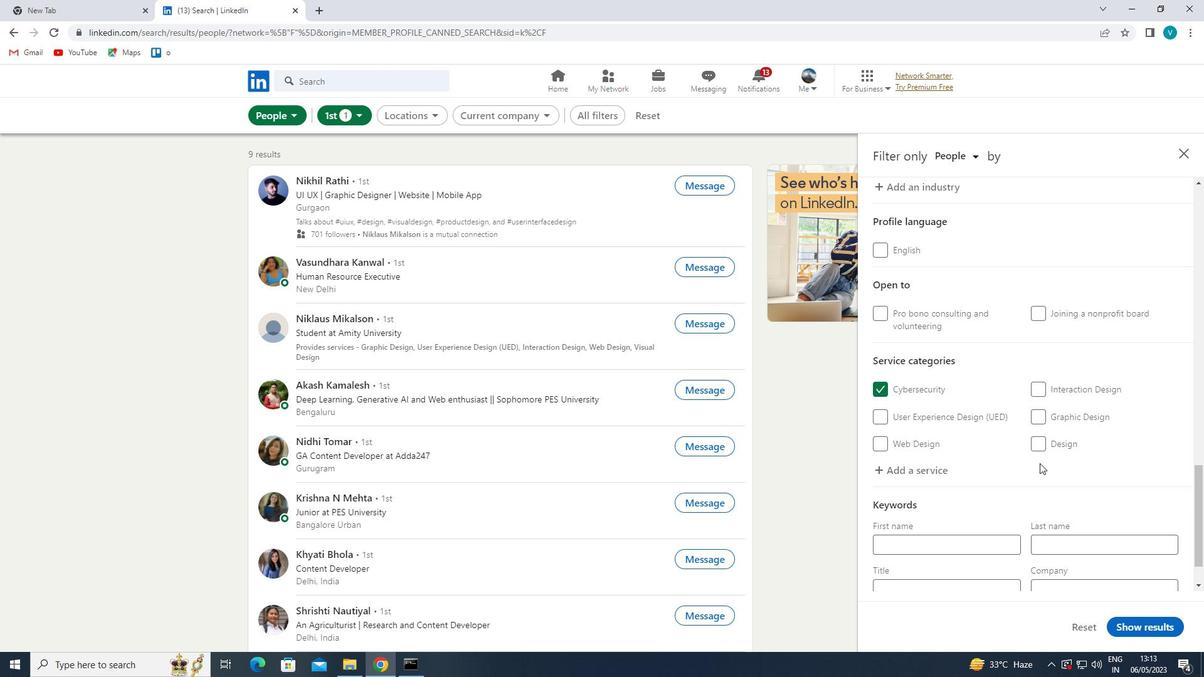 
Action: Mouse moved to (1039, 465)
Screenshot: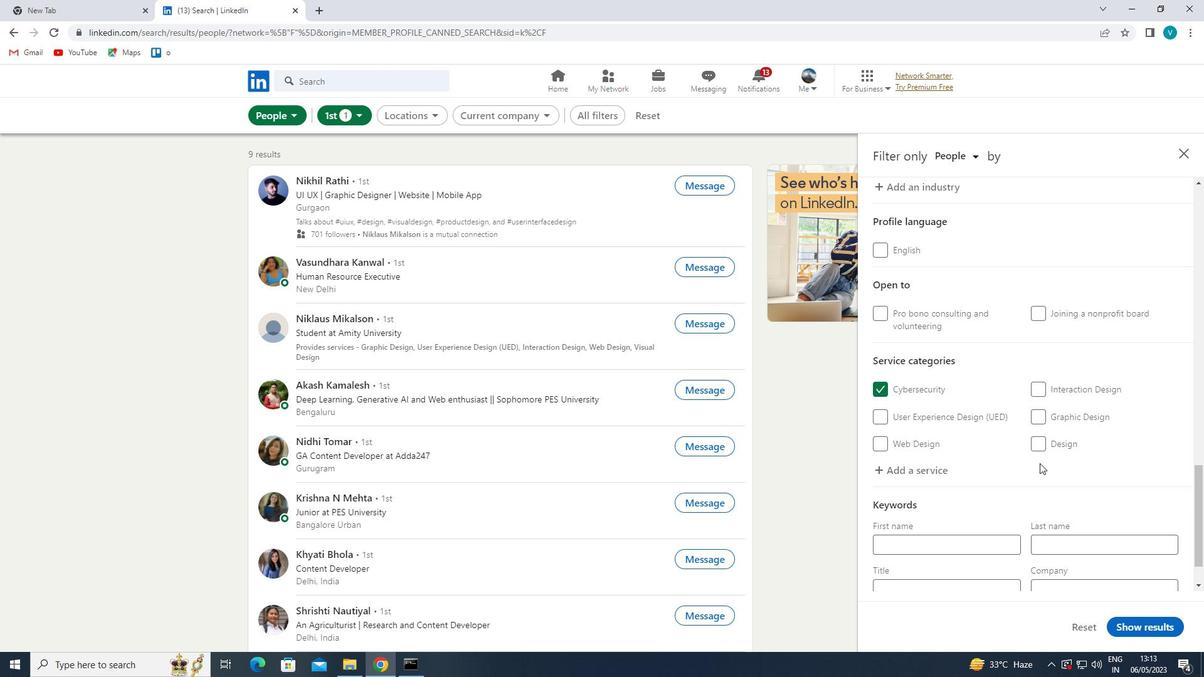 
Action: Mouse scrolled (1039, 464) with delta (0, 0)
Screenshot: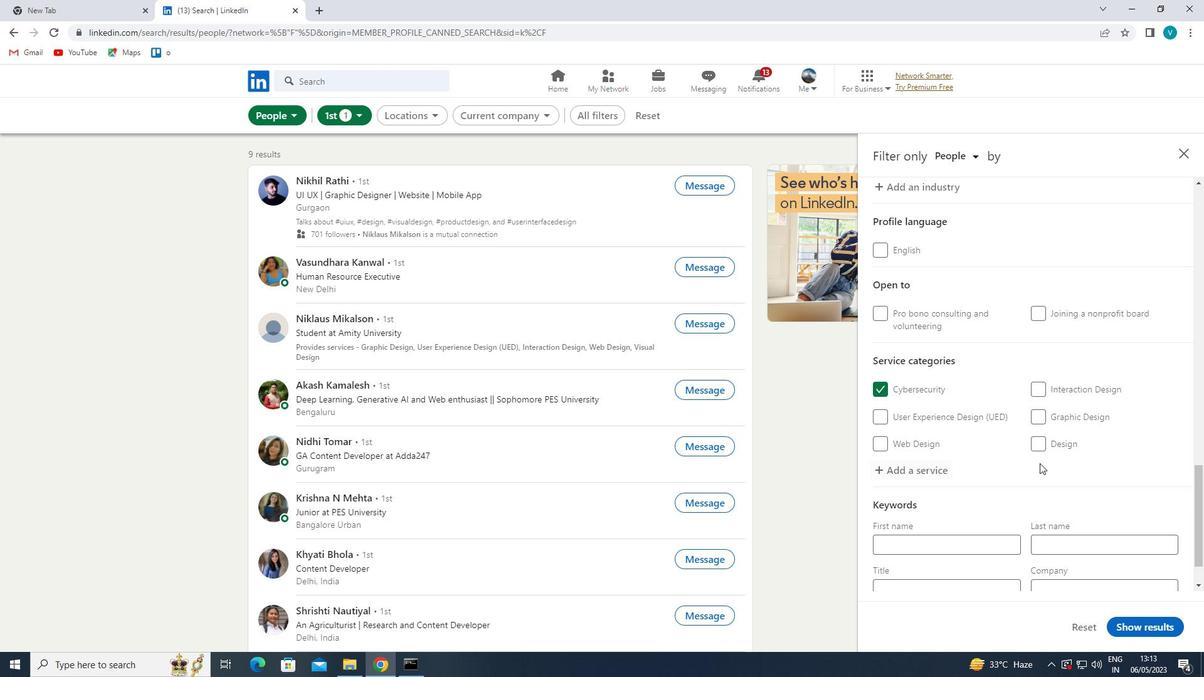 
Action: Mouse moved to (985, 532)
Screenshot: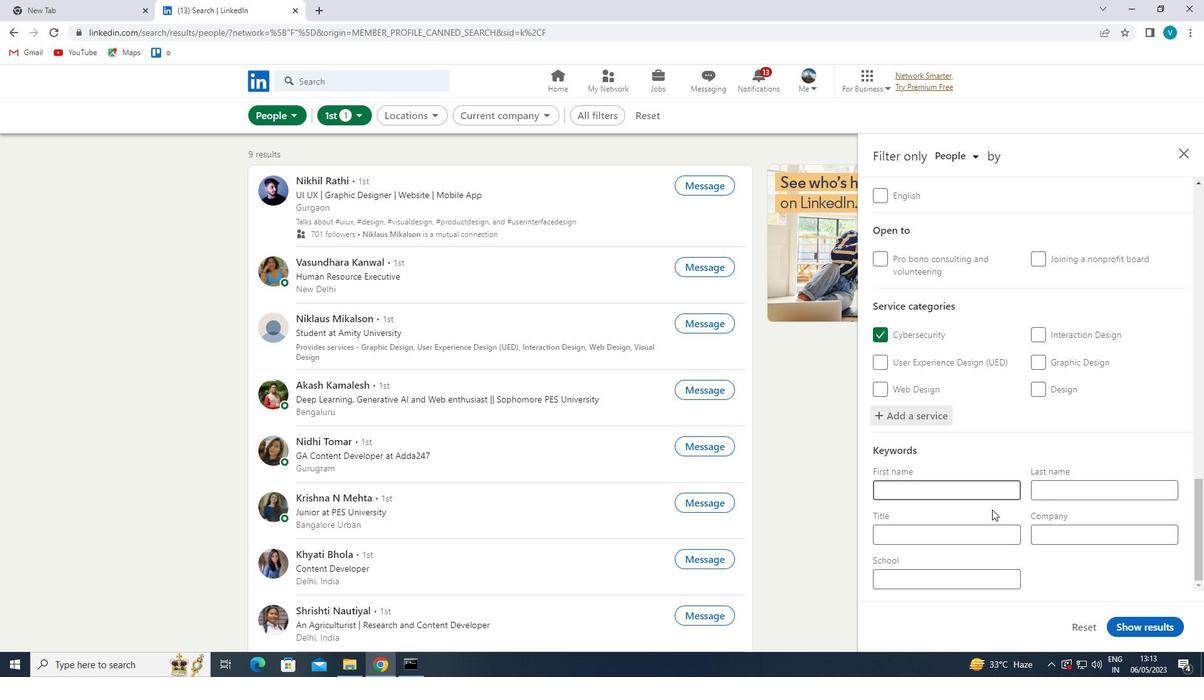 
Action: Mouse pressed left at (985, 532)
Screenshot: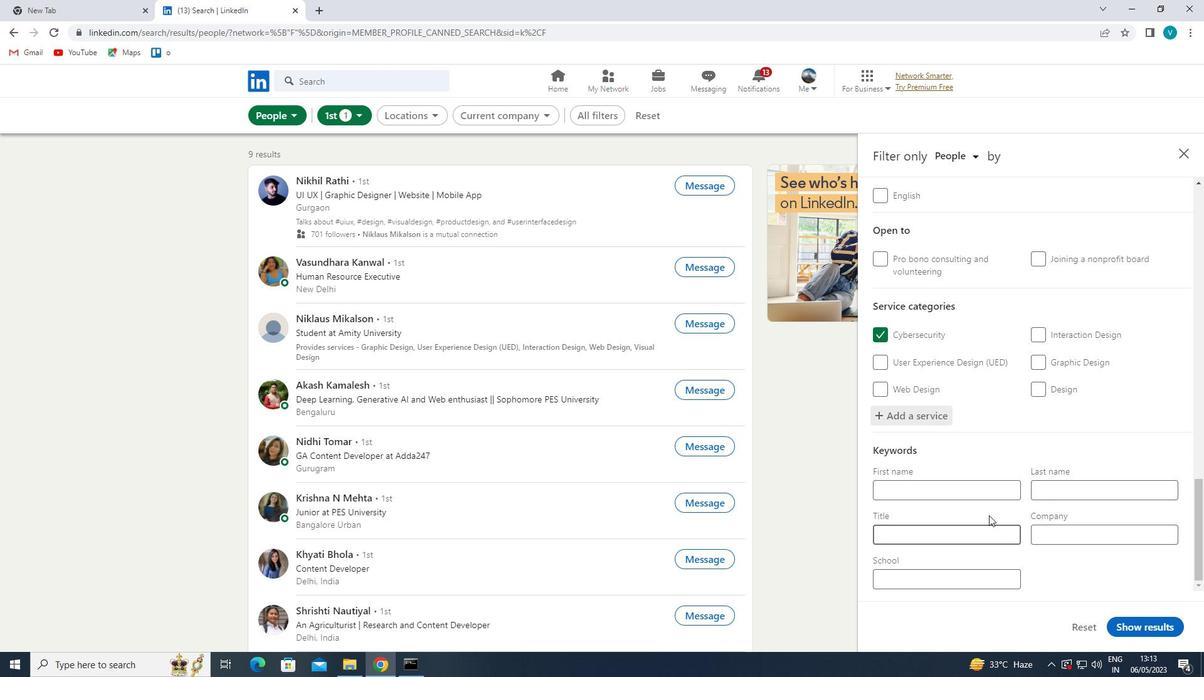 
Action: Mouse moved to (986, 532)
Screenshot: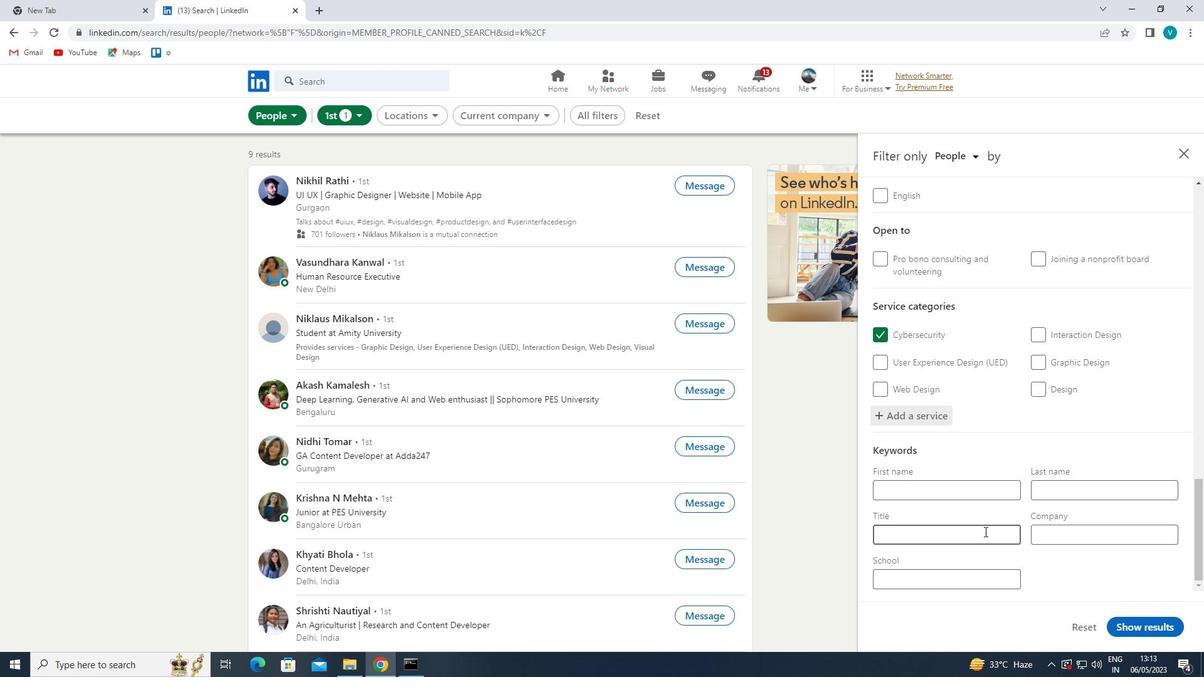 
Action: Key pressed <Key.shift>CRY<Key.backspace>UISE<Key.space><Key.shift>SHIP<Key.space><Key.shift>ATTENDAB<Key.backspace>NT<Key.space>
Screenshot: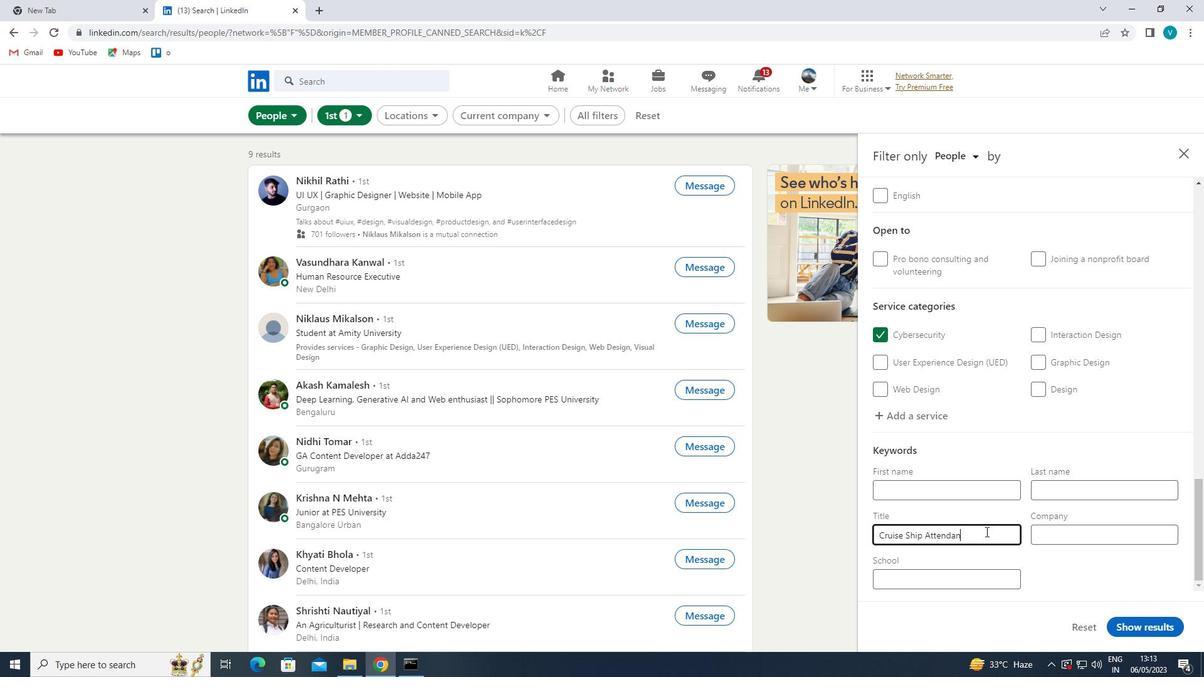 
Action: Mouse moved to (1126, 636)
Screenshot: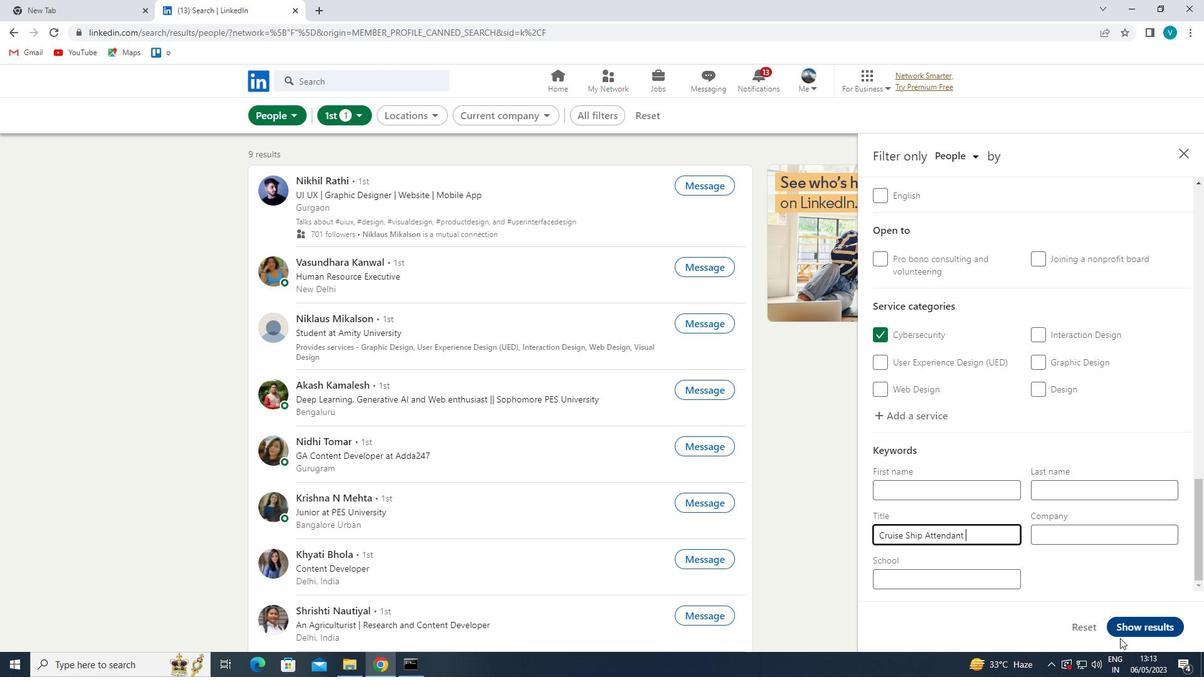 
Action: Mouse pressed left at (1126, 636)
Screenshot: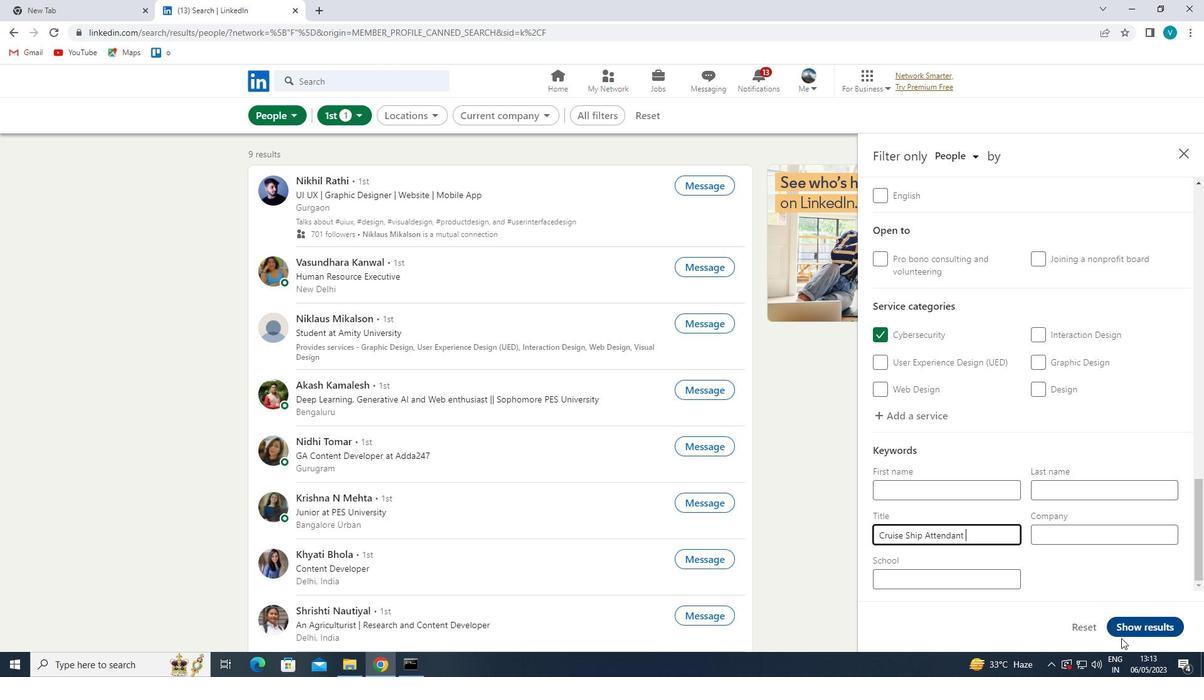 
